 Task: Find connections with filter location Abbotsford with filter topic #humanresourceswith filter profile language Potuguese with filter current company DCB Bank with filter school Jawahar Education Society's Institute of Technology Management and Research, Address: Servey No-48,Gowardhan, Gangapur Road, Nashik, Taluka: Nashik District: Nashik with filter industry HVAC and Refrigeration Equipment Manufacturing with filter service category Video Production with filter keywords title Proprietor
Action: Mouse moved to (217, 306)
Screenshot: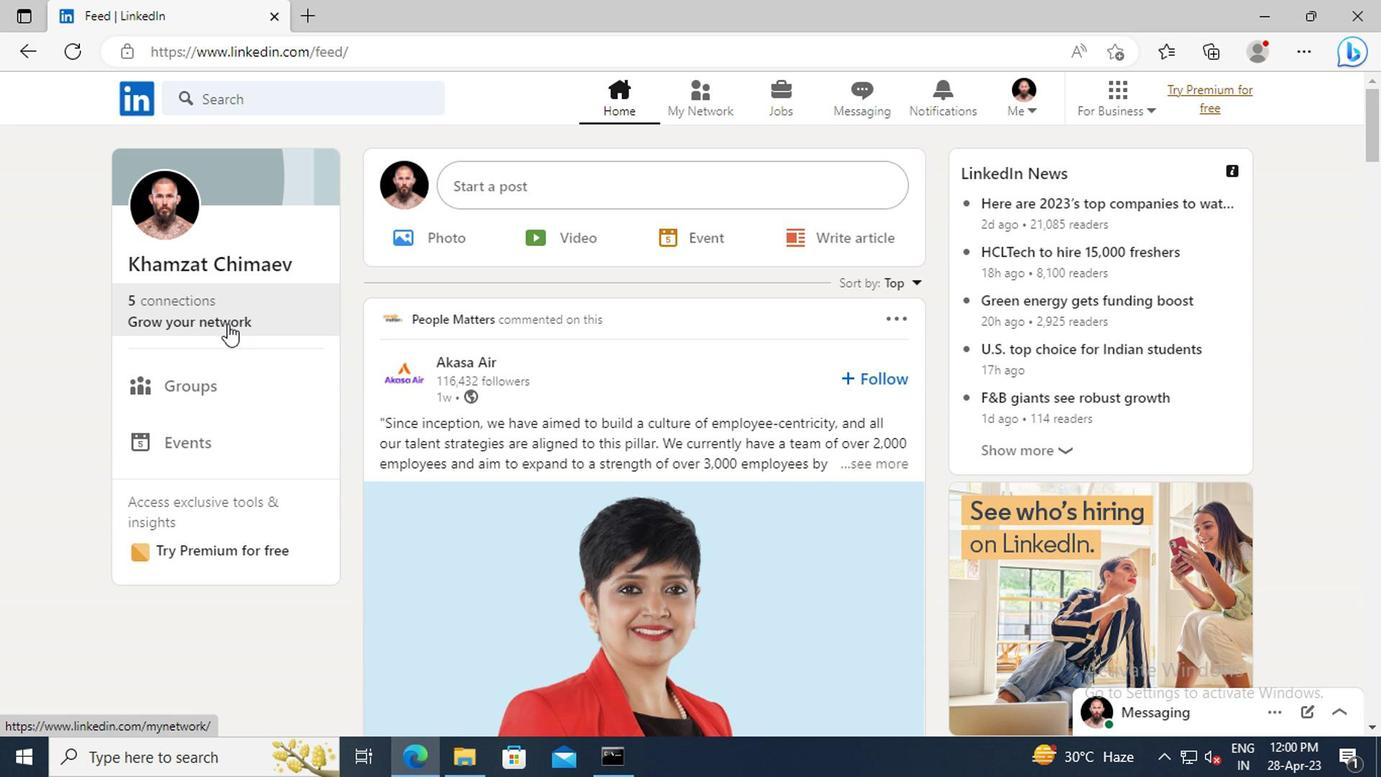 
Action: Mouse pressed left at (217, 306)
Screenshot: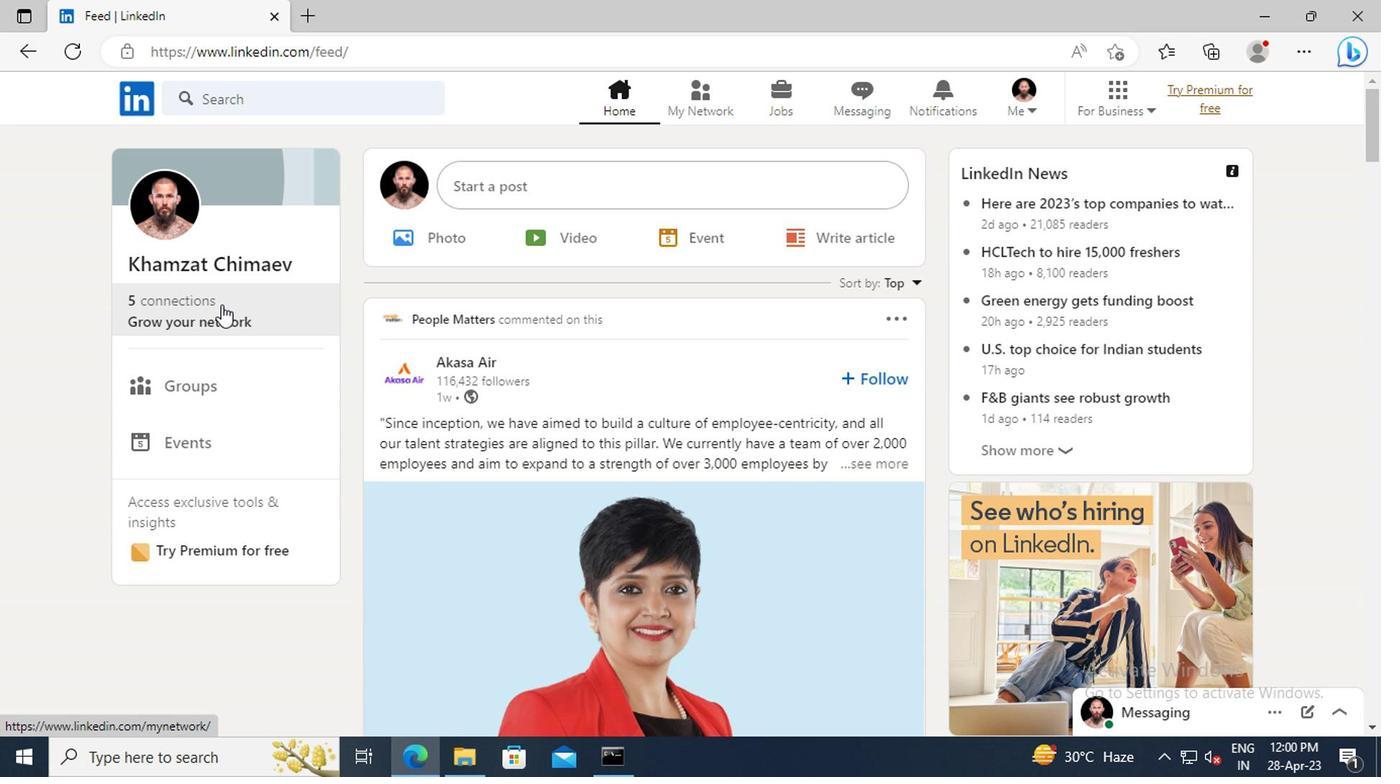 
Action: Mouse moved to (227, 218)
Screenshot: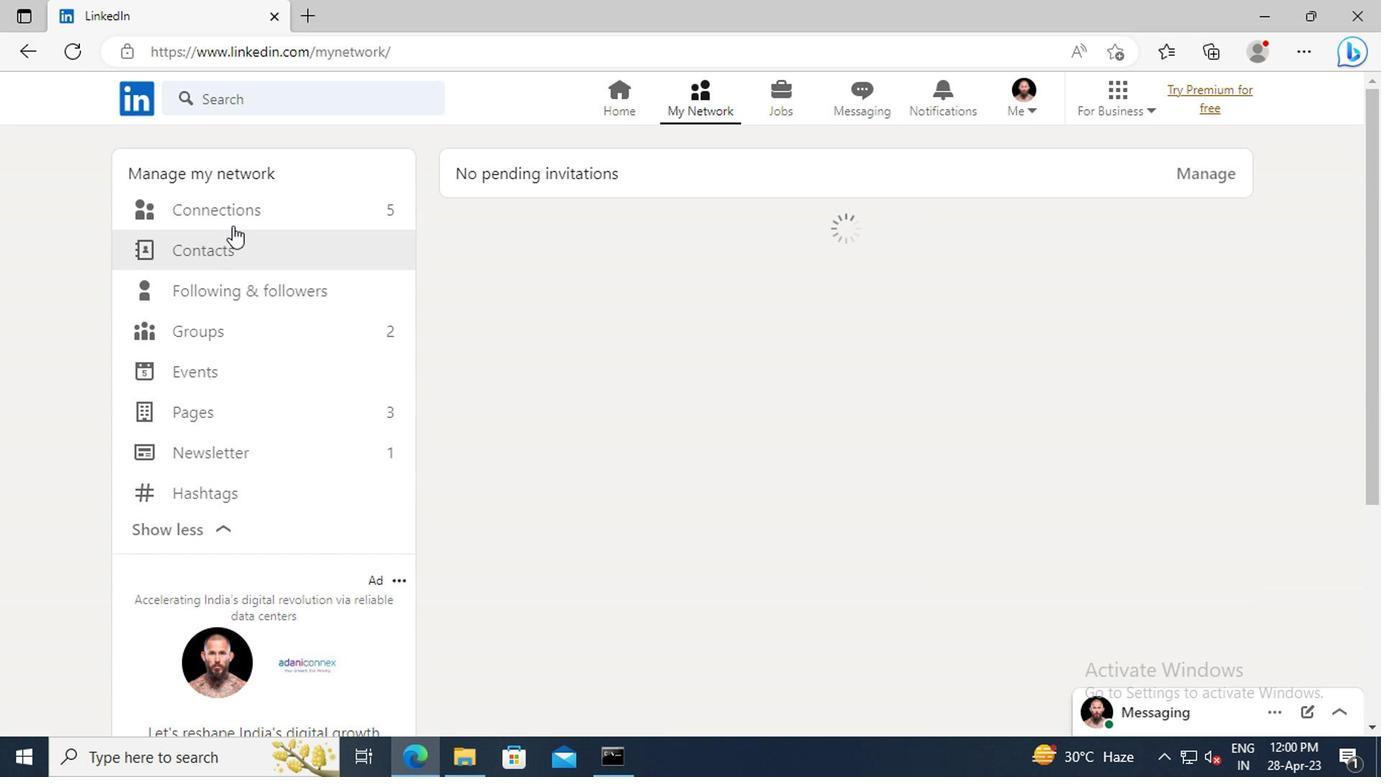 
Action: Mouse pressed left at (227, 218)
Screenshot: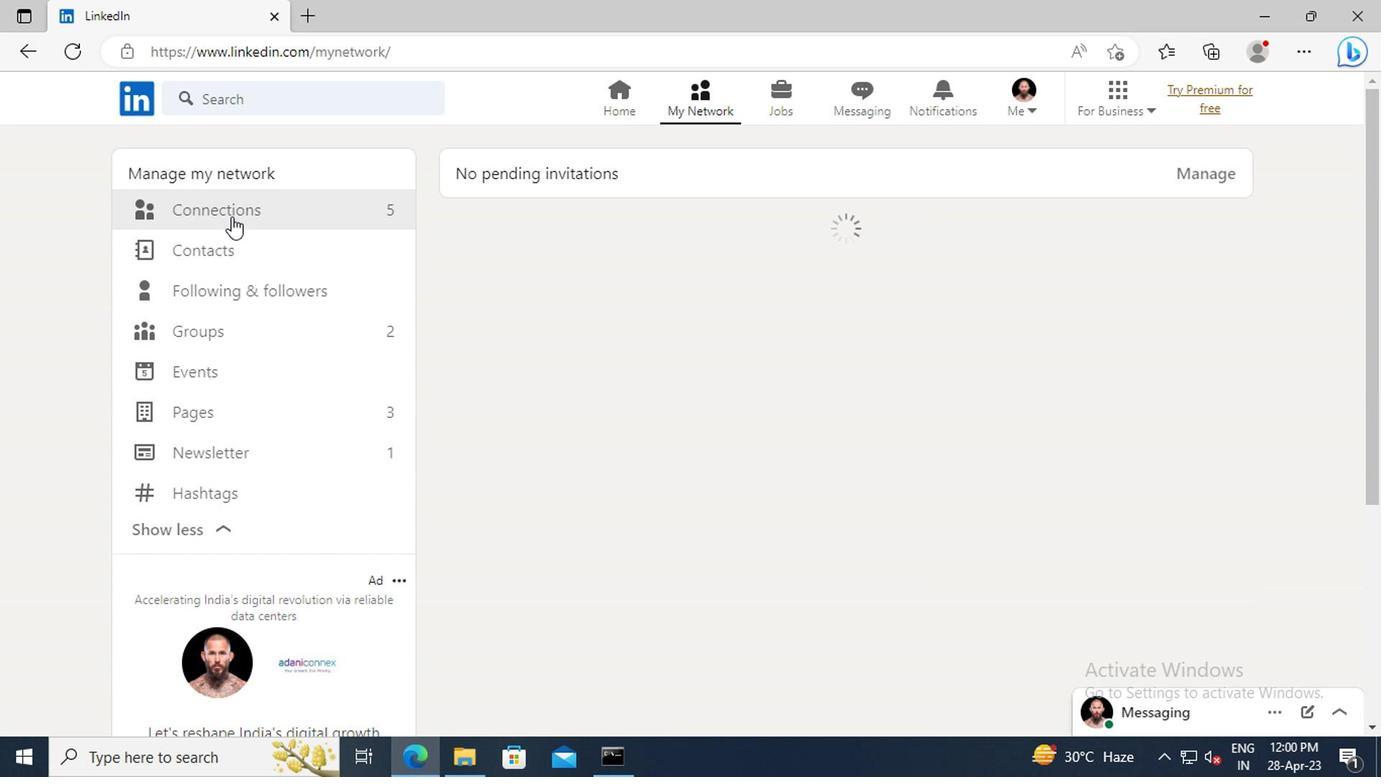 
Action: Mouse moved to (849, 217)
Screenshot: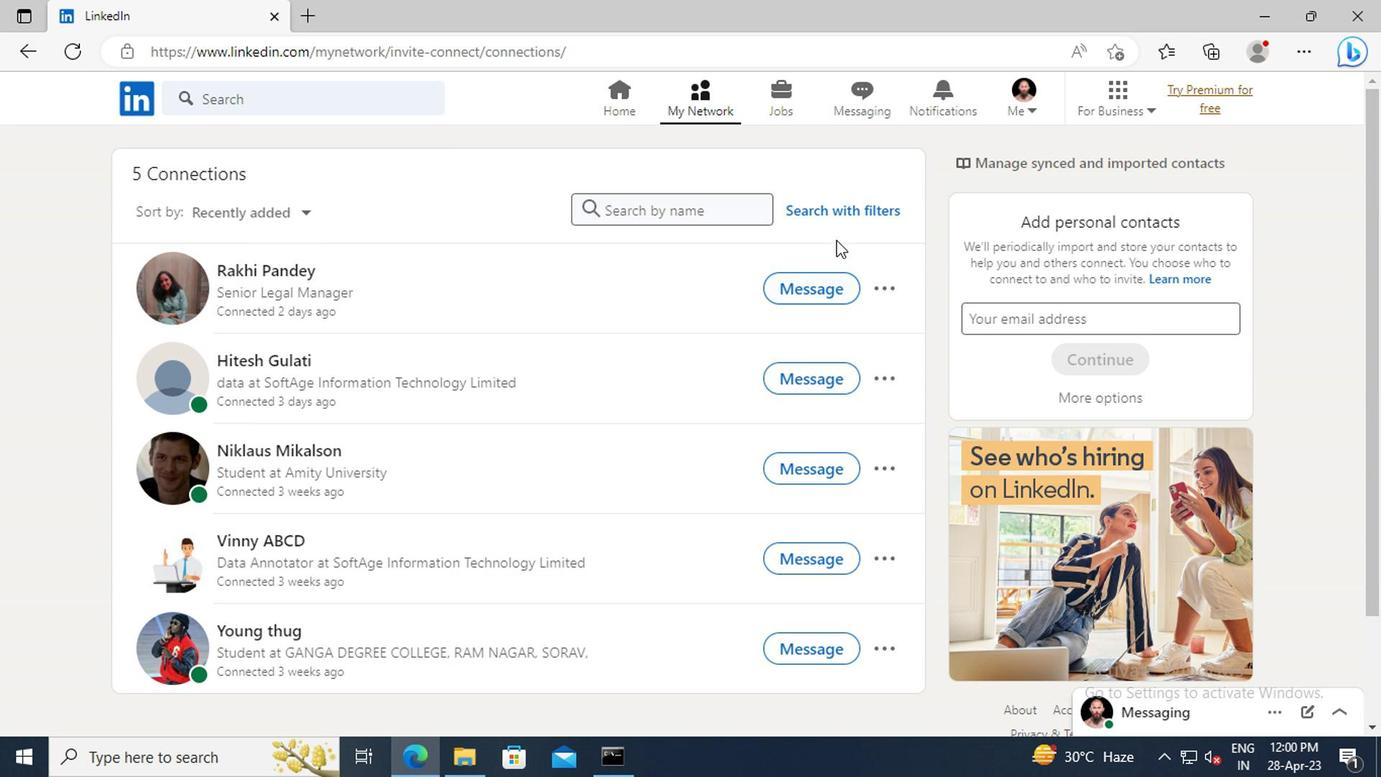 
Action: Mouse pressed left at (849, 217)
Screenshot: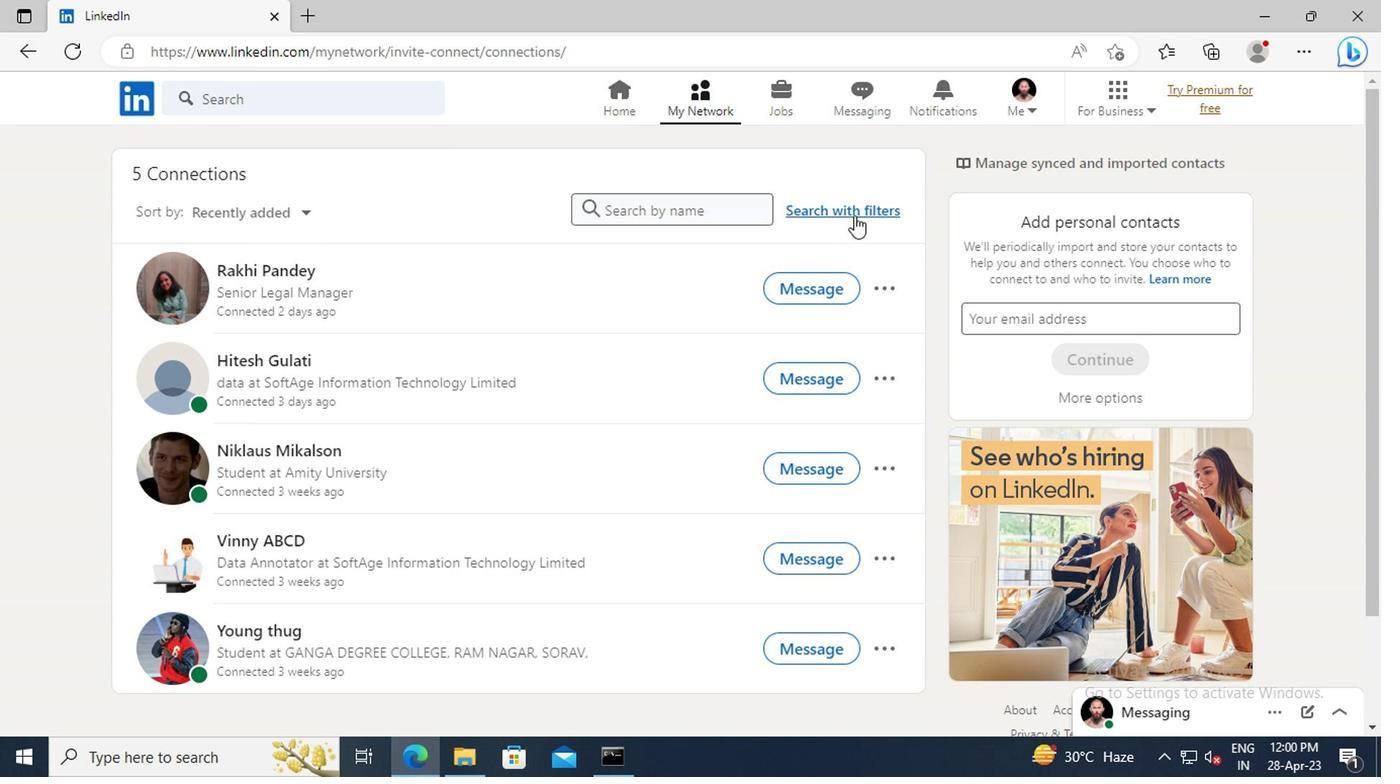 
Action: Mouse moved to (763, 160)
Screenshot: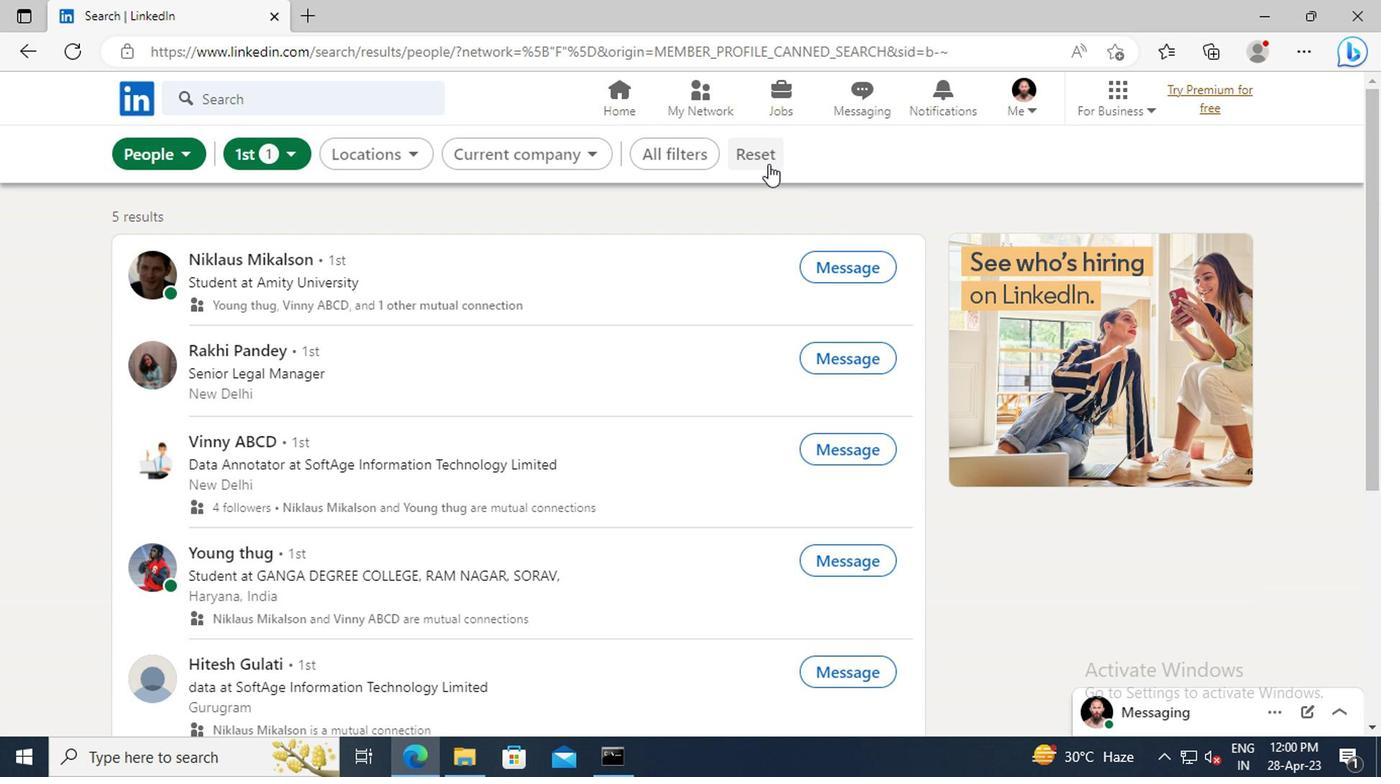
Action: Mouse pressed left at (763, 160)
Screenshot: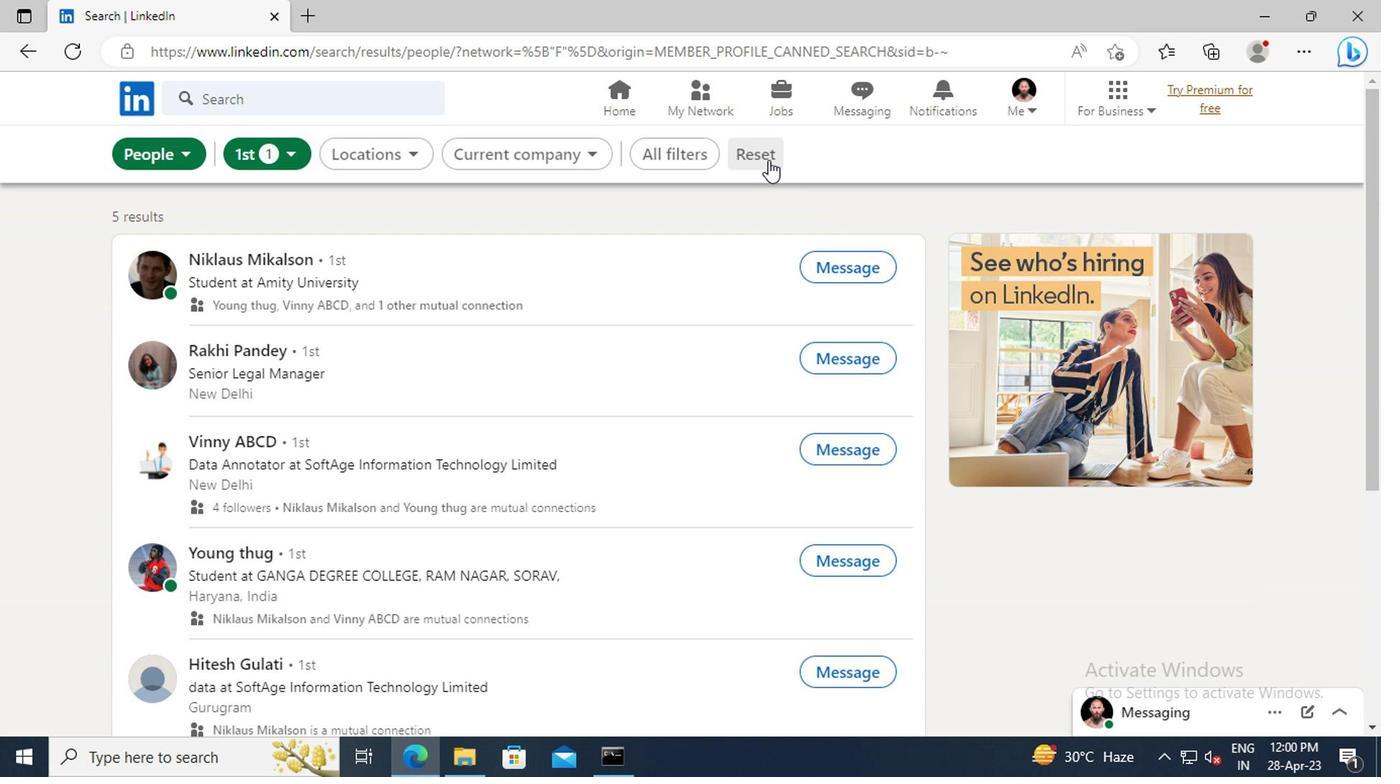 
Action: Mouse moved to (740, 157)
Screenshot: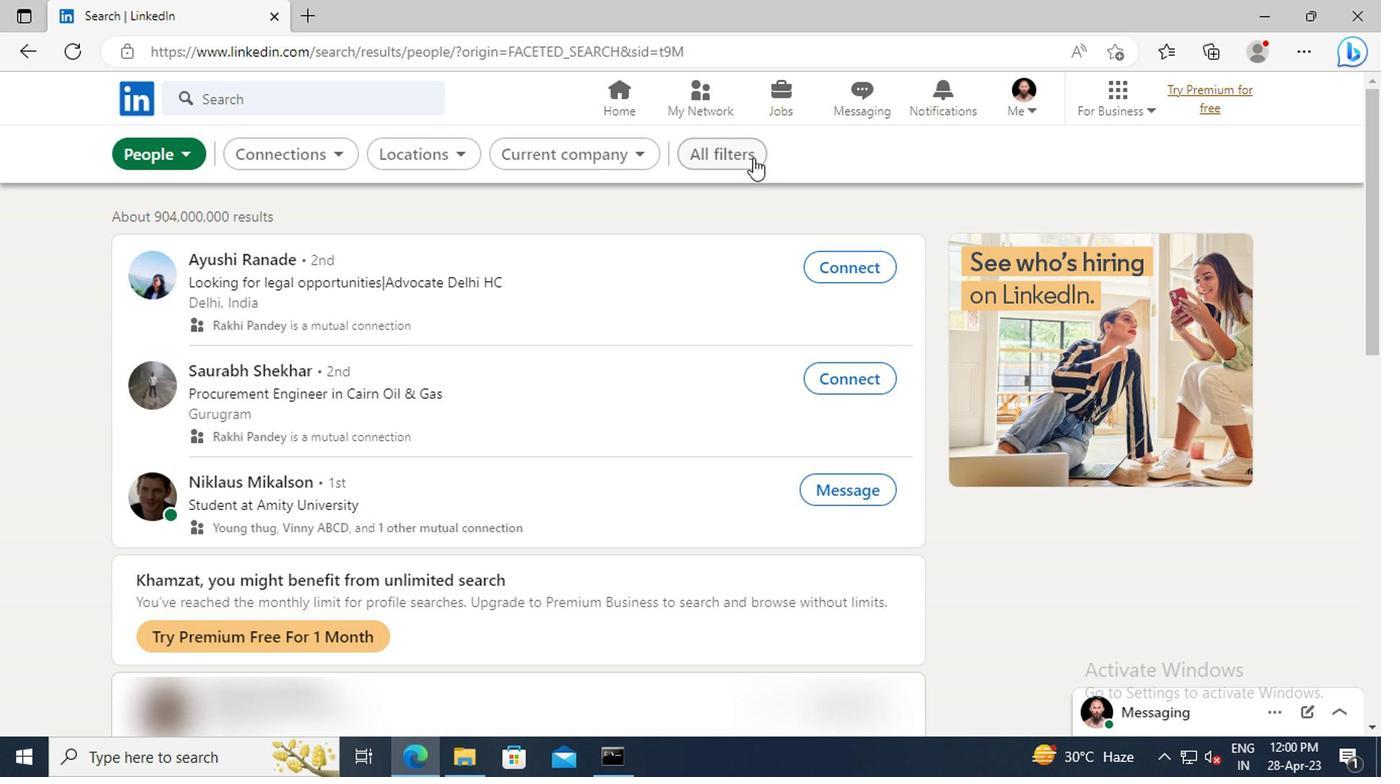 
Action: Mouse pressed left at (740, 157)
Screenshot: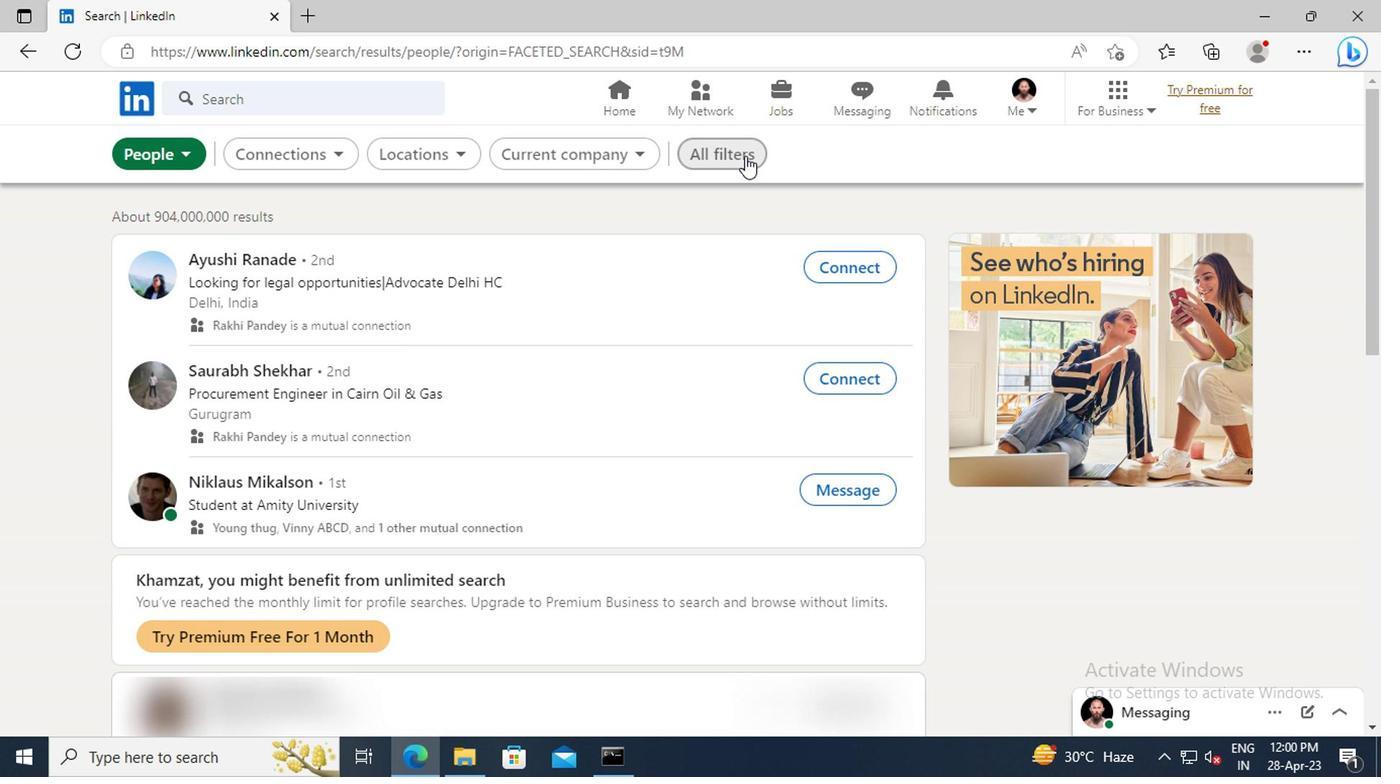 
Action: Mouse moved to (1121, 349)
Screenshot: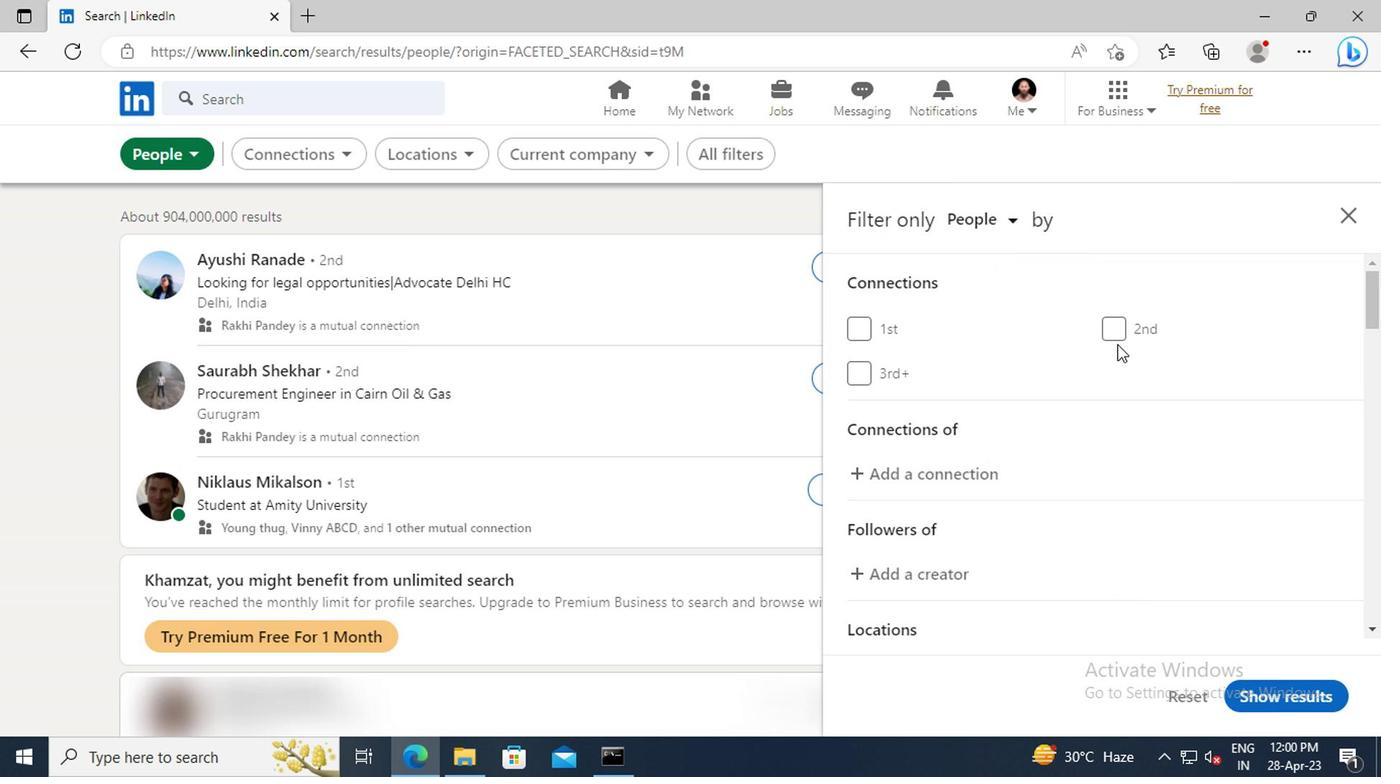
Action: Mouse scrolled (1121, 347) with delta (0, -1)
Screenshot: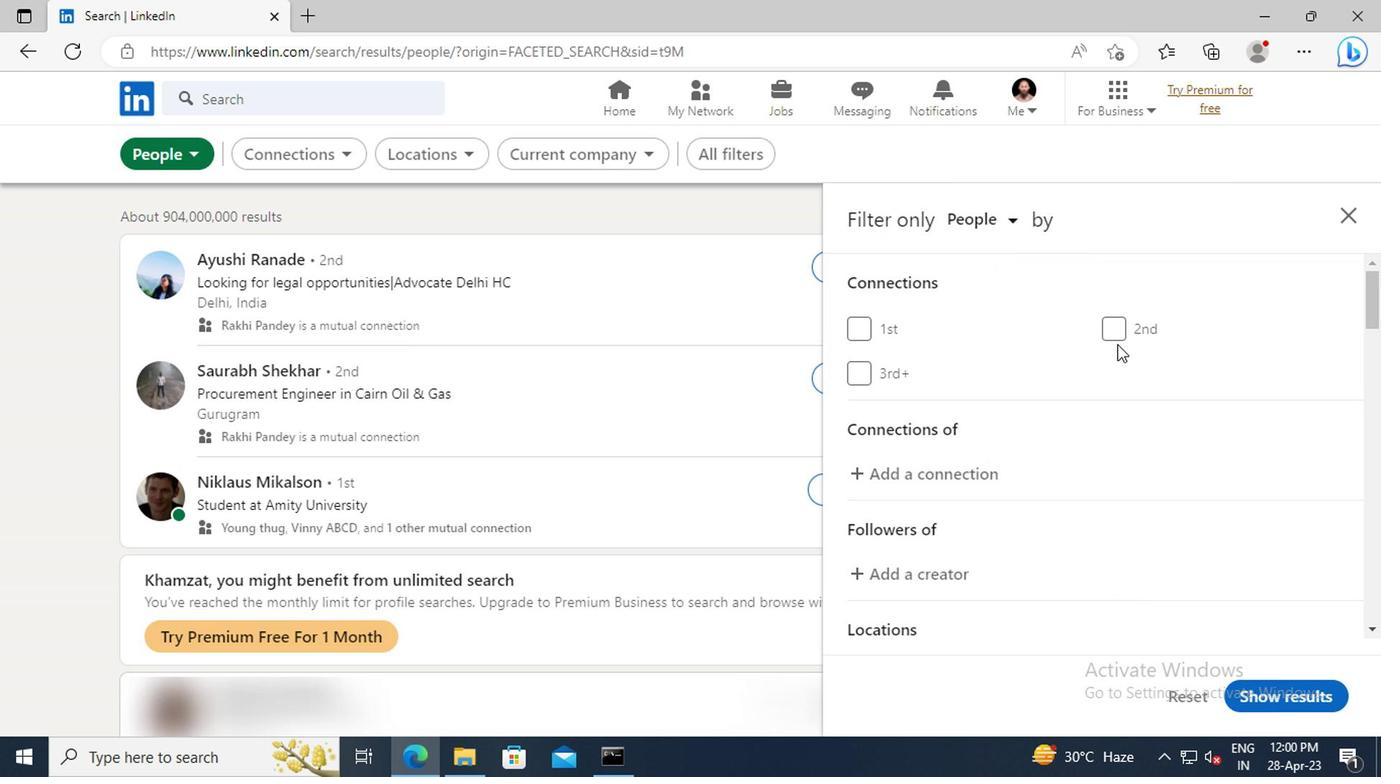
Action: Mouse moved to (1121, 349)
Screenshot: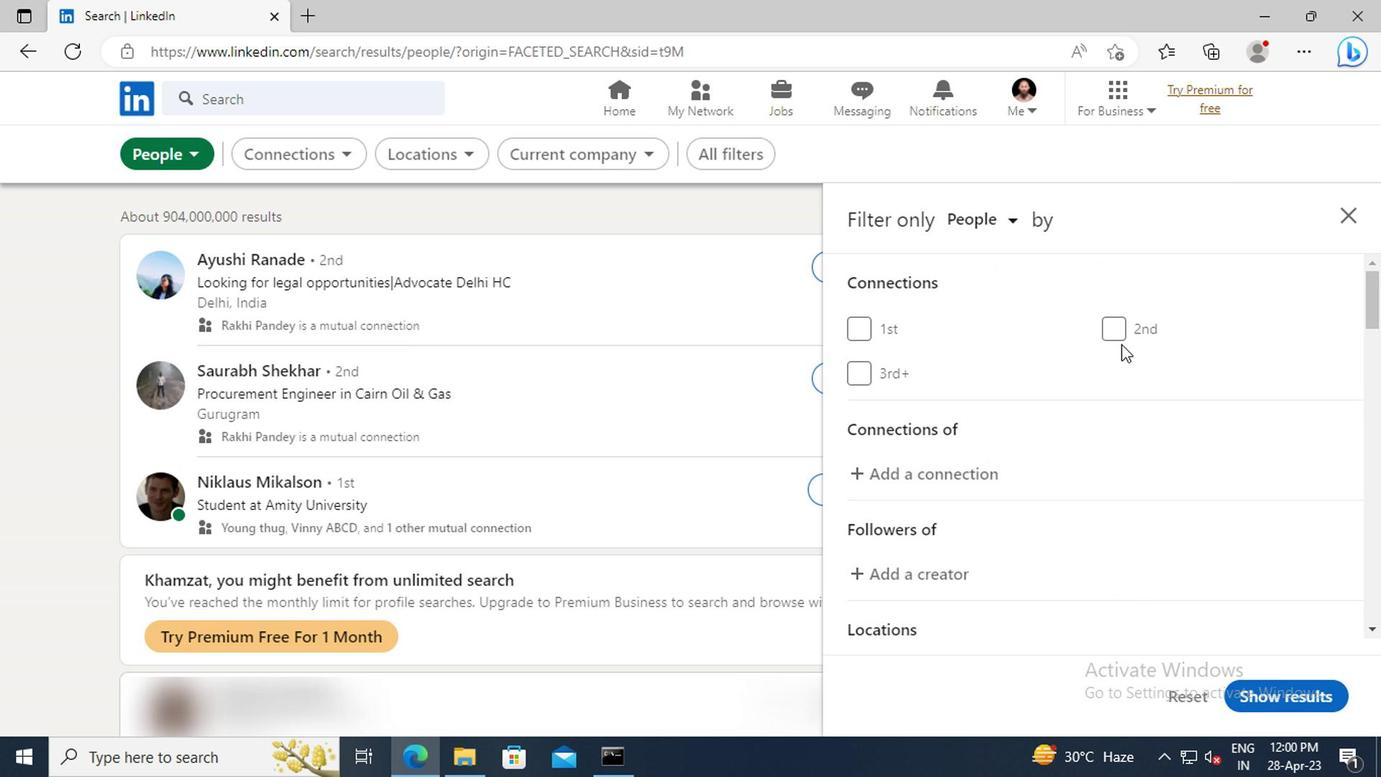 
Action: Mouse scrolled (1121, 347) with delta (0, -1)
Screenshot: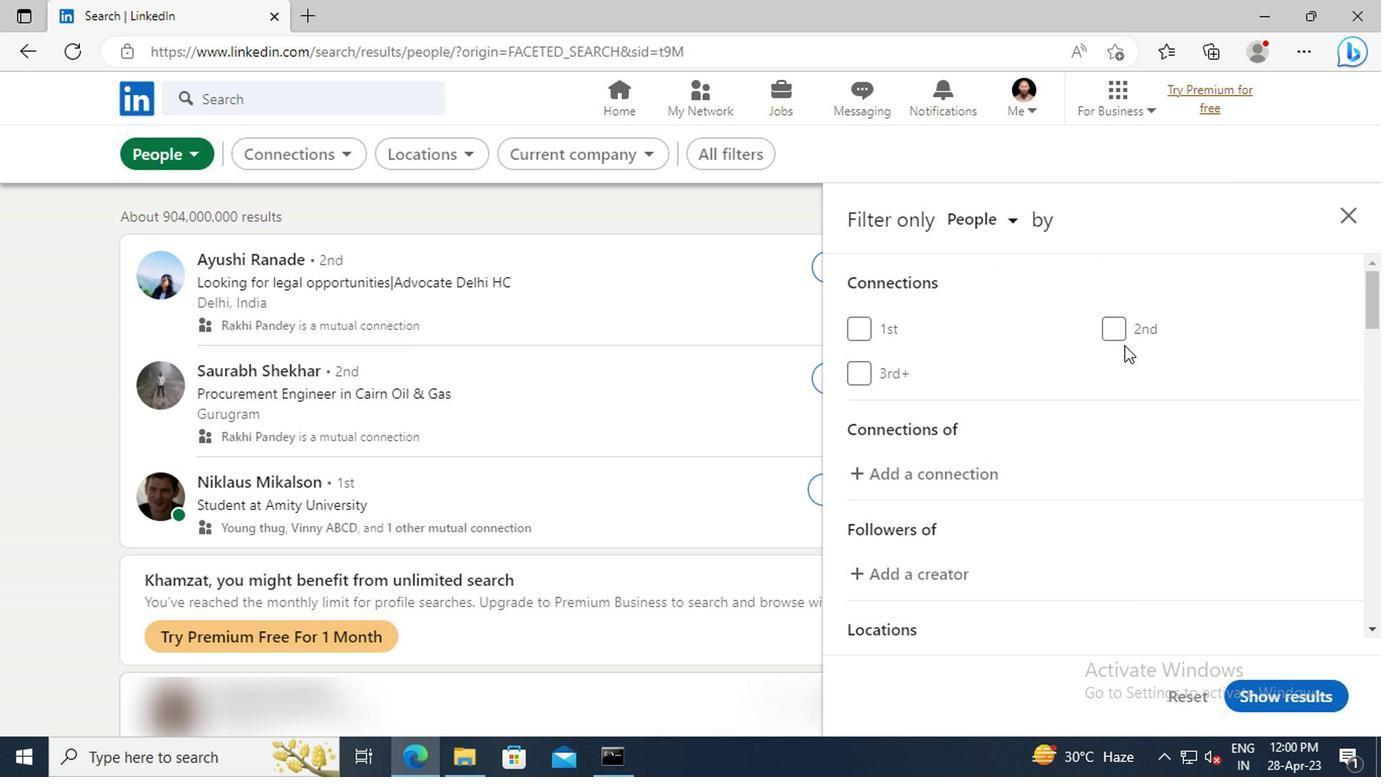 
Action: Mouse scrolled (1121, 347) with delta (0, -1)
Screenshot: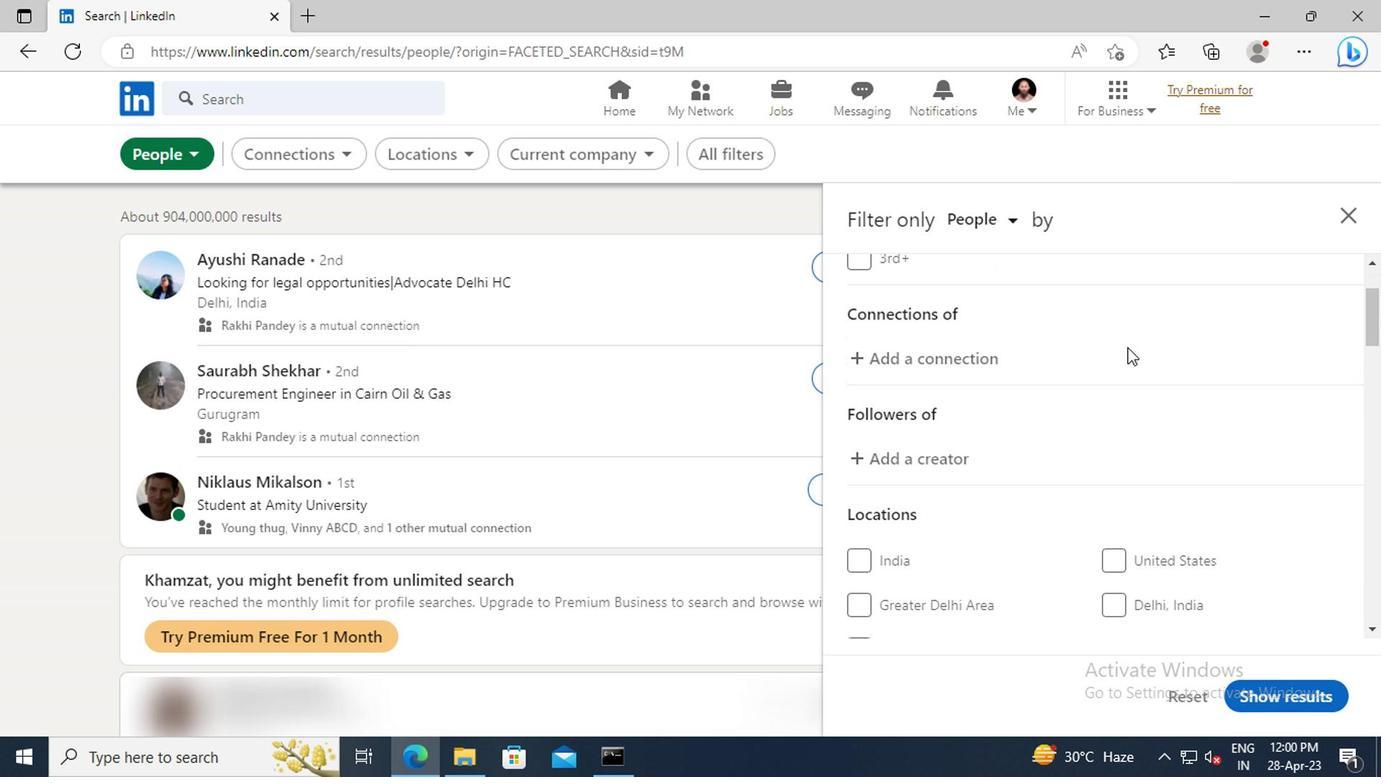 
Action: Mouse scrolled (1121, 347) with delta (0, -1)
Screenshot: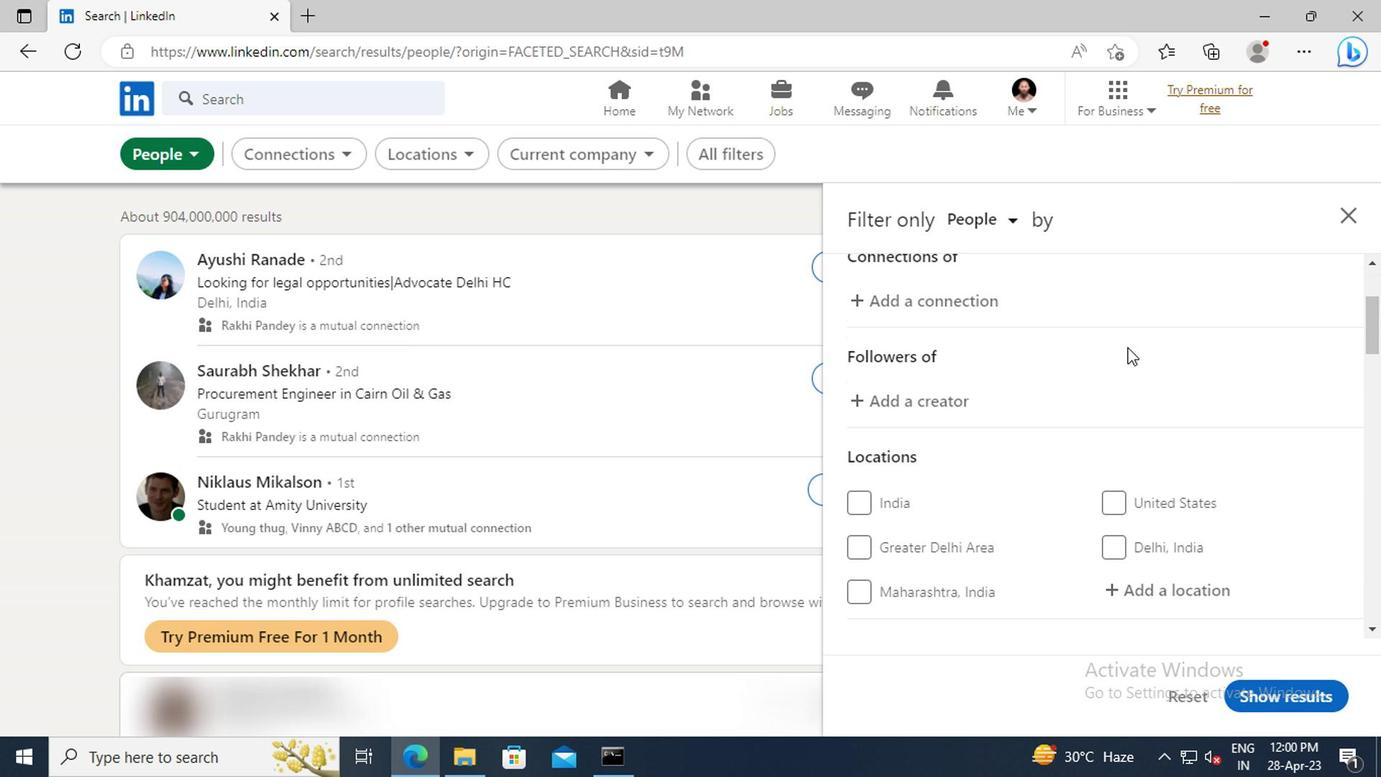 
Action: Mouse scrolled (1121, 347) with delta (0, -1)
Screenshot: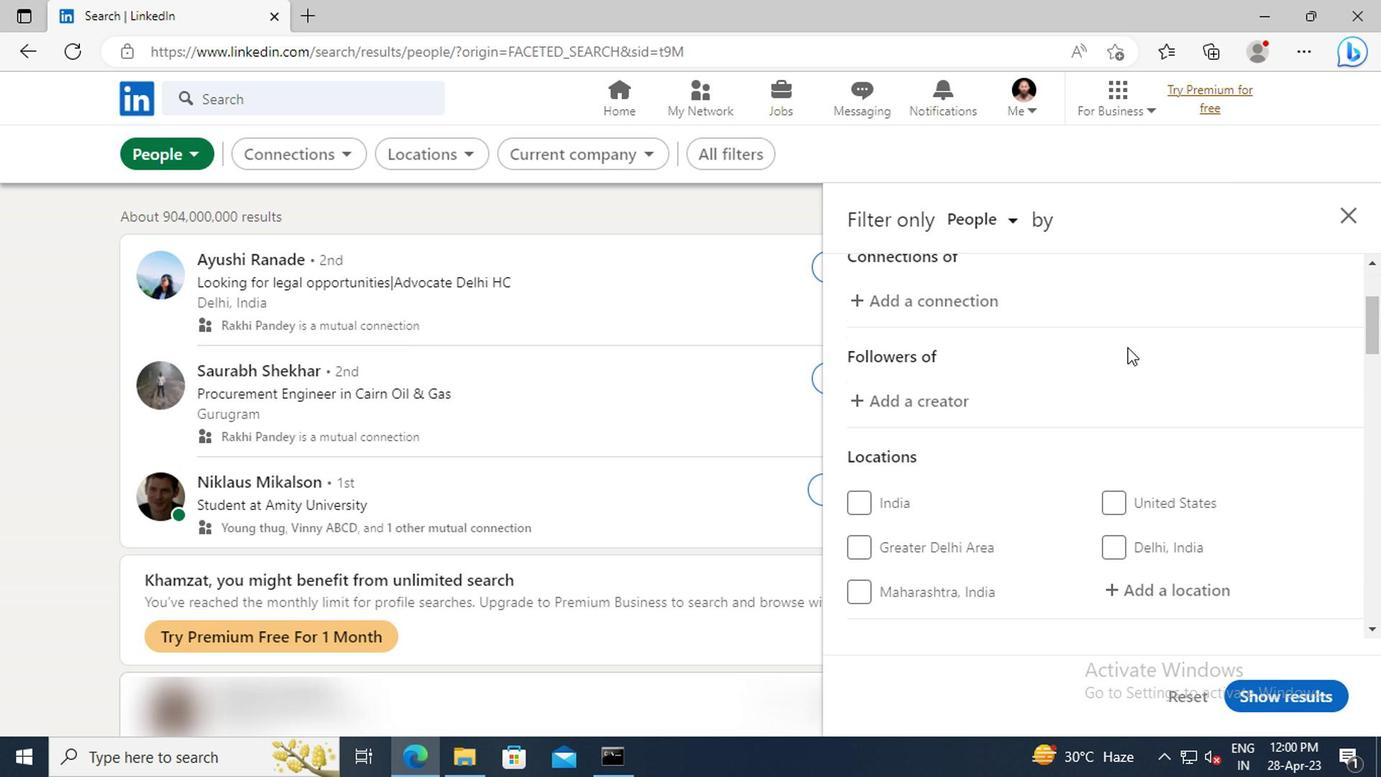 
Action: Mouse moved to (1138, 476)
Screenshot: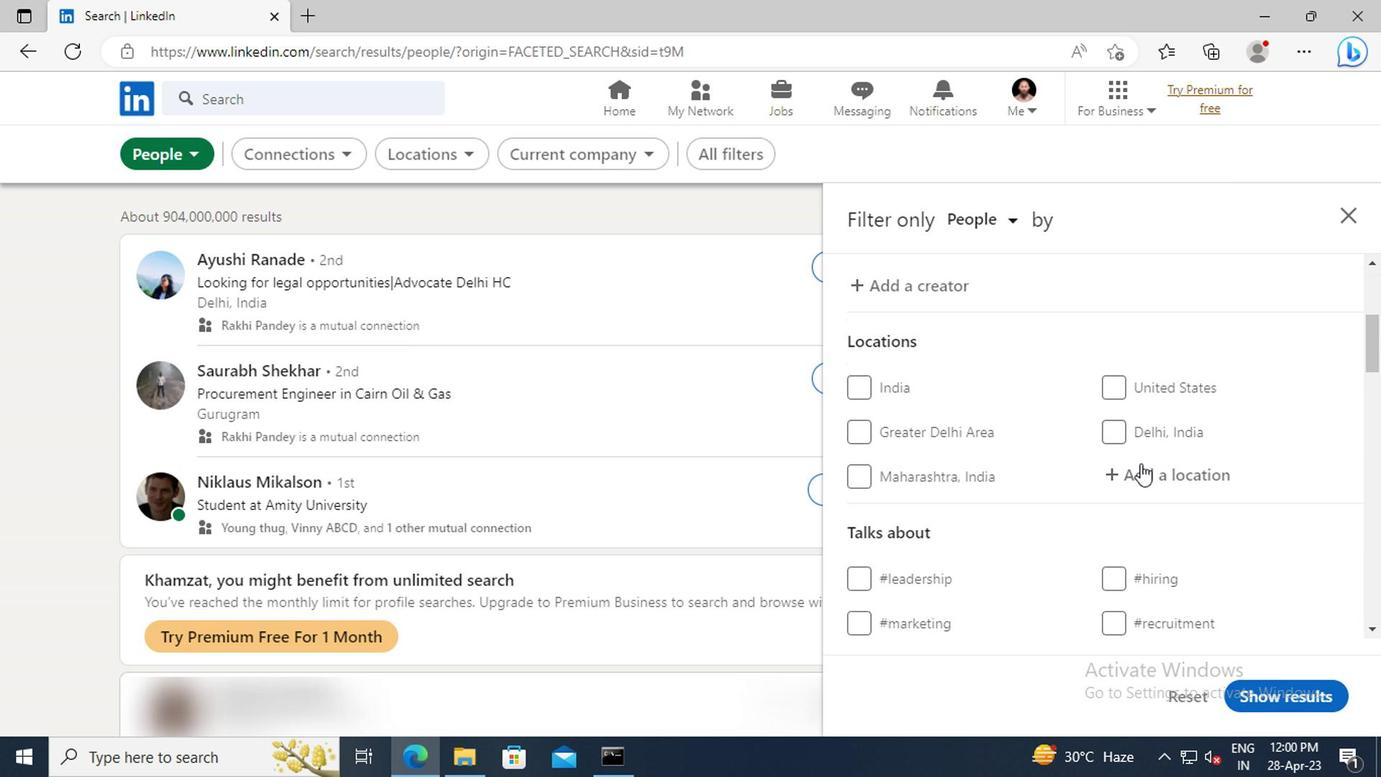 
Action: Mouse pressed left at (1138, 476)
Screenshot: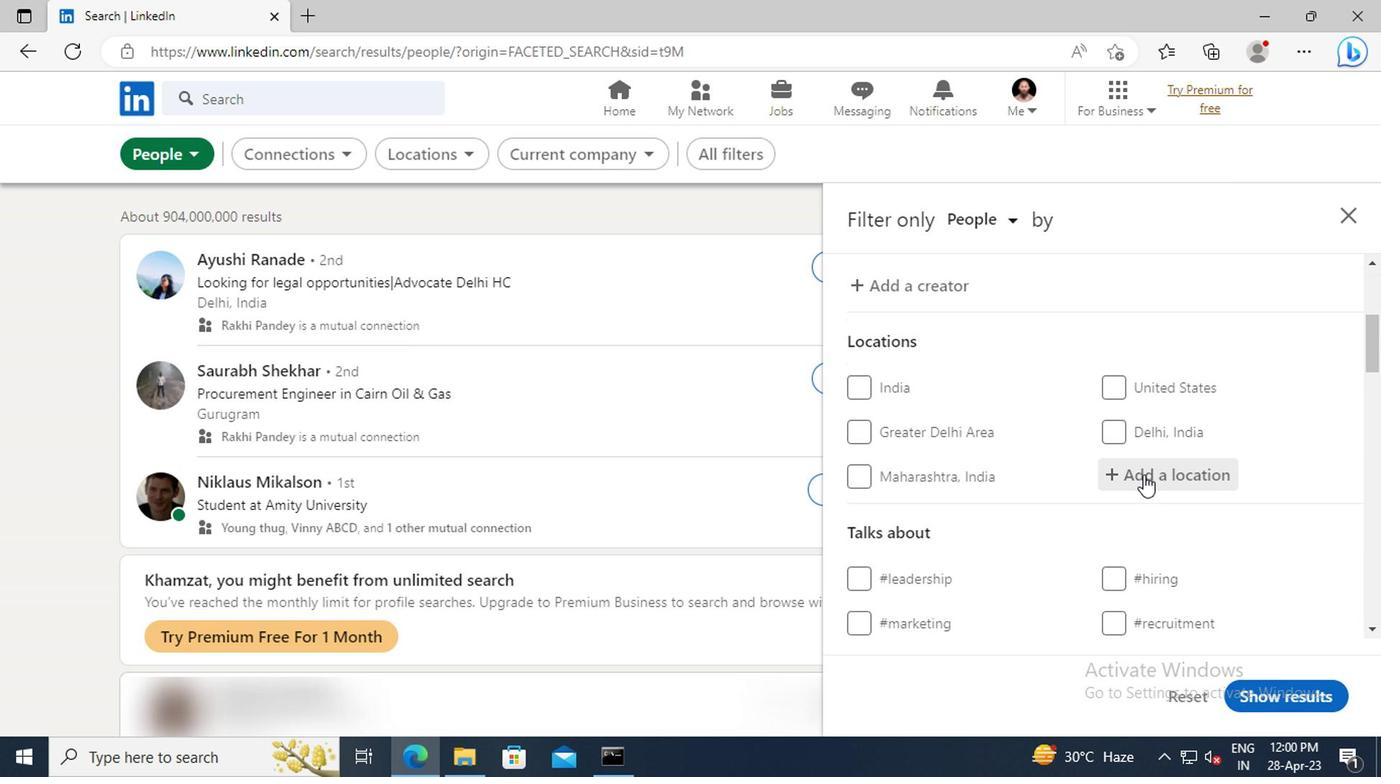 
Action: Key pressed <Key.shift>ABBOTSFORD
Screenshot: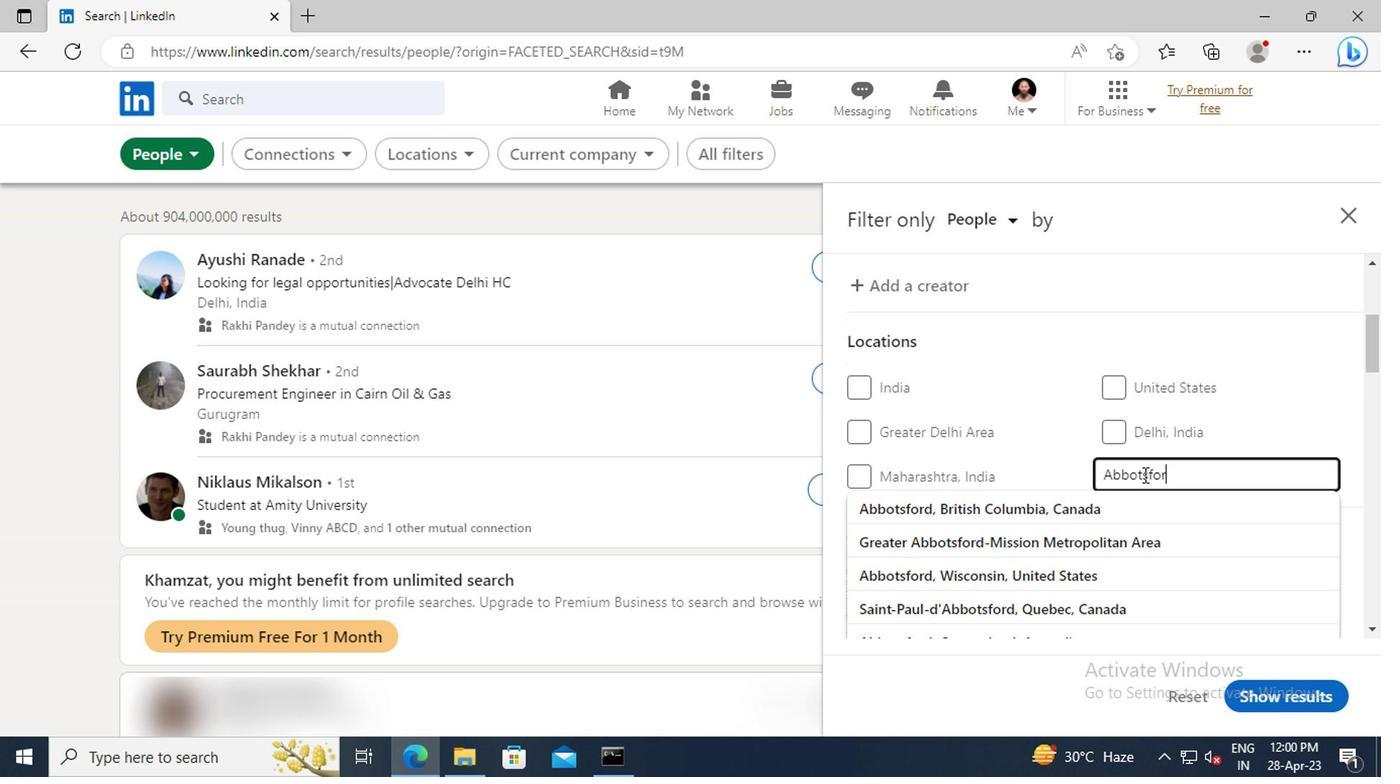 
Action: Mouse moved to (1141, 508)
Screenshot: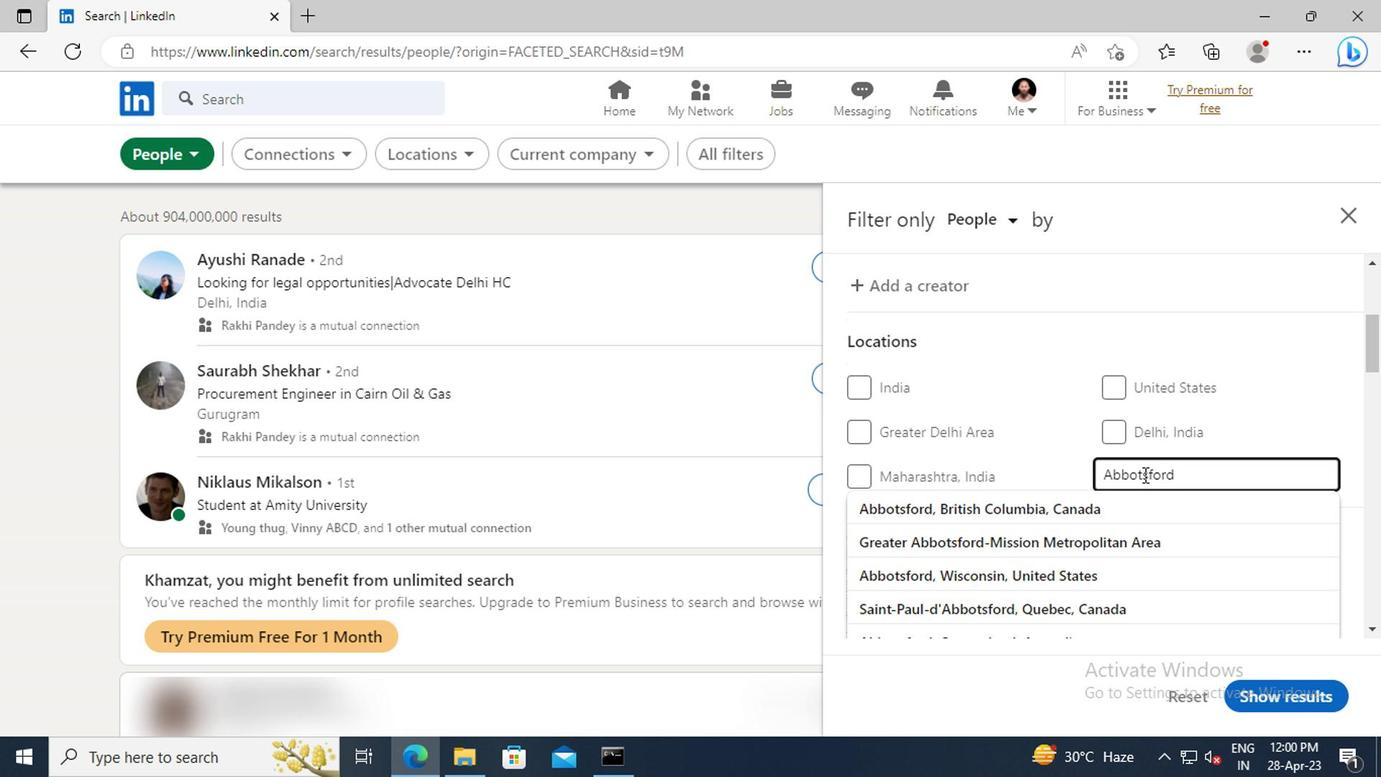 
Action: Mouse pressed left at (1141, 508)
Screenshot: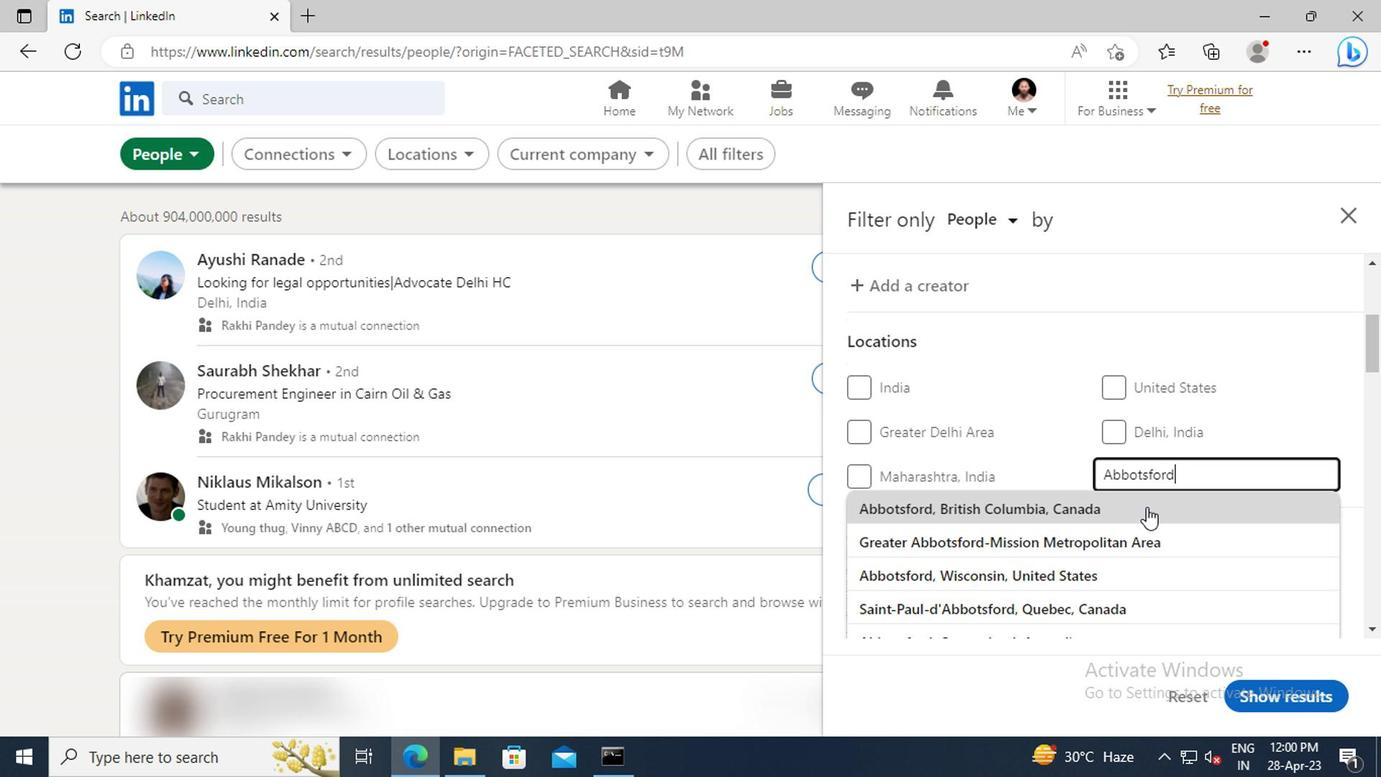 
Action: Mouse moved to (1154, 418)
Screenshot: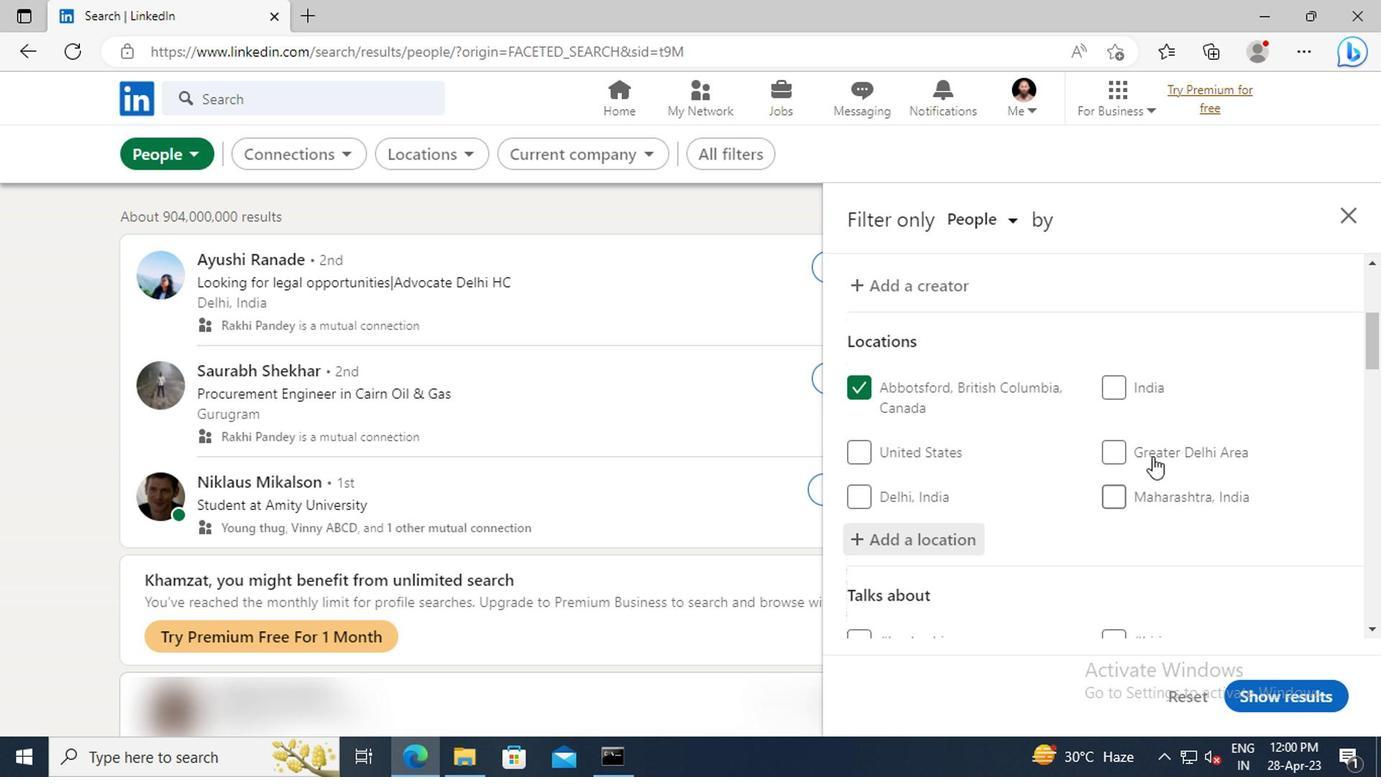 
Action: Mouse scrolled (1154, 417) with delta (0, 0)
Screenshot: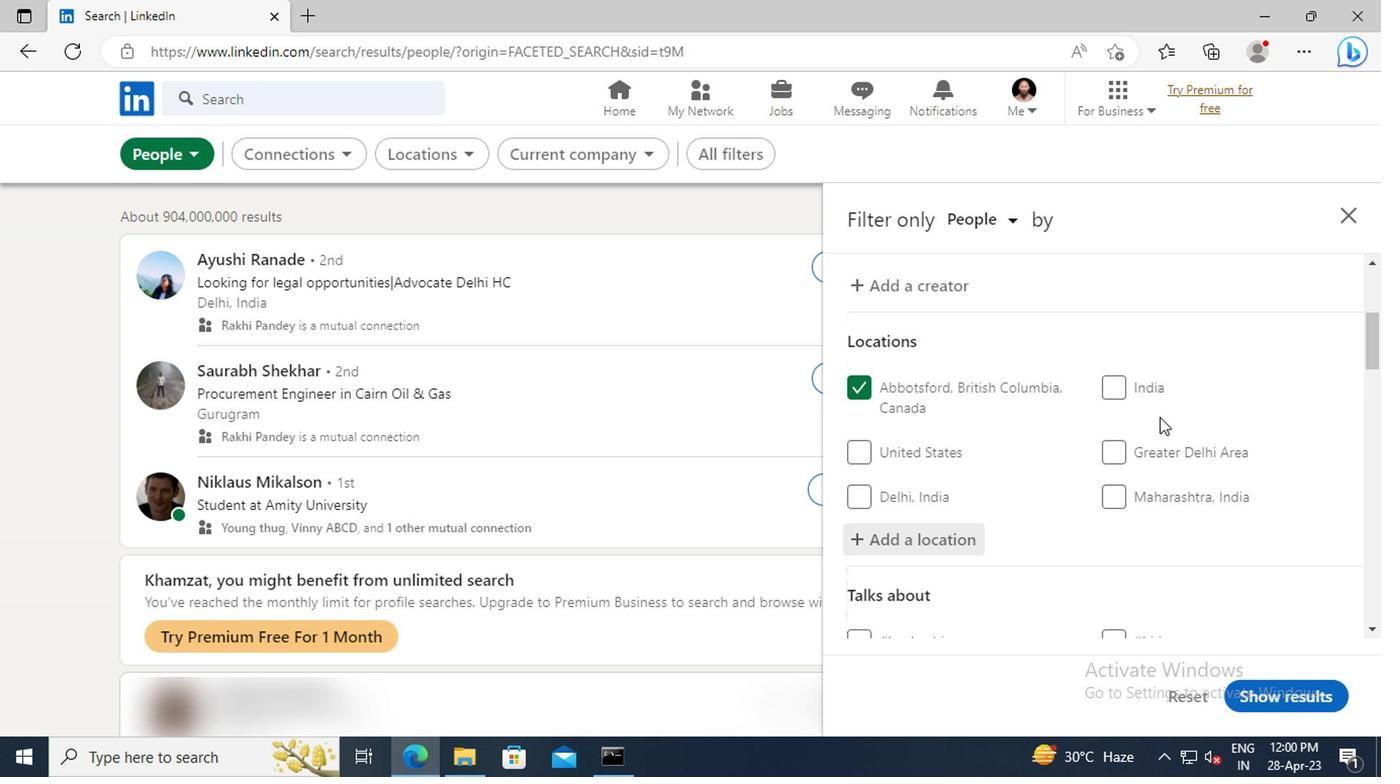 
Action: Mouse scrolled (1154, 417) with delta (0, 0)
Screenshot: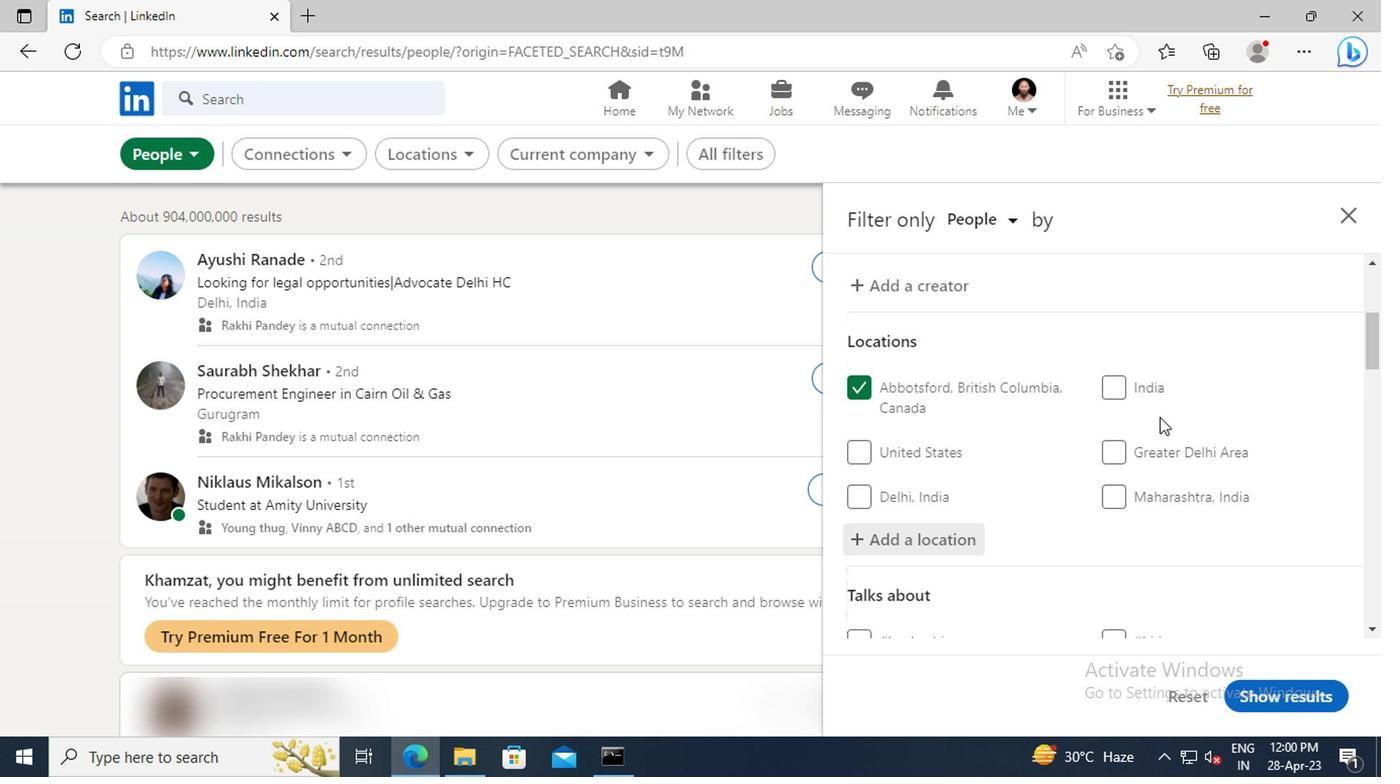 
Action: Mouse scrolled (1154, 417) with delta (0, 0)
Screenshot: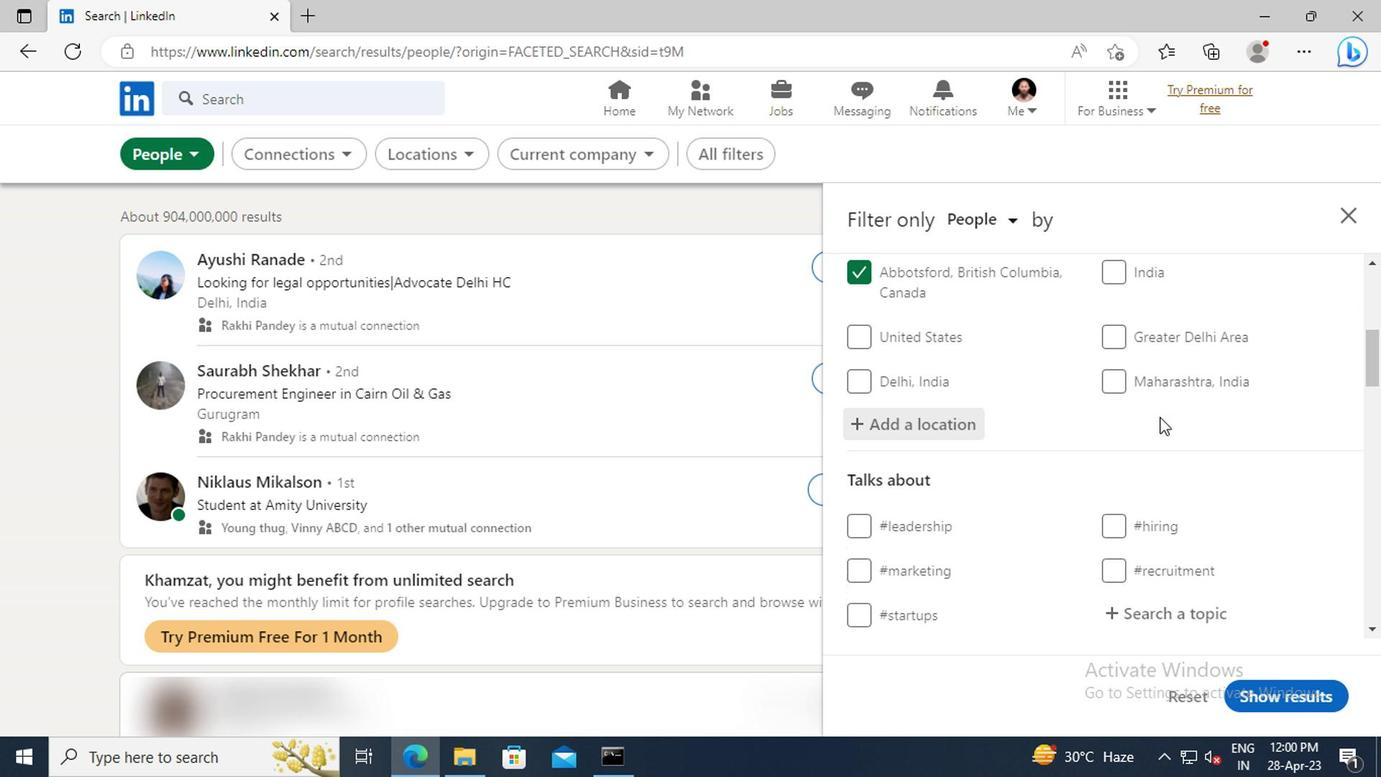
Action: Mouse scrolled (1154, 417) with delta (0, 0)
Screenshot: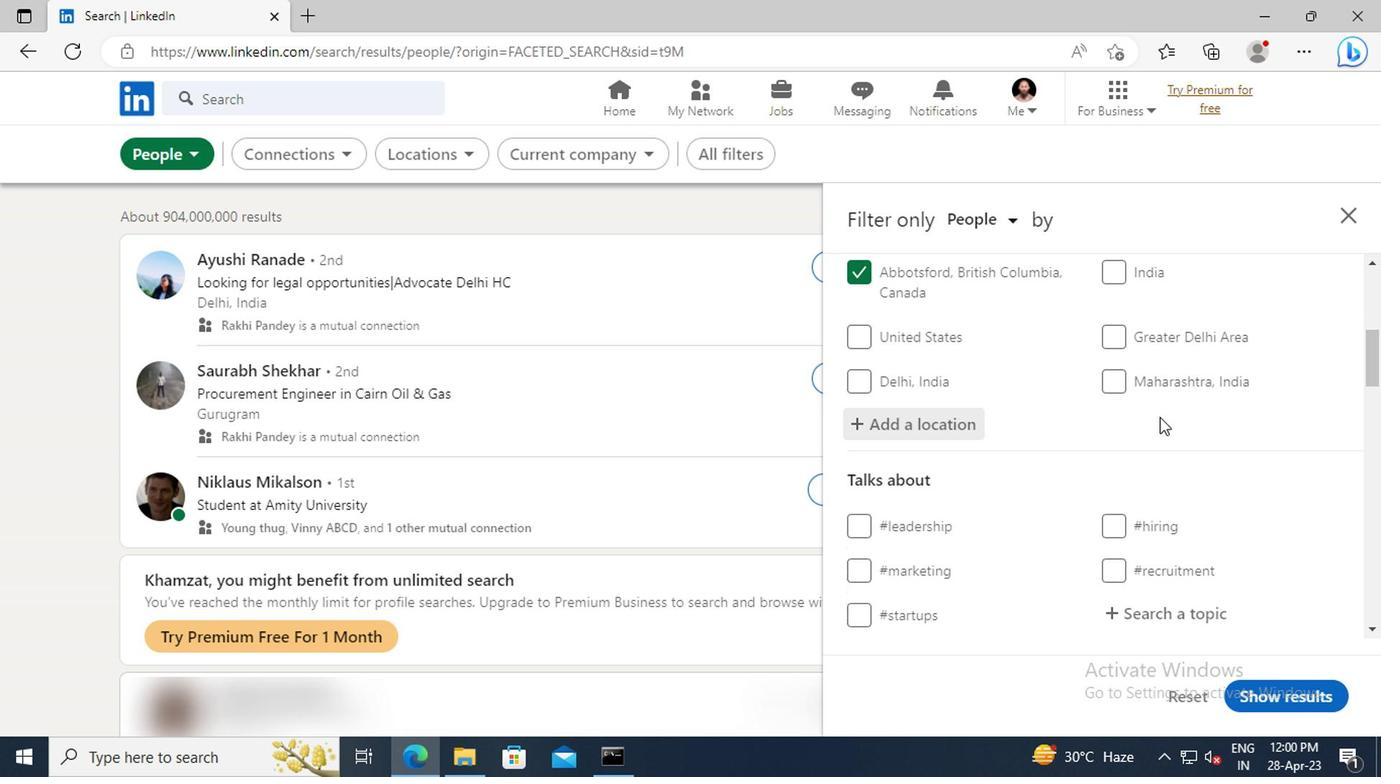 
Action: Mouse scrolled (1154, 417) with delta (0, 0)
Screenshot: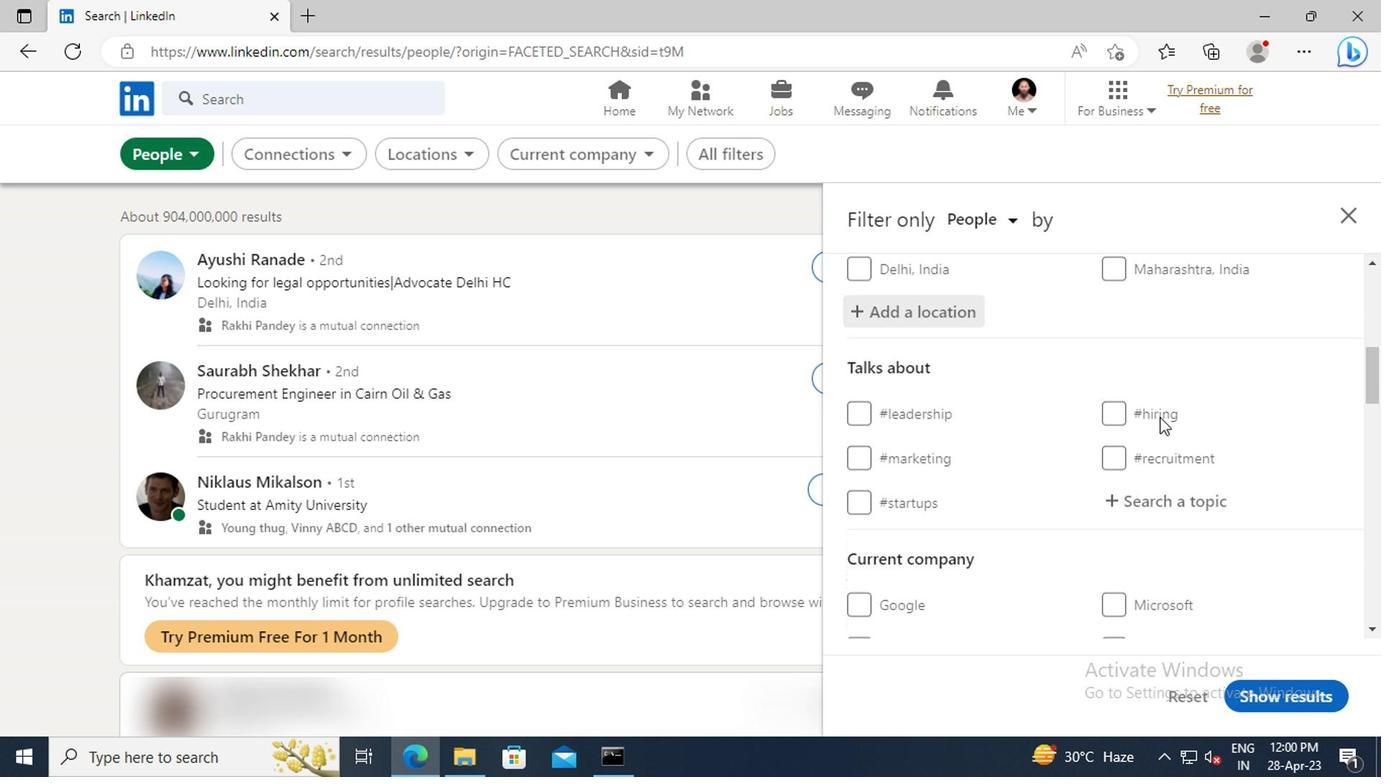 
Action: Mouse scrolled (1154, 417) with delta (0, 0)
Screenshot: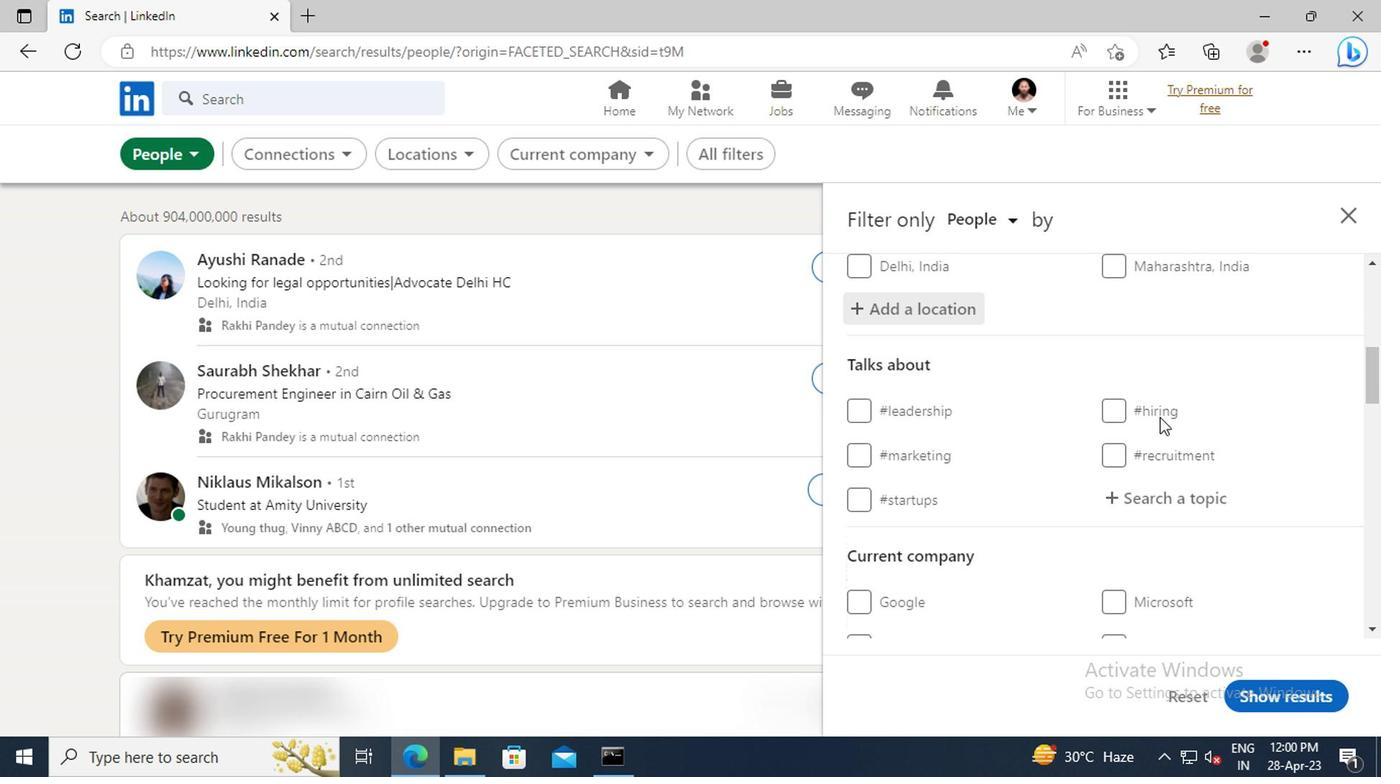 
Action: Mouse moved to (1148, 390)
Screenshot: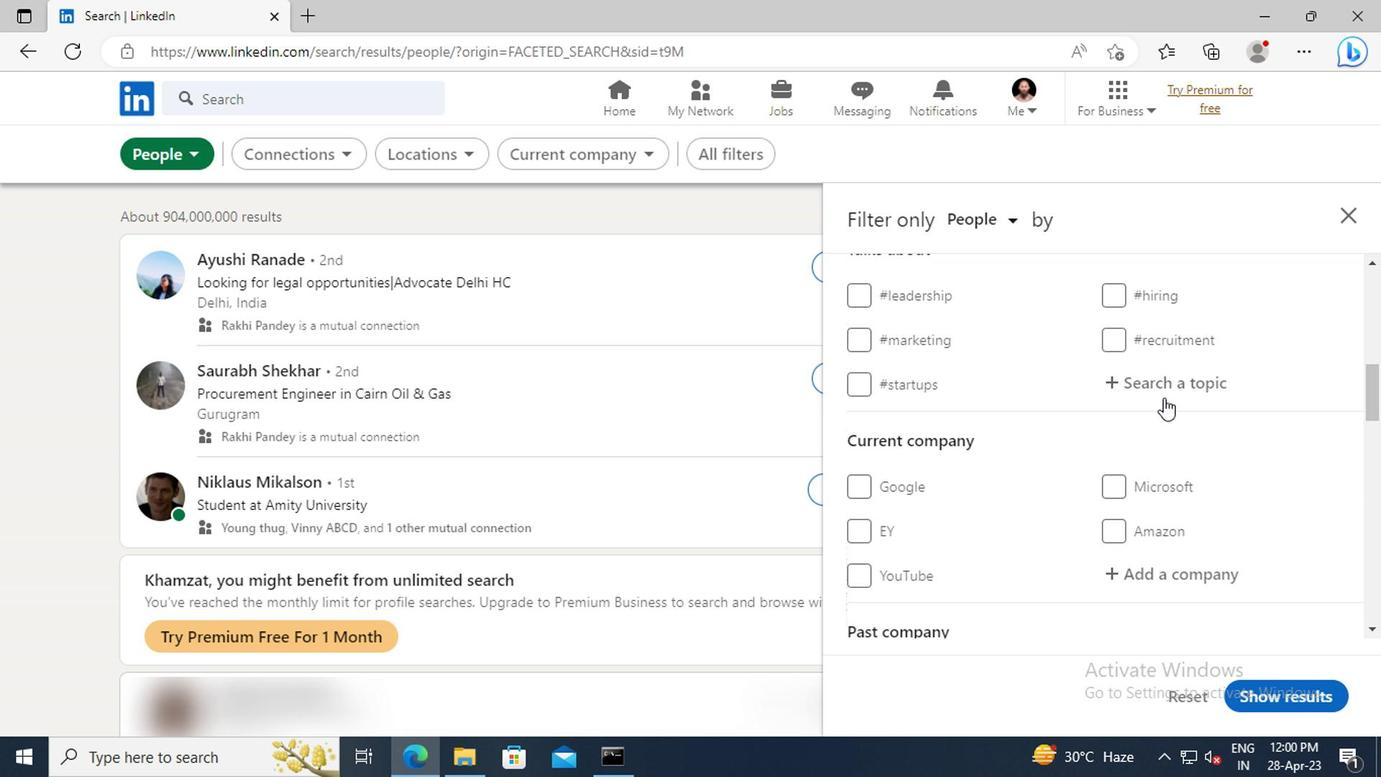 
Action: Mouse pressed left at (1148, 390)
Screenshot: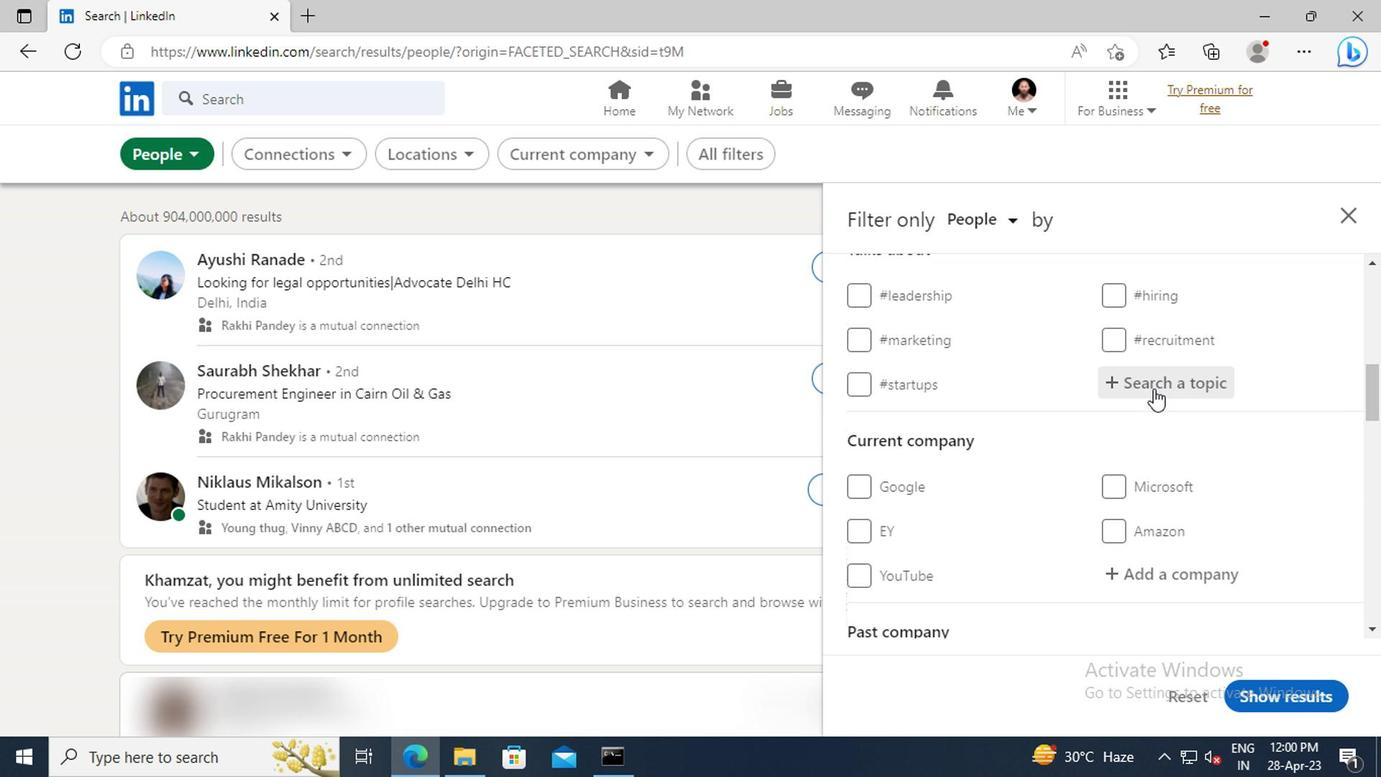 
Action: Mouse moved to (1148, 390)
Screenshot: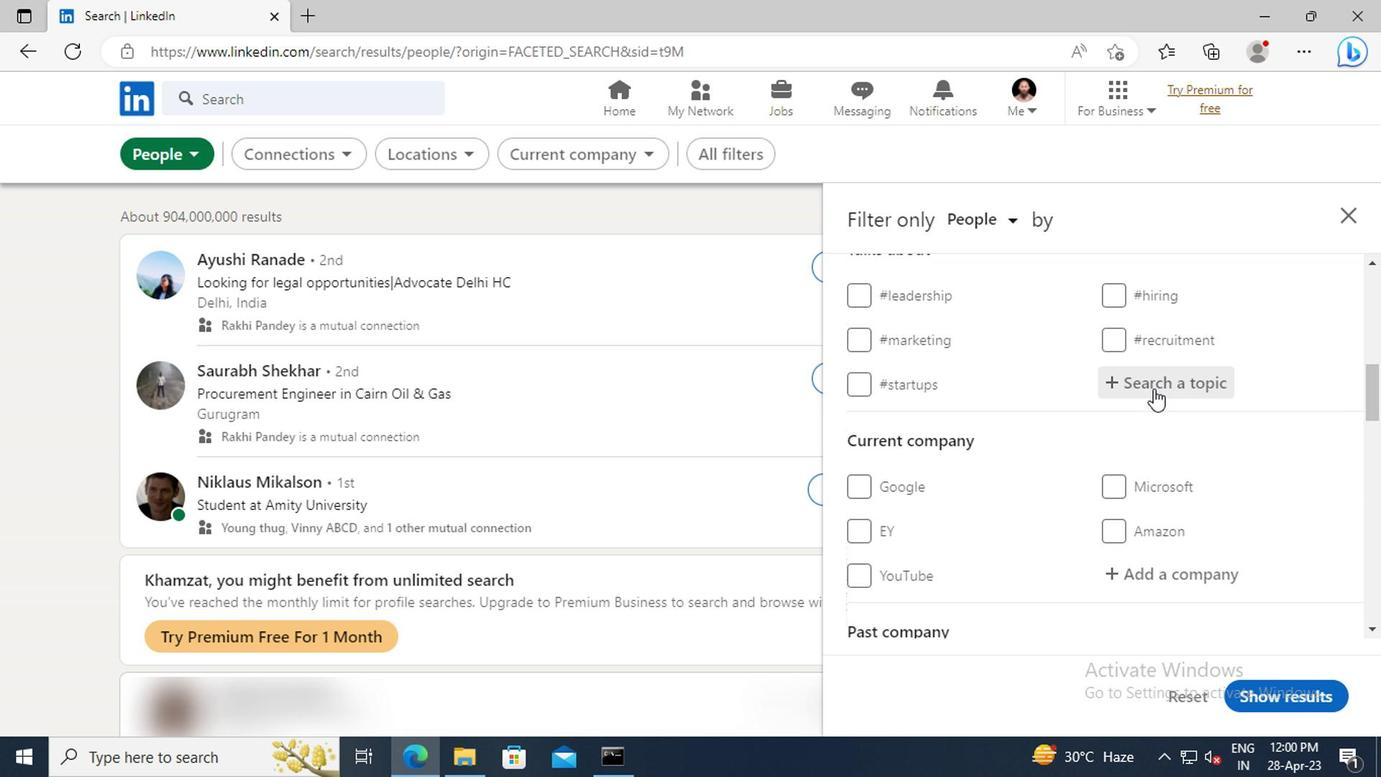 
Action: Key pressed HUMANRESOURCES
Screenshot: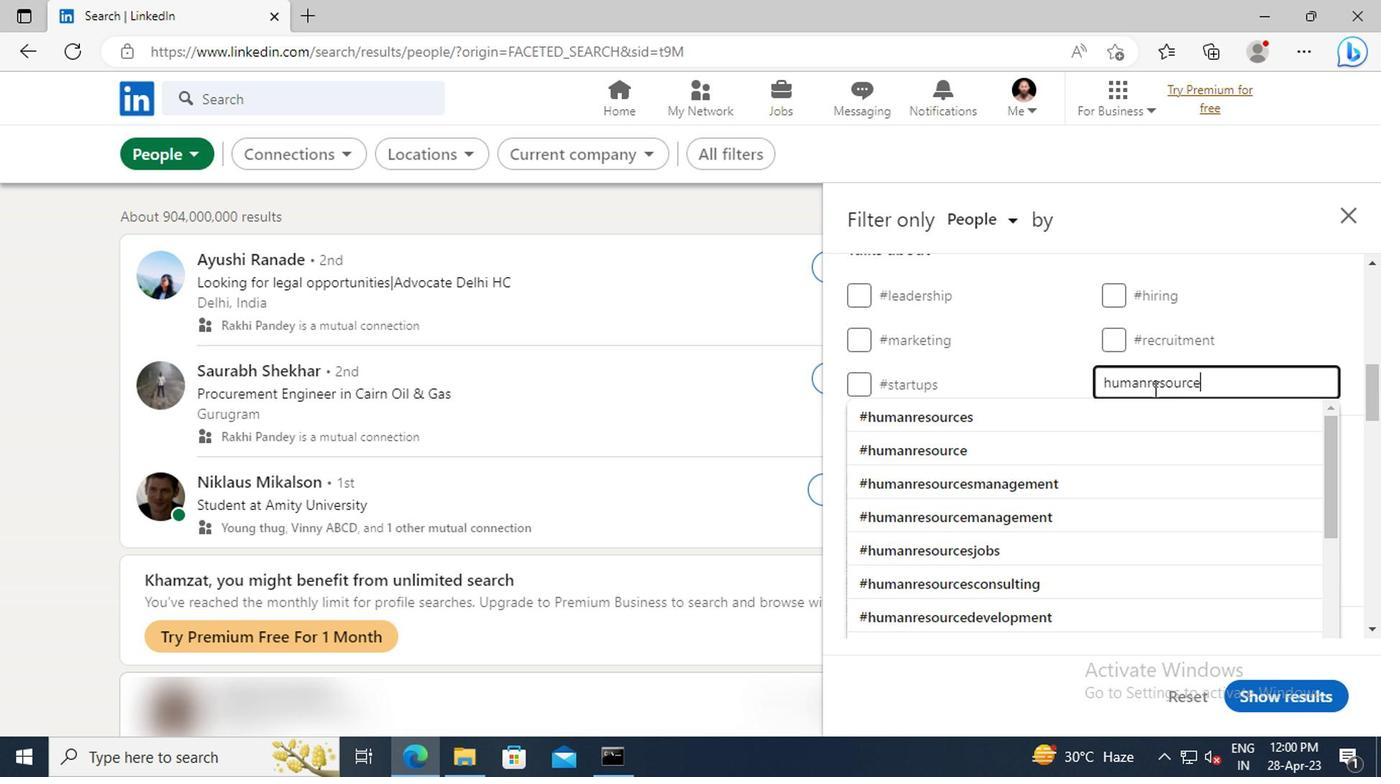 
Action: Mouse moved to (1131, 416)
Screenshot: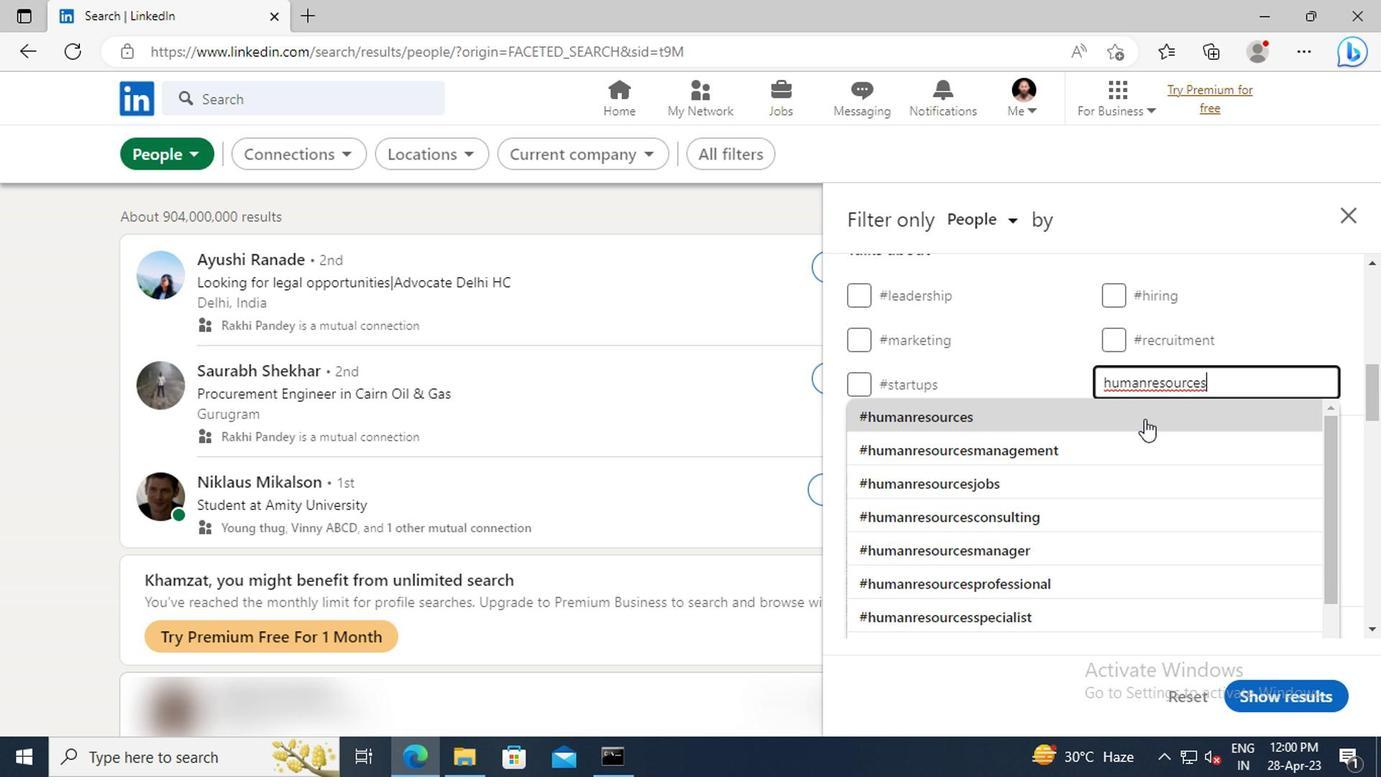
Action: Mouse pressed left at (1131, 416)
Screenshot: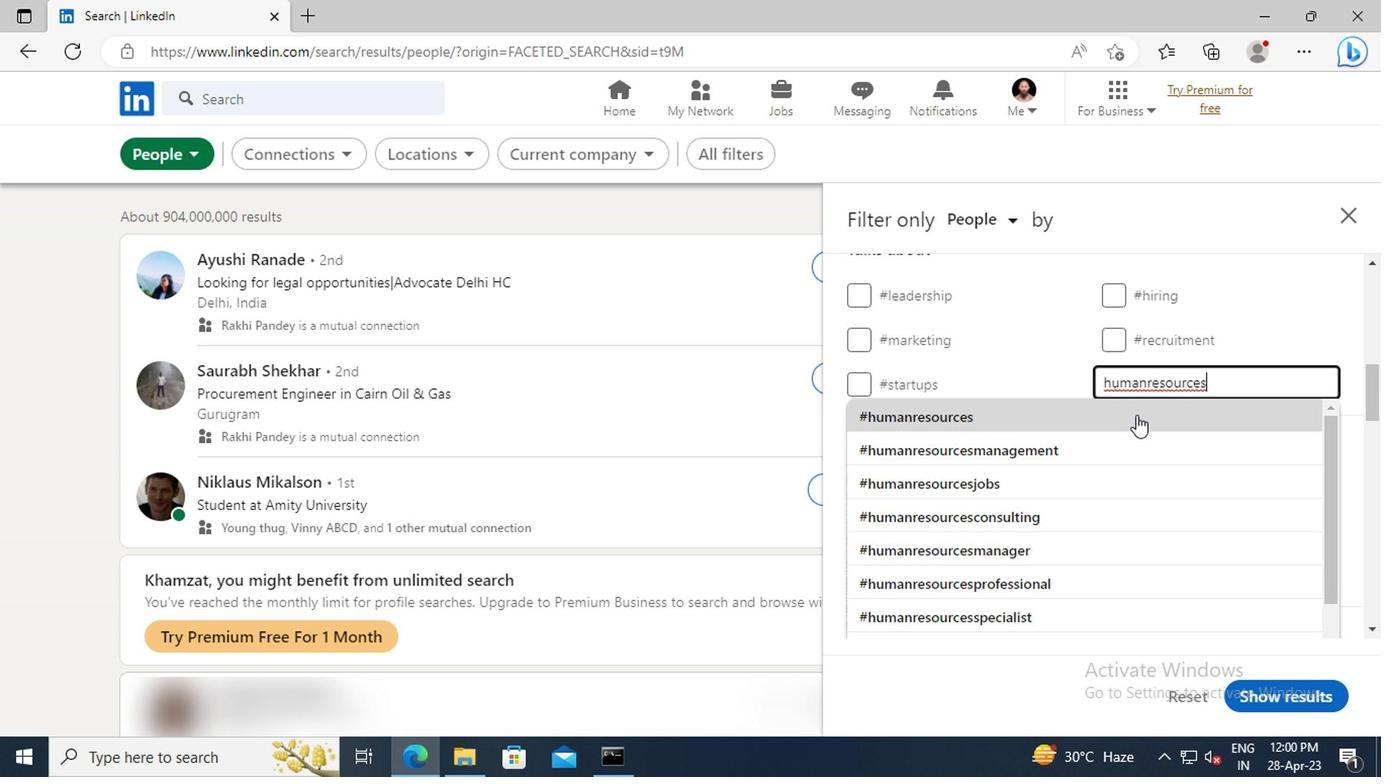 
Action: Mouse moved to (1119, 379)
Screenshot: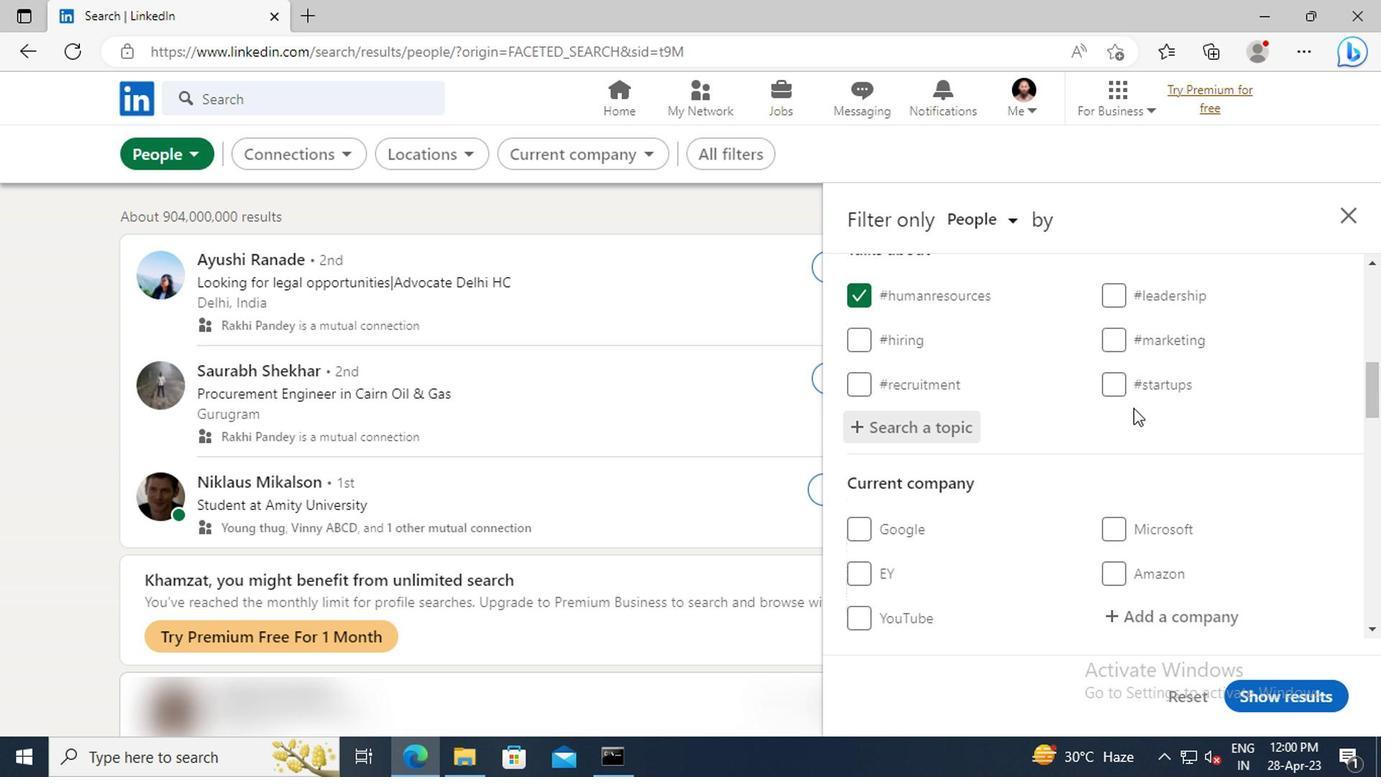 
Action: Mouse scrolled (1119, 379) with delta (0, 0)
Screenshot: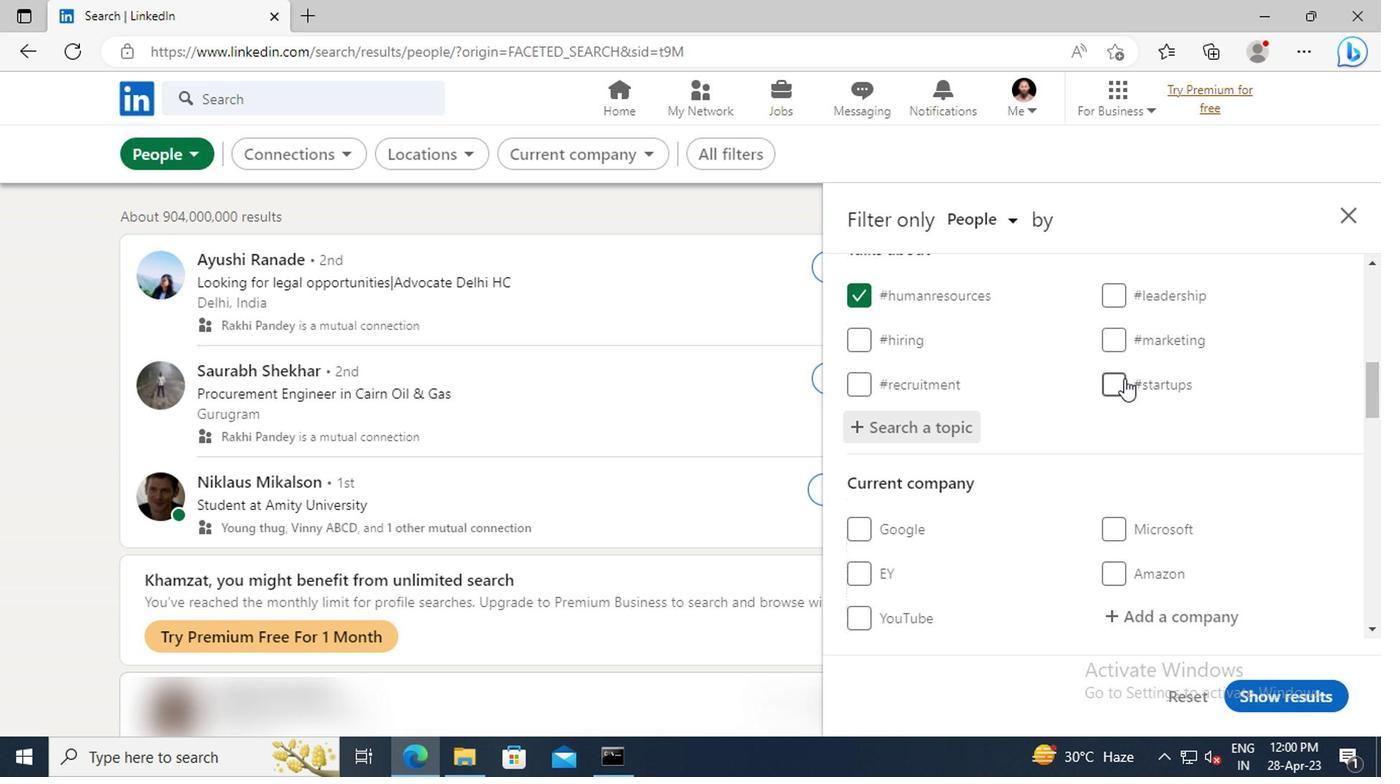 
Action: Mouse scrolled (1119, 379) with delta (0, 0)
Screenshot: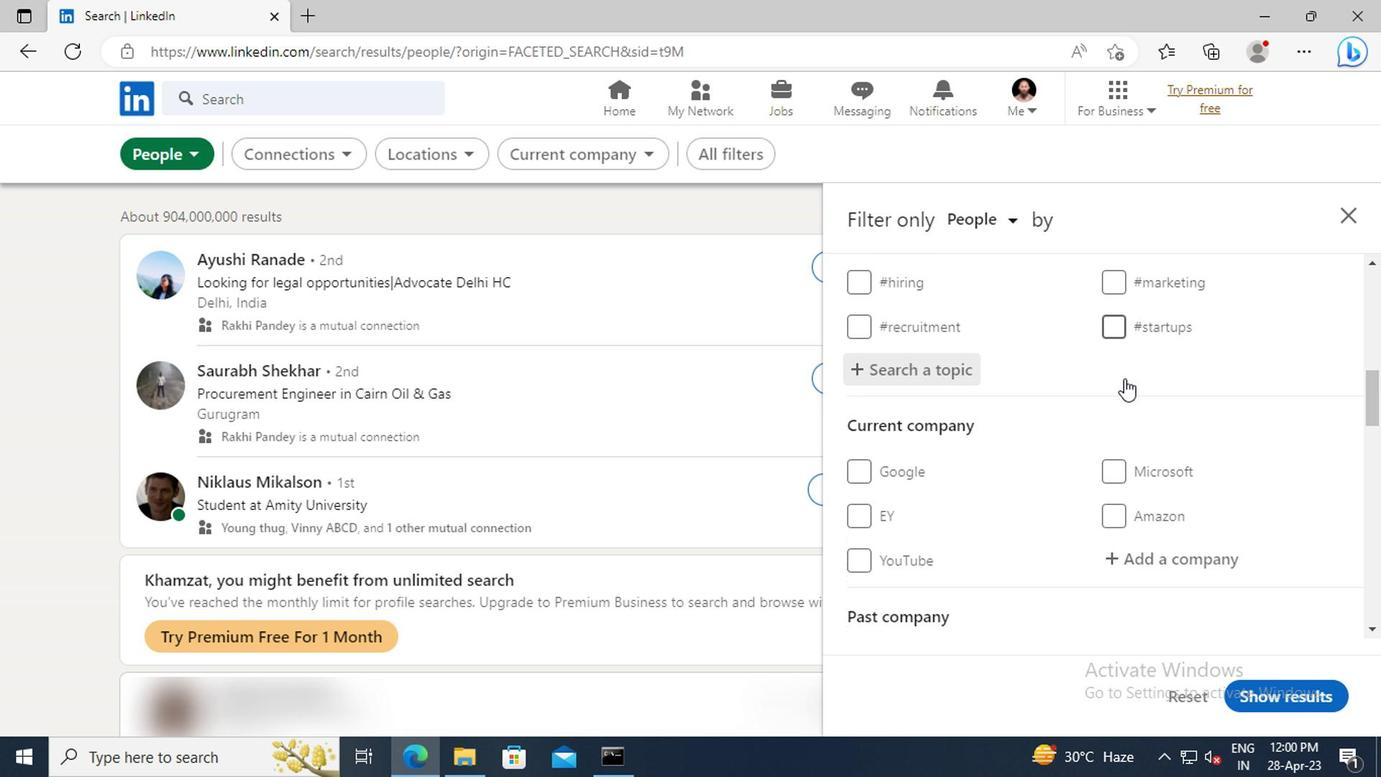 
Action: Mouse scrolled (1119, 379) with delta (0, 0)
Screenshot: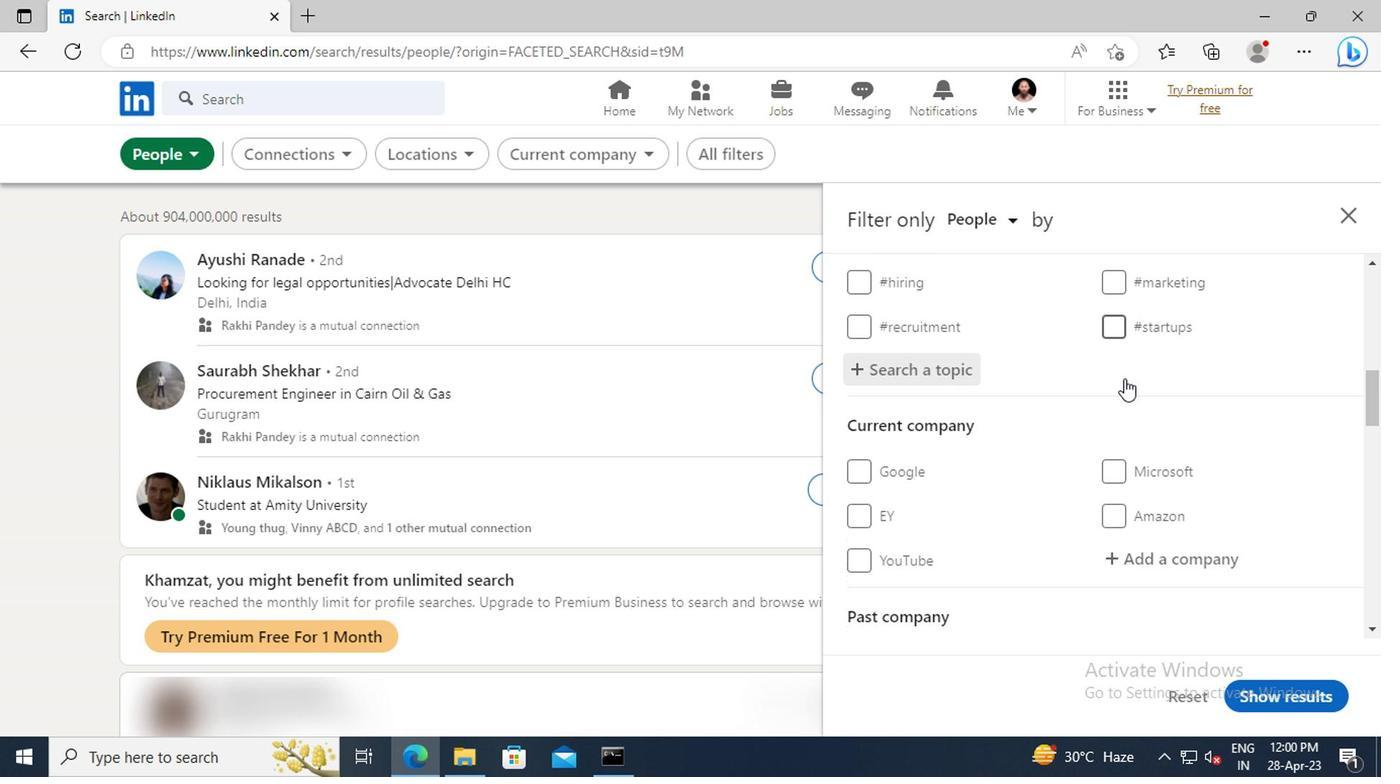 
Action: Mouse scrolled (1119, 379) with delta (0, 0)
Screenshot: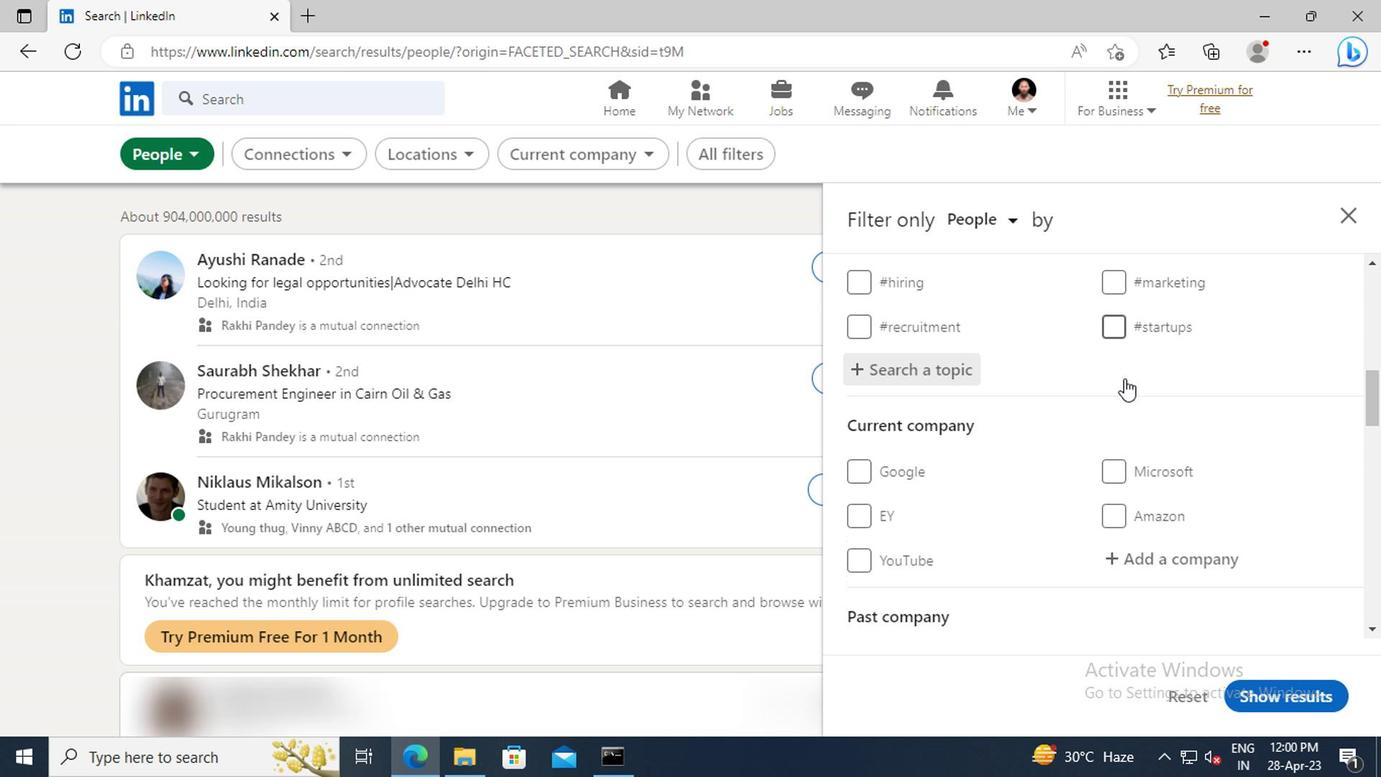 
Action: Mouse scrolled (1119, 379) with delta (0, 0)
Screenshot: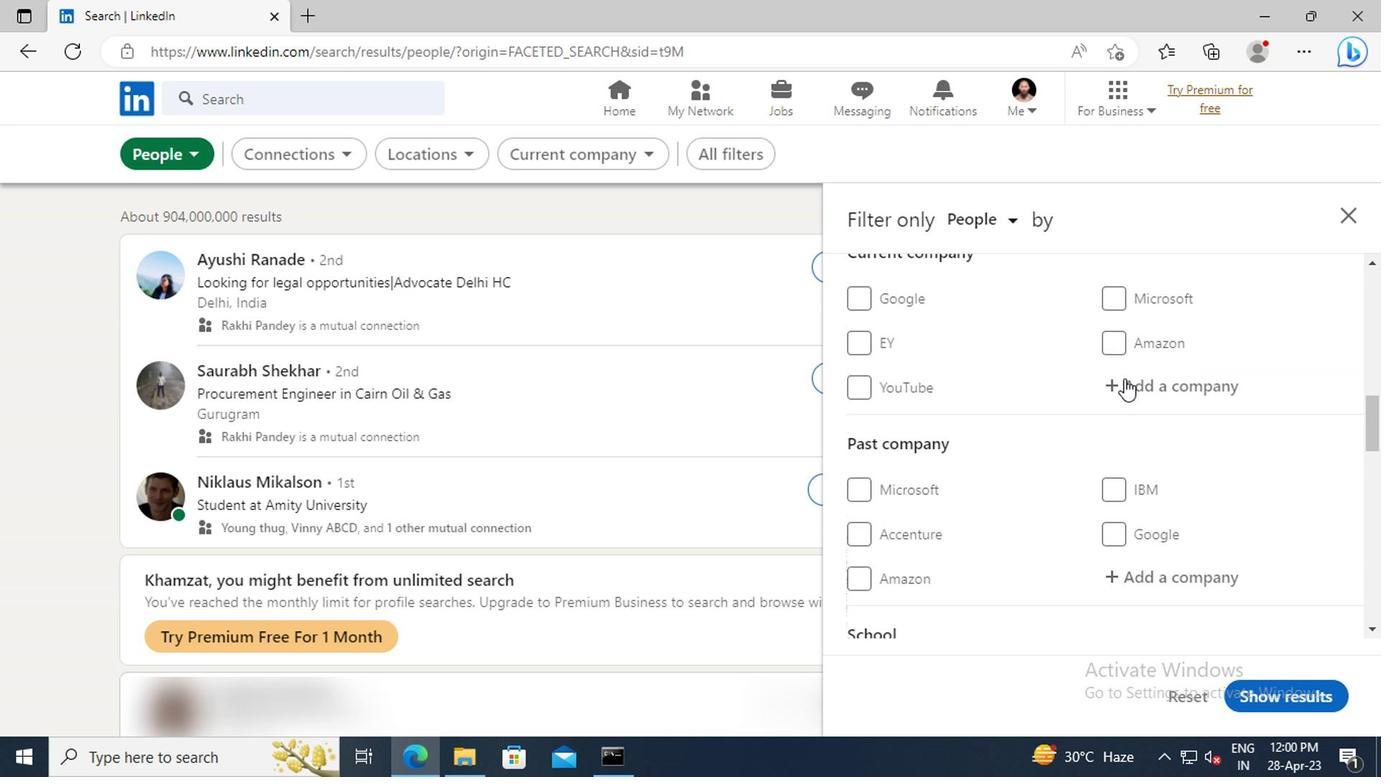 
Action: Mouse scrolled (1119, 379) with delta (0, 0)
Screenshot: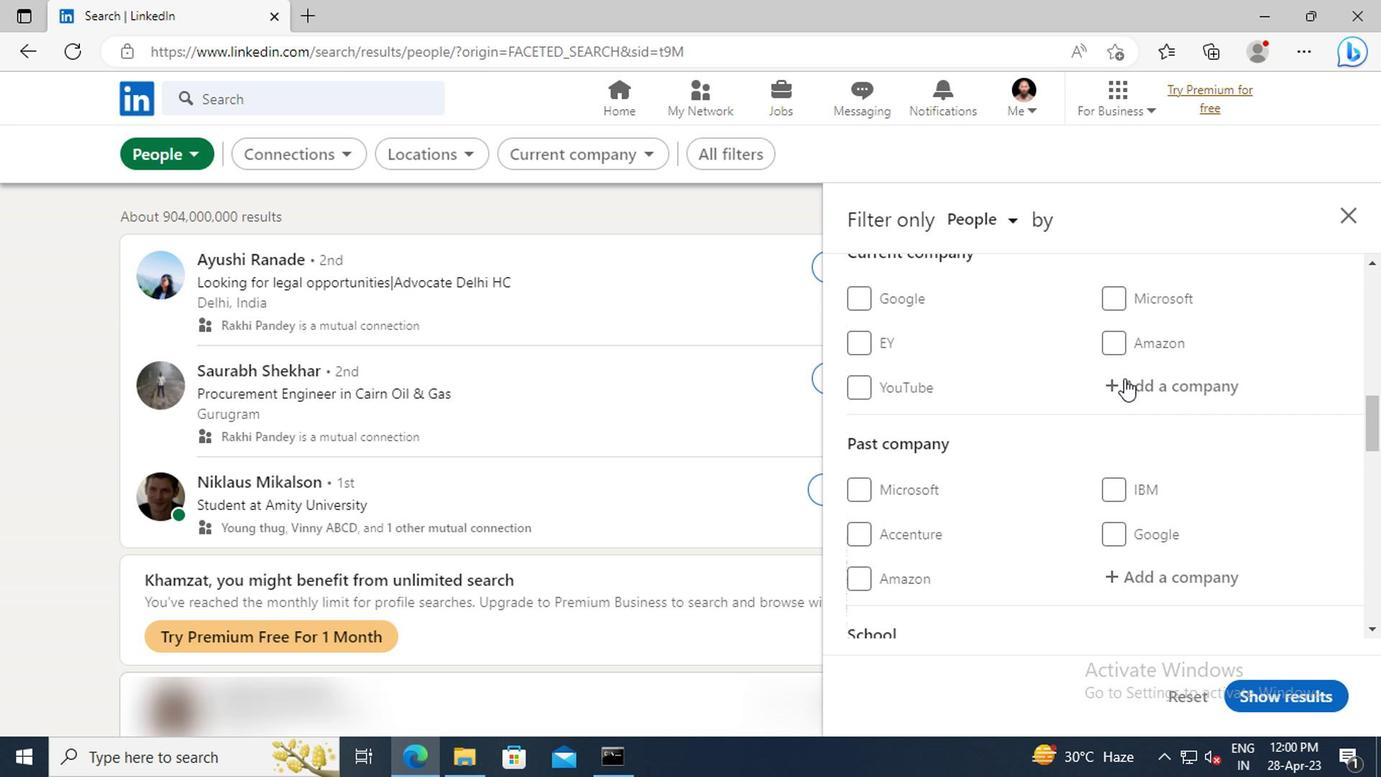 
Action: Mouse scrolled (1119, 379) with delta (0, 0)
Screenshot: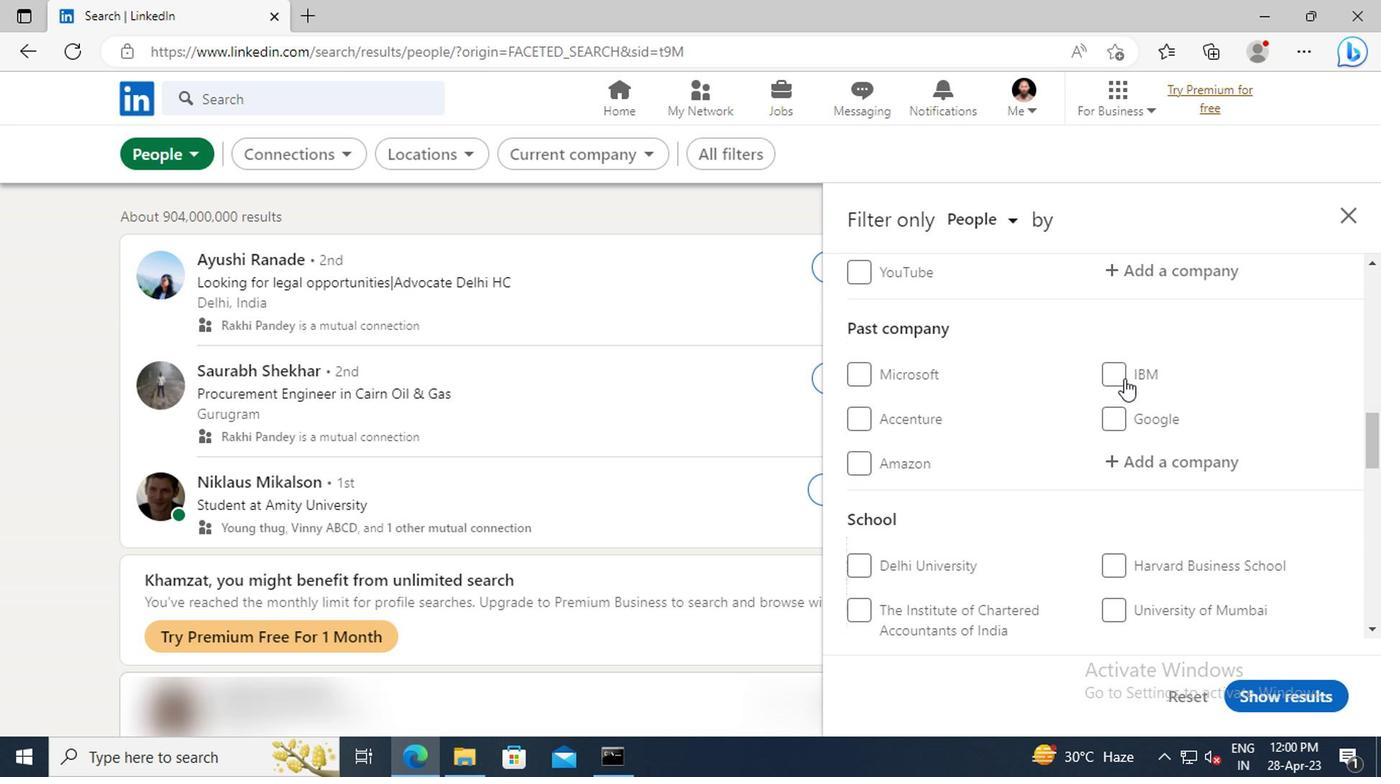
Action: Mouse scrolled (1119, 379) with delta (0, 0)
Screenshot: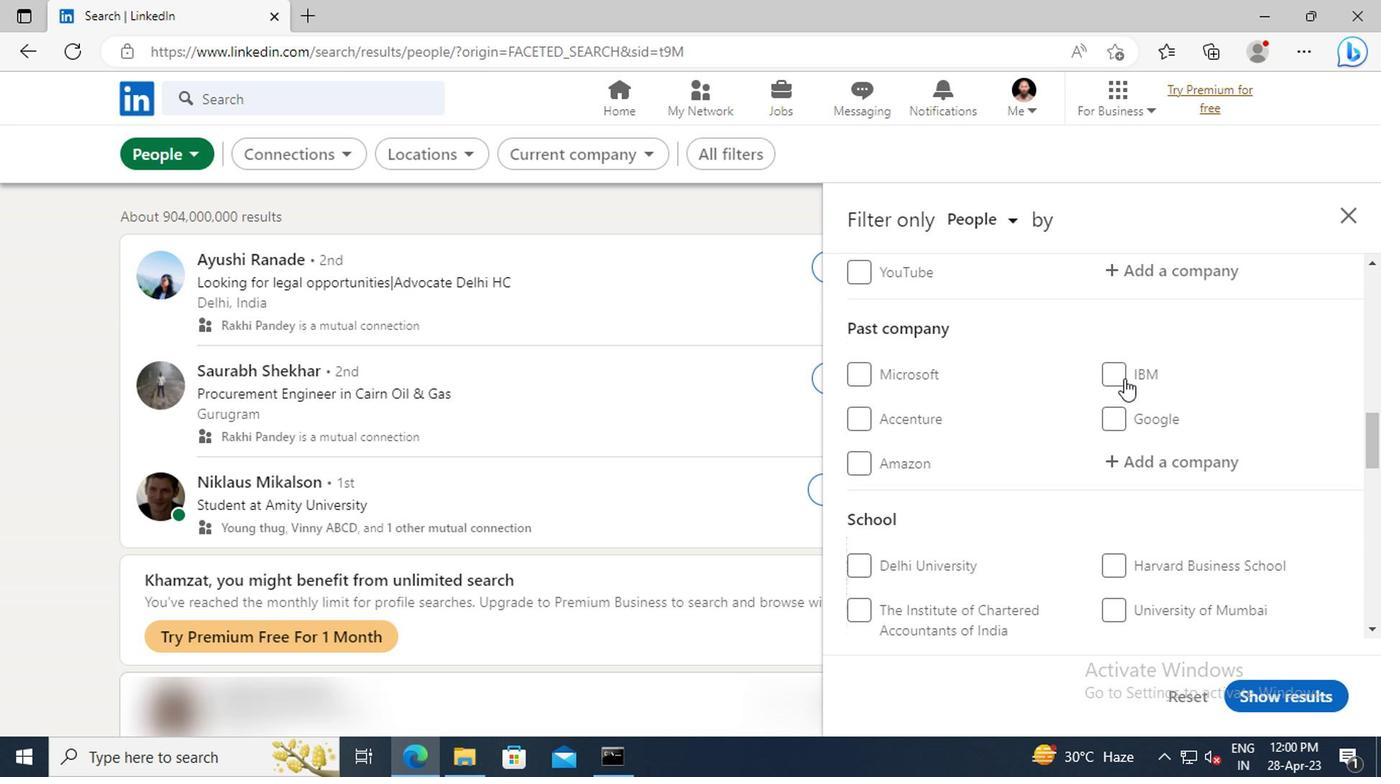 
Action: Mouse scrolled (1119, 379) with delta (0, 0)
Screenshot: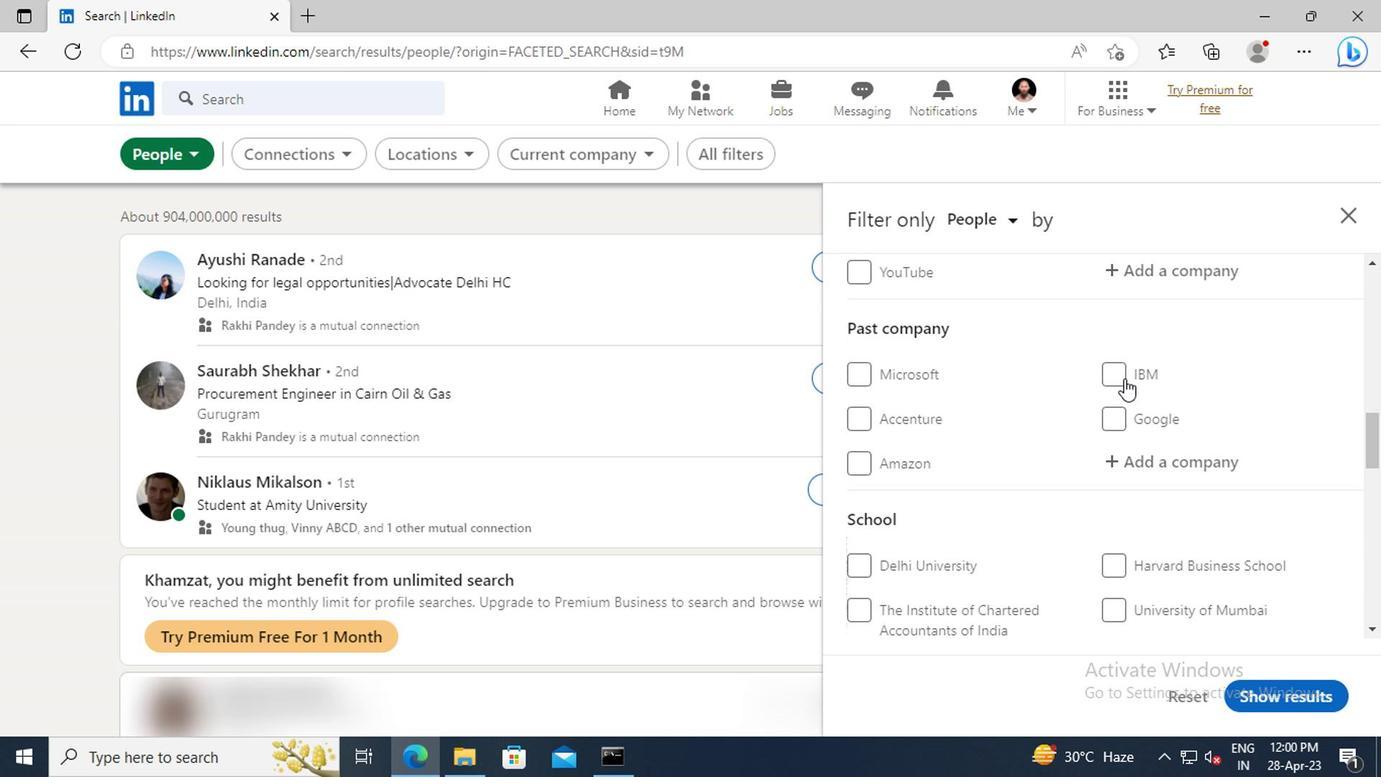 
Action: Mouse scrolled (1119, 379) with delta (0, 0)
Screenshot: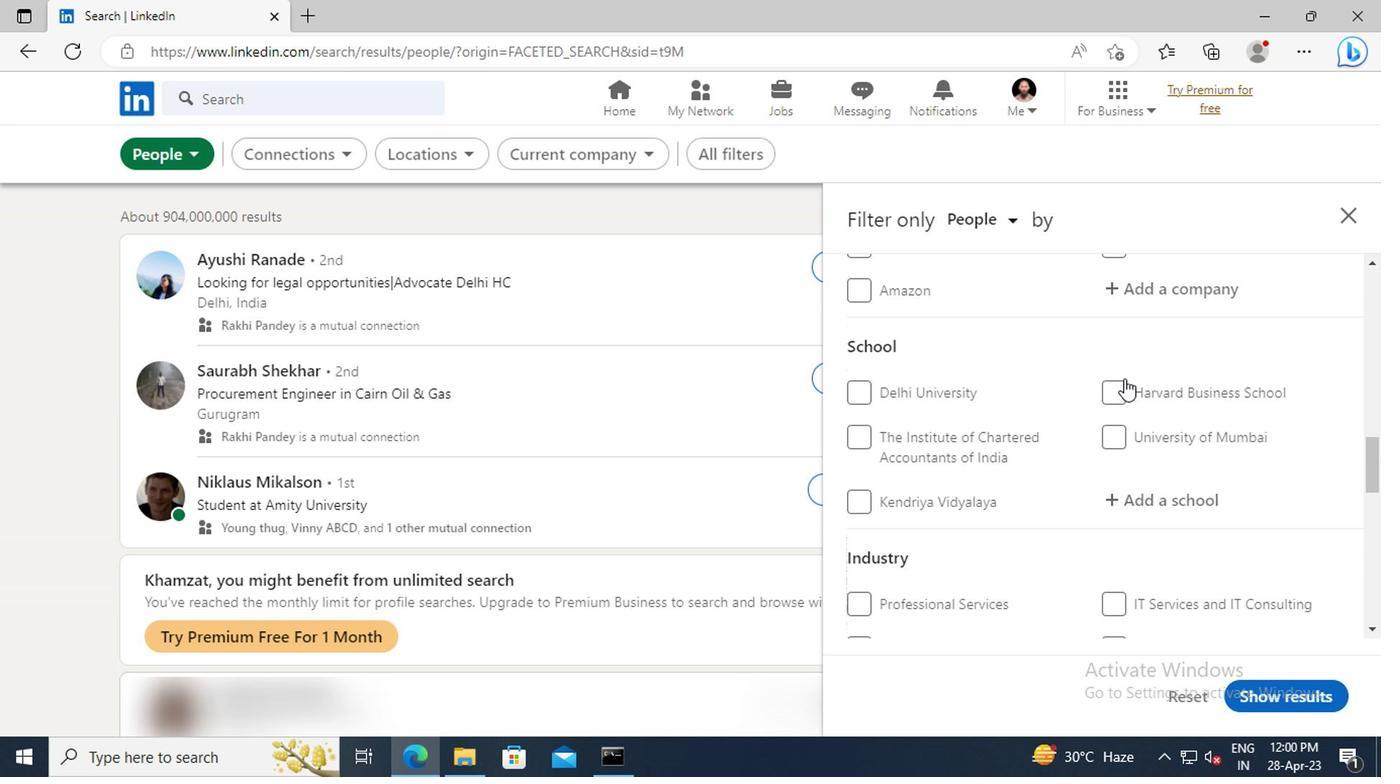 
Action: Mouse scrolled (1119, 379) with delta (0, 0)
Screenshot: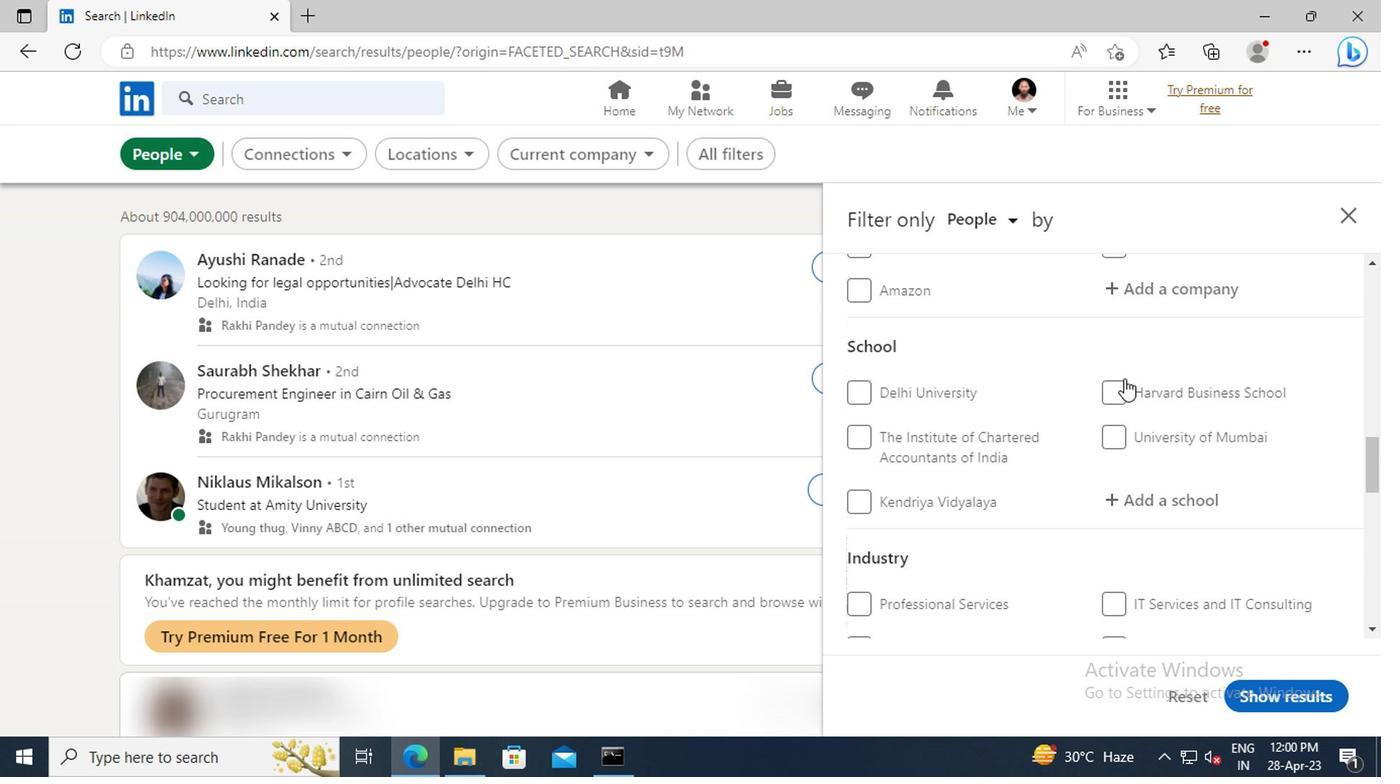 
Action: Mouse scrolled (1119, 379) with delta (0, 0)
Screenshot: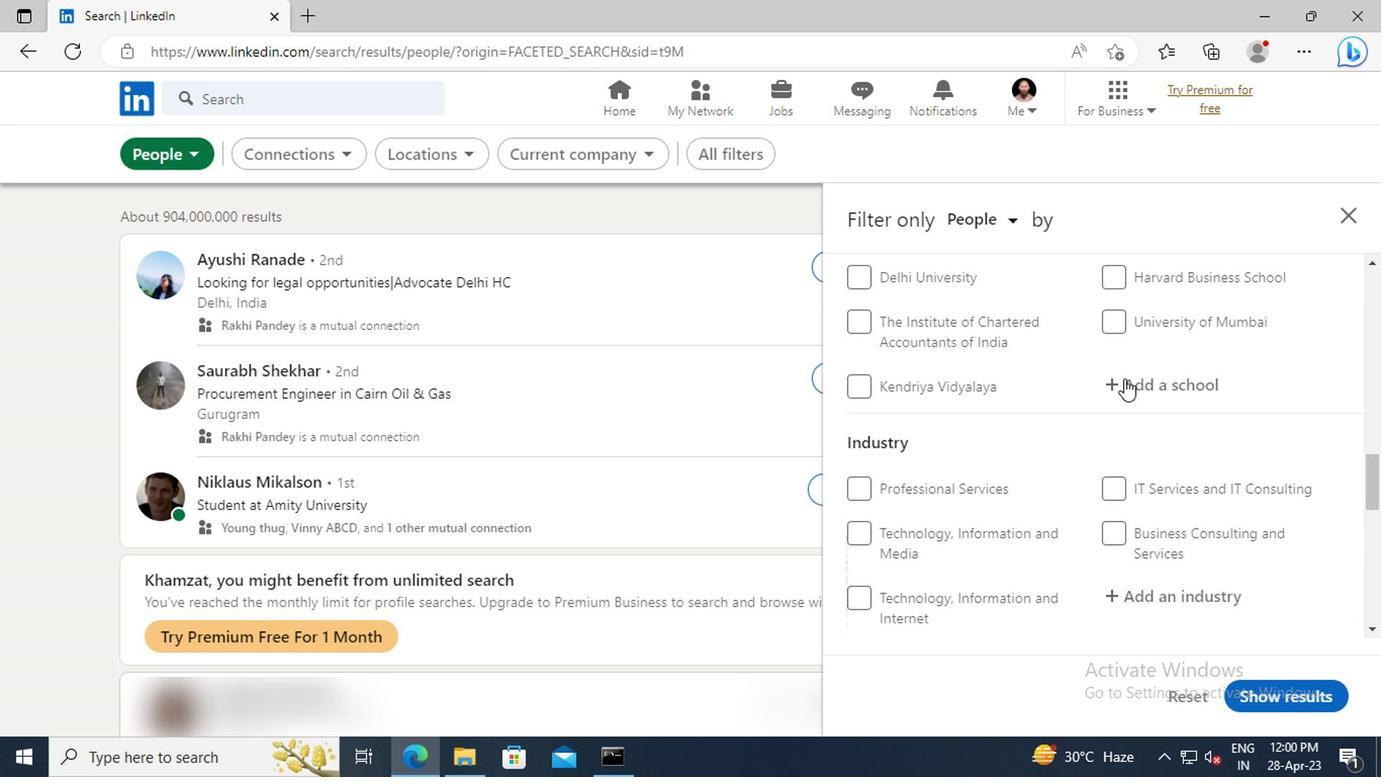 
Action: Mouse scrolled (1119, 379) with delta (0, 0)
Screenshot: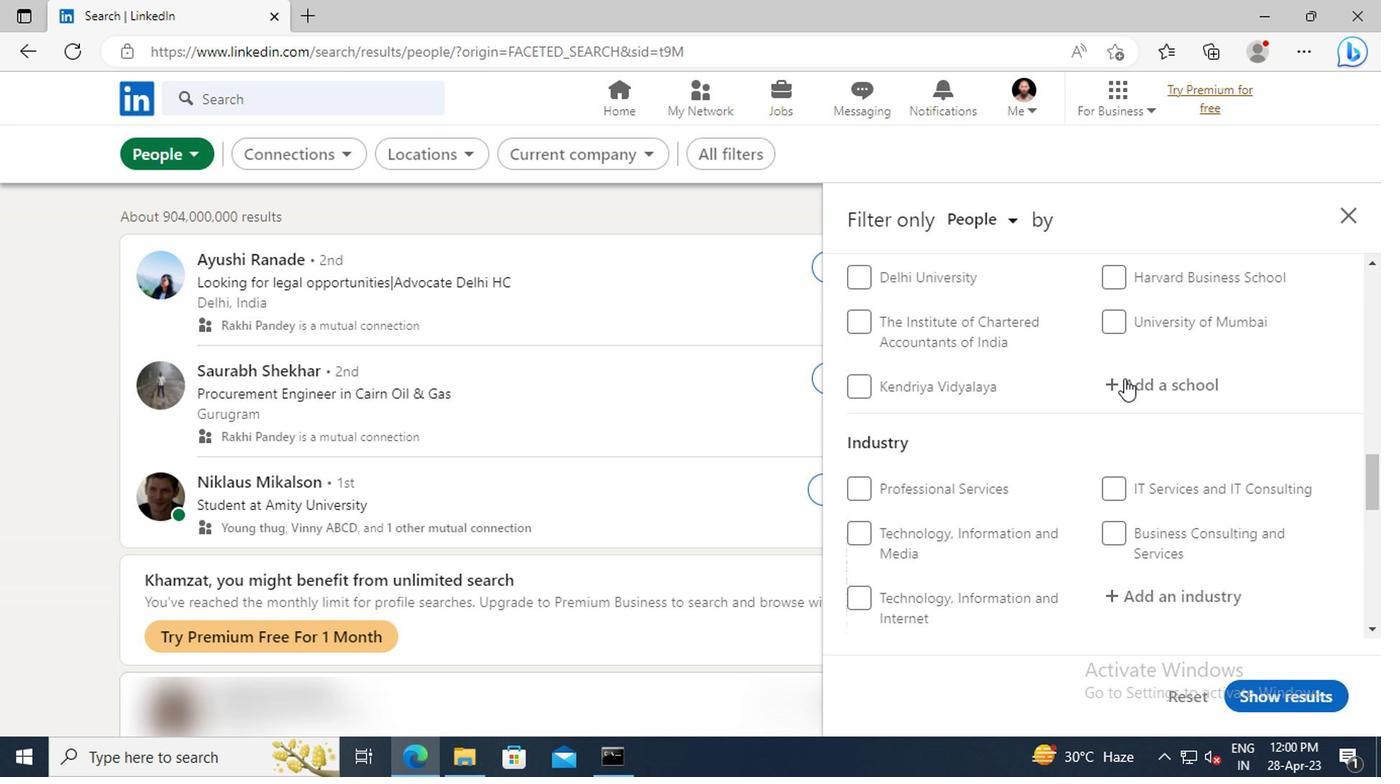 
Action: Mouse scrolled (1119, 379) with delta (0, 0)
Screenshot: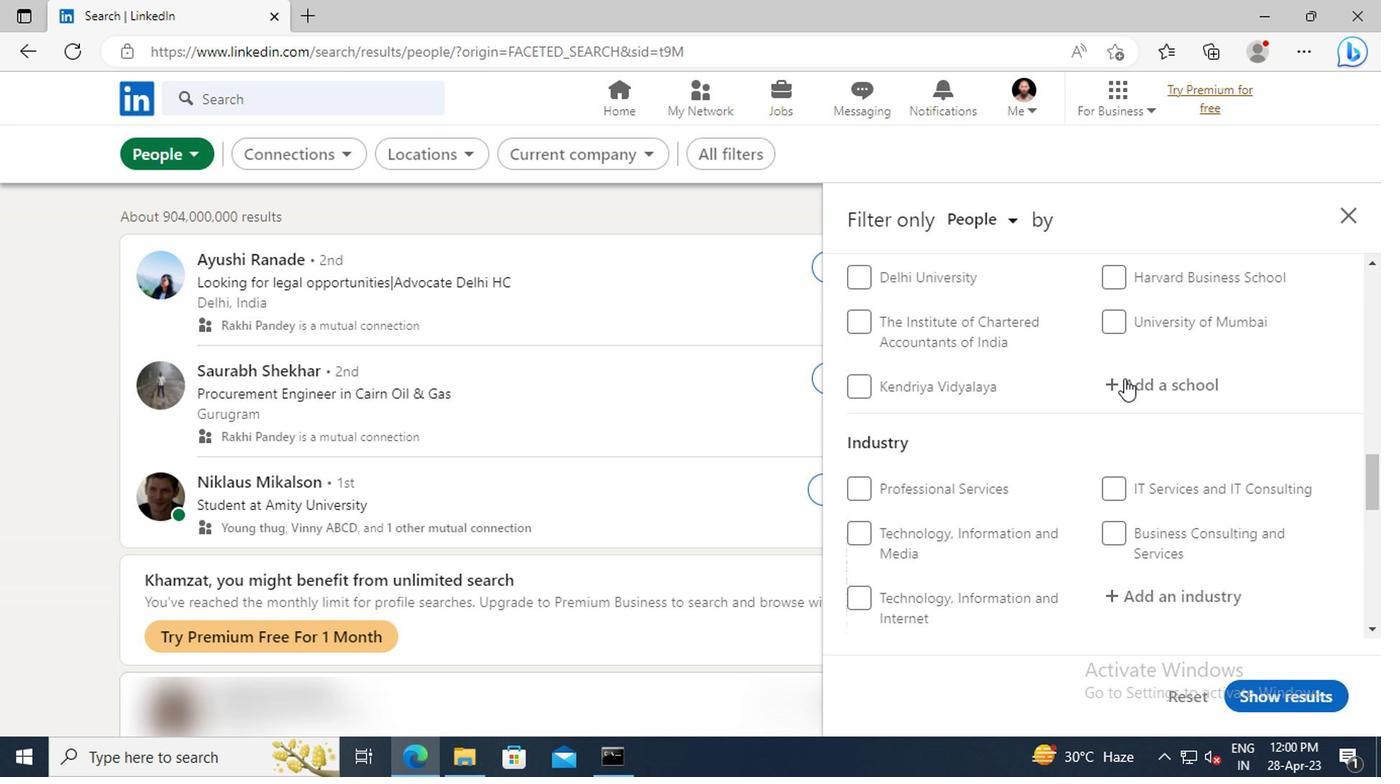 
Action: Mouse scrolled (1119, 379) with delta (0, 0)
Screenshot: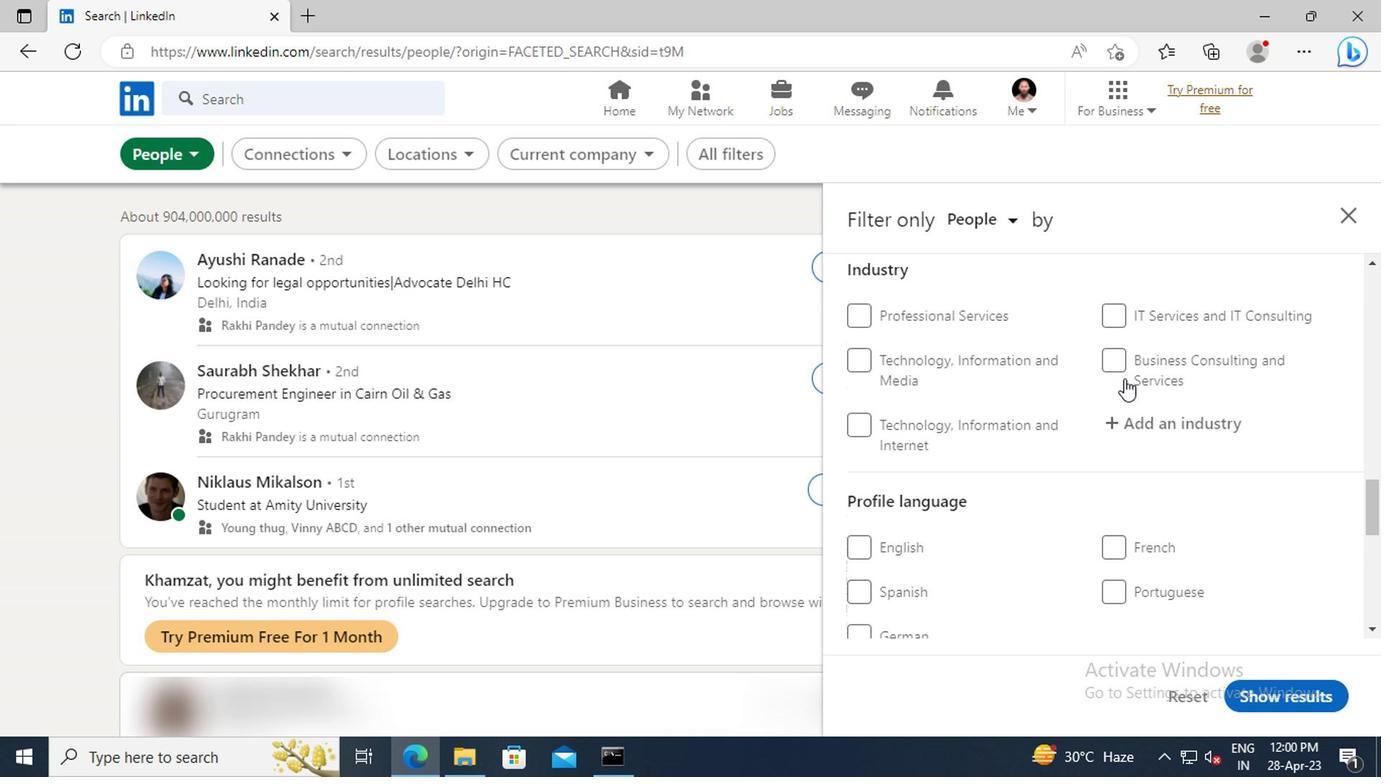 
Action: Mouse scrolled (1119, 379) with delta (0, 0)
Screenshot: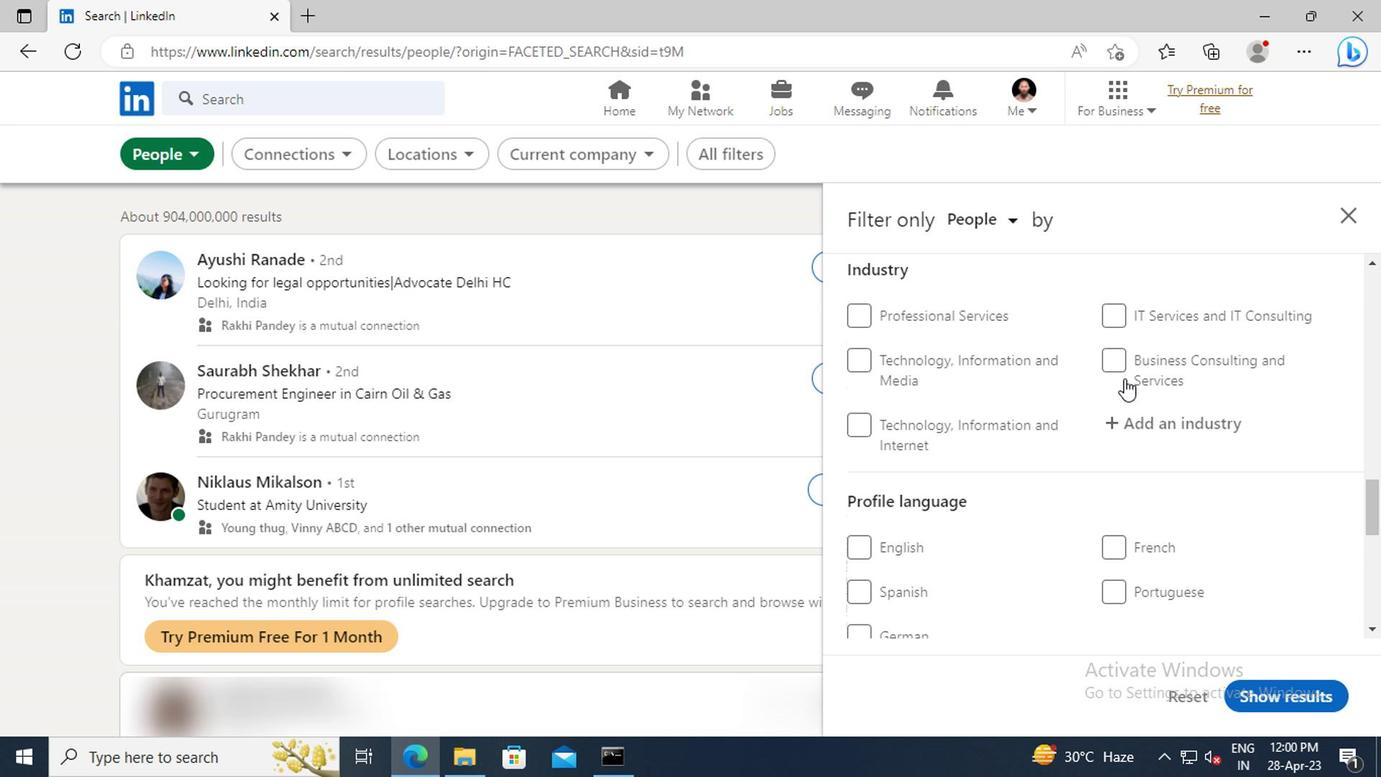 
Action: Mouse moved to (1116, 480)
Screenshot: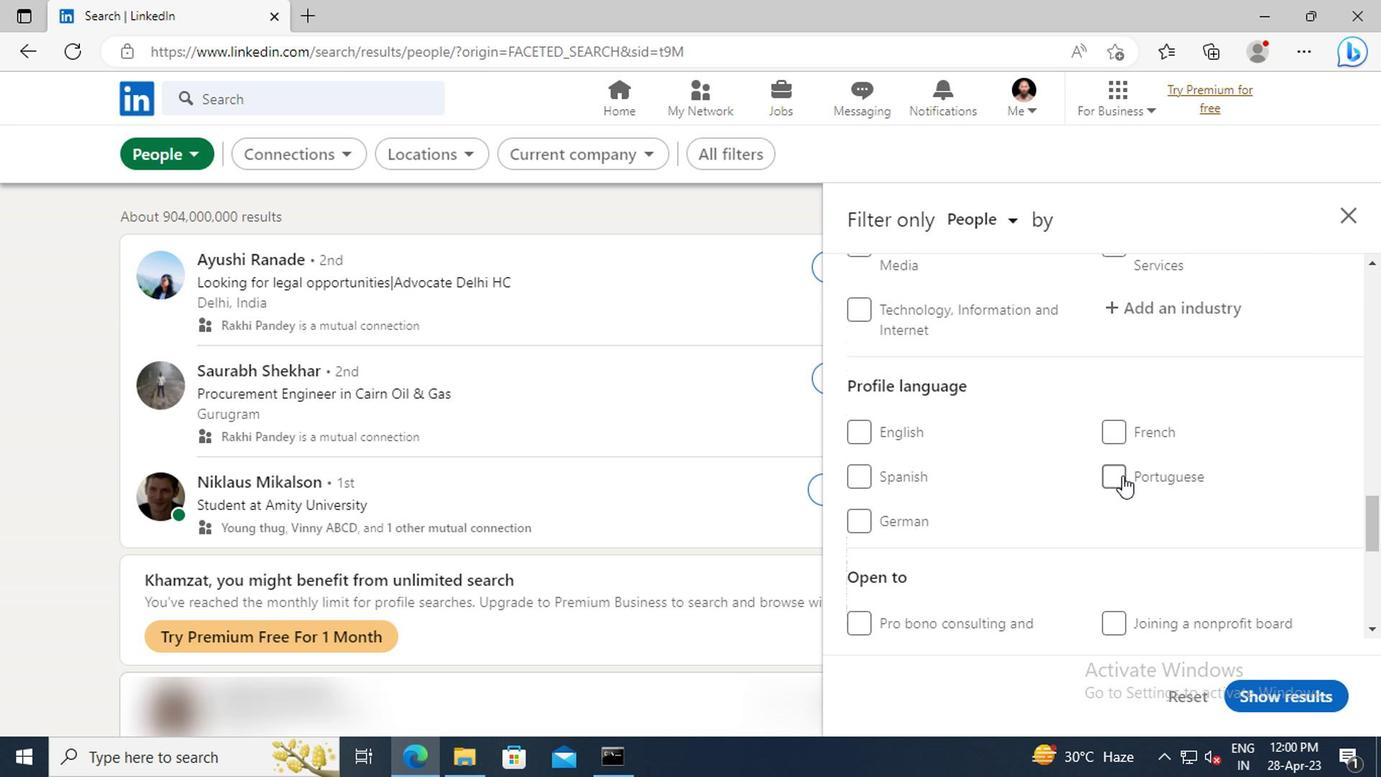 
Action: Mouse pressed left at (1116, 480)
Screenshot: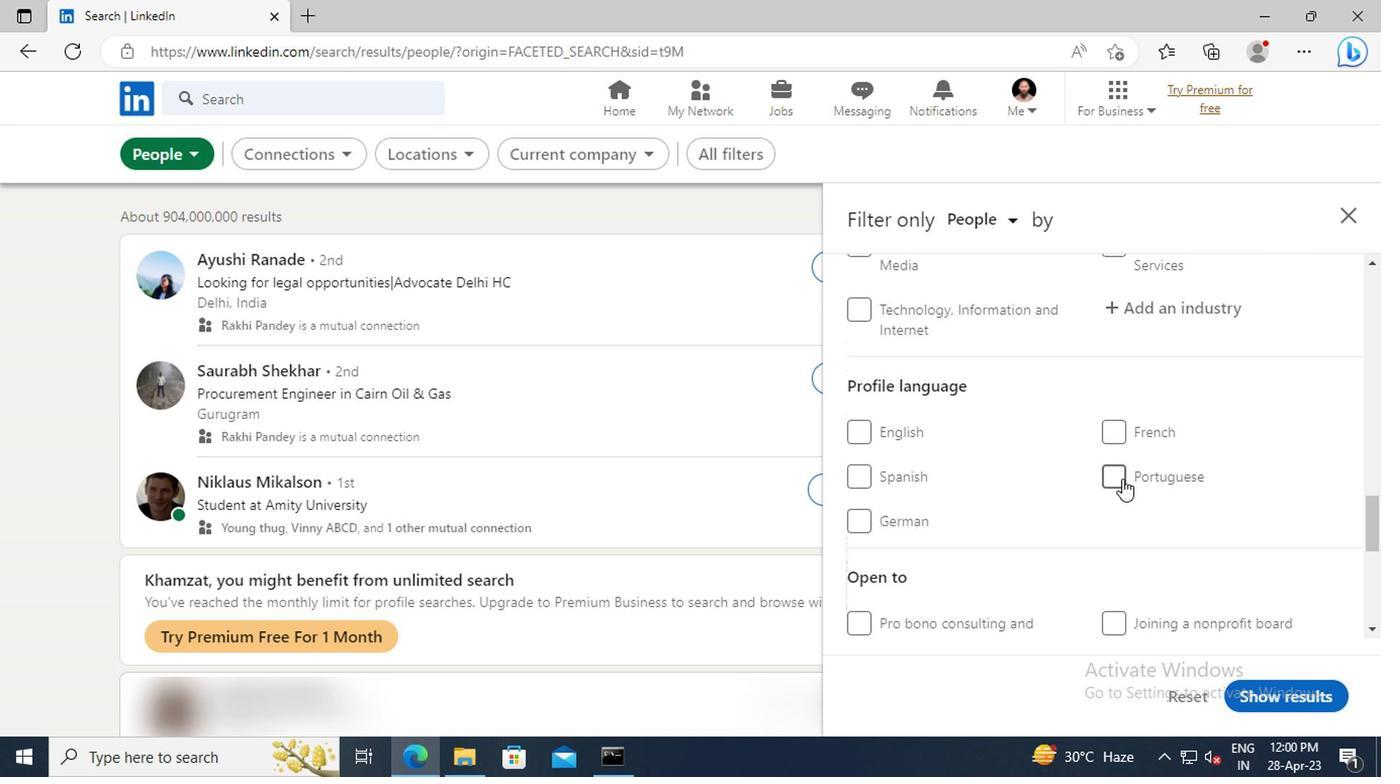 
Action: Mouse moved to (1126, 449)
Screenshot: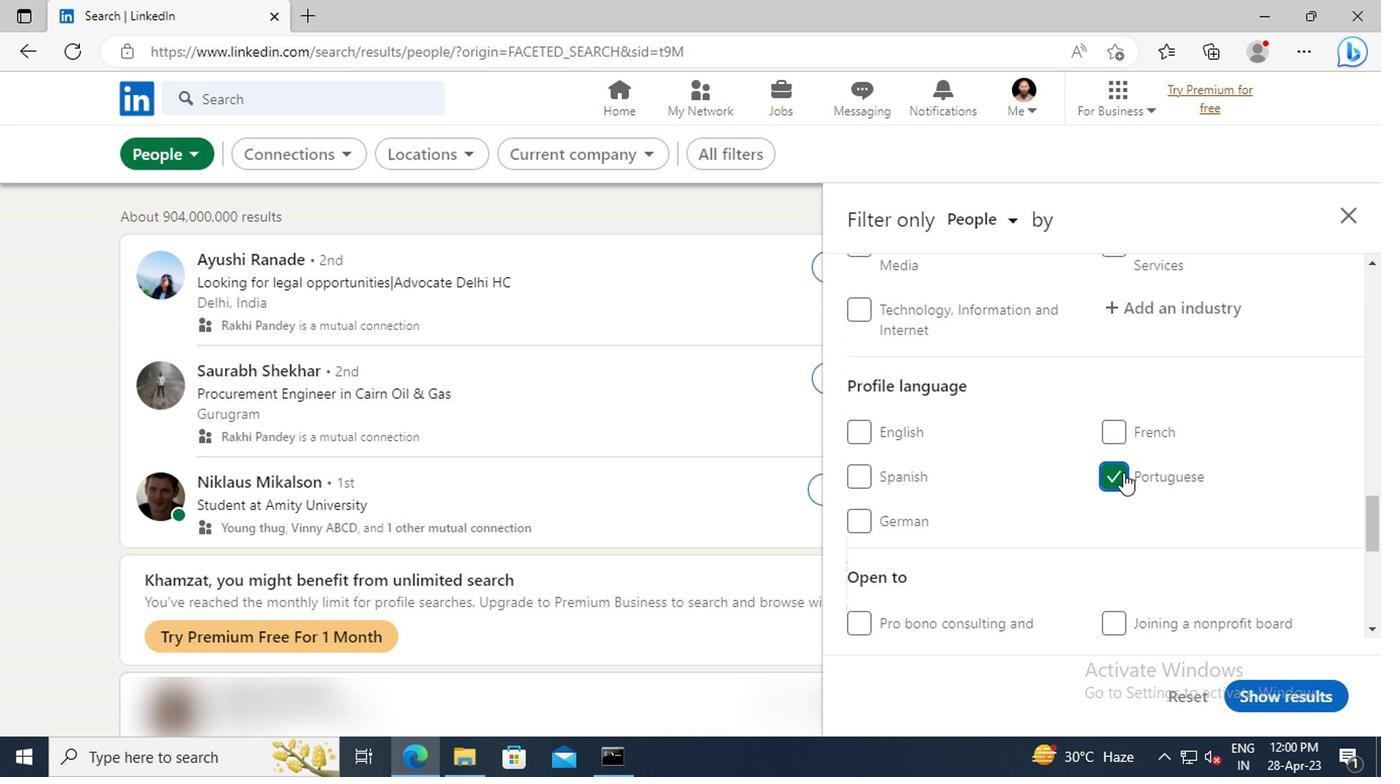 
Action: Mouse scrolled (1126, 450) with delta (0, 0)
Screenshot: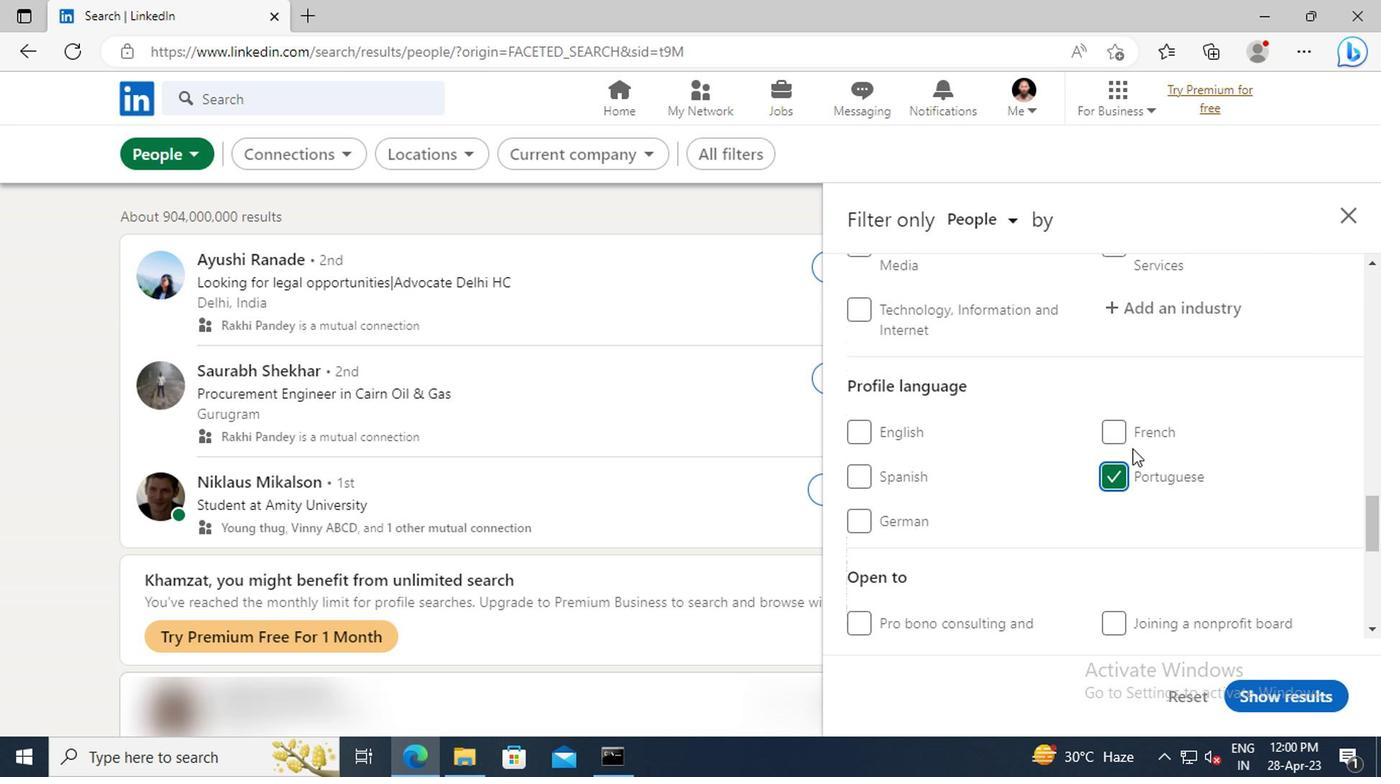 
Action: Mouse scrolled (1126, 450) with delta (0, 0)
Screenshot: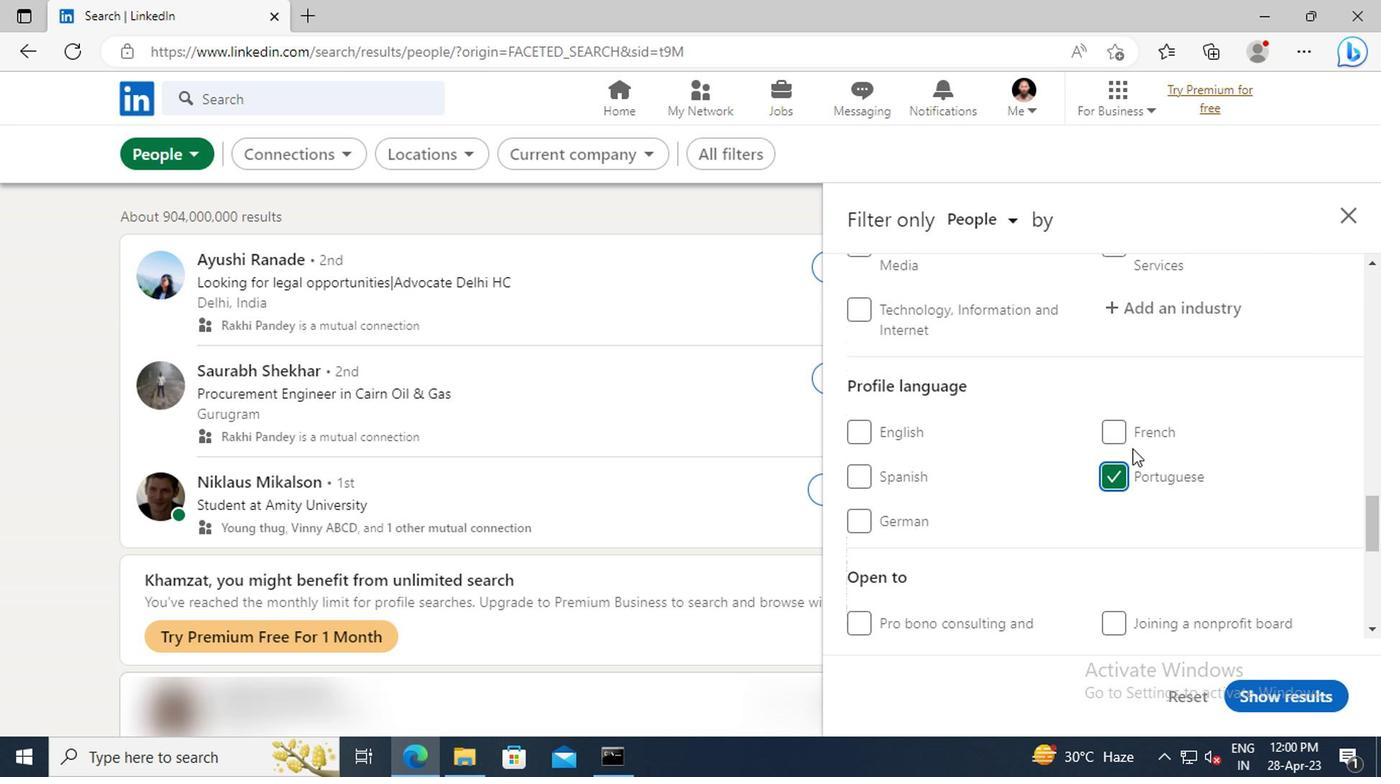 
Action: Mouse scrolled (1126, 450) with delta (0, 0)
Screenshot: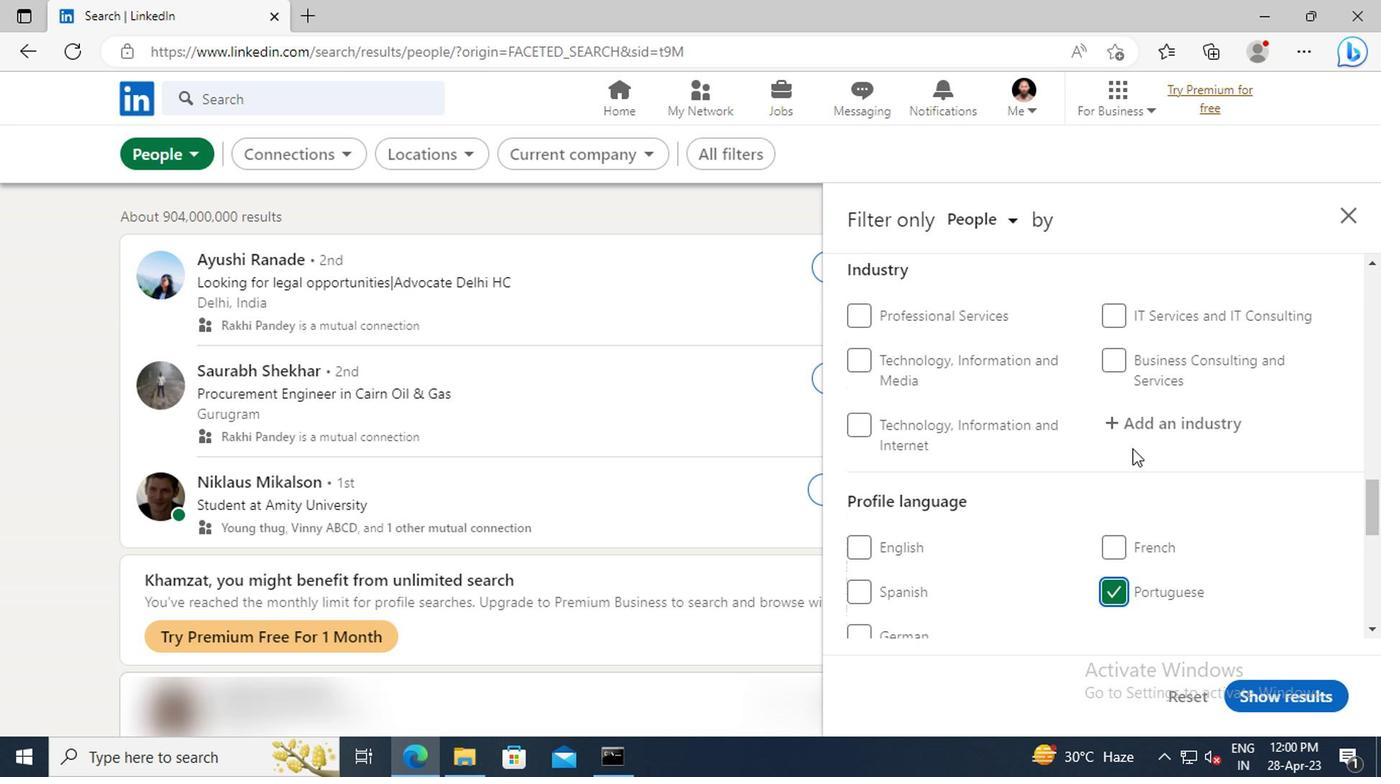 
Action: Mouse moved to (1126, 449)
Screenshot: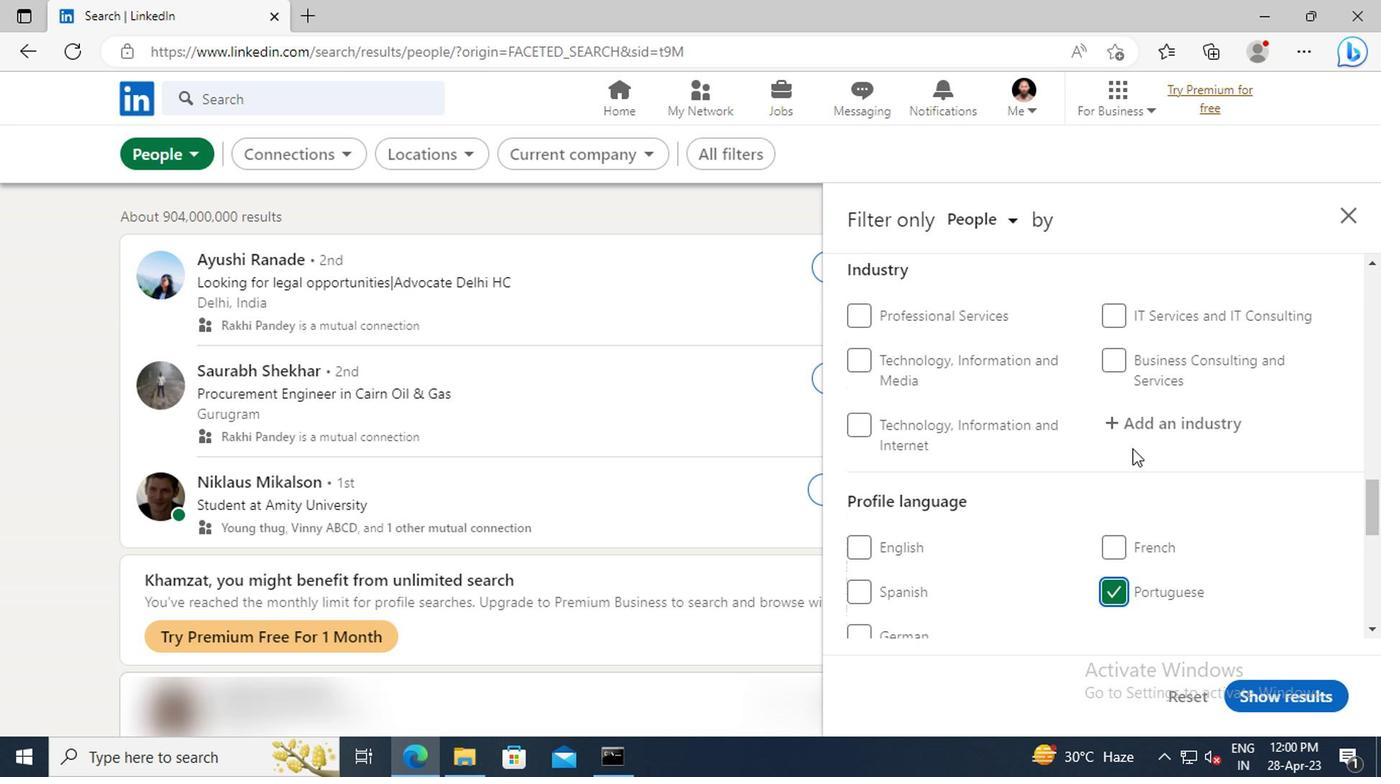 
Action: Mouse scrolled (1126, 449) with delta (0, 0)
Screenshot: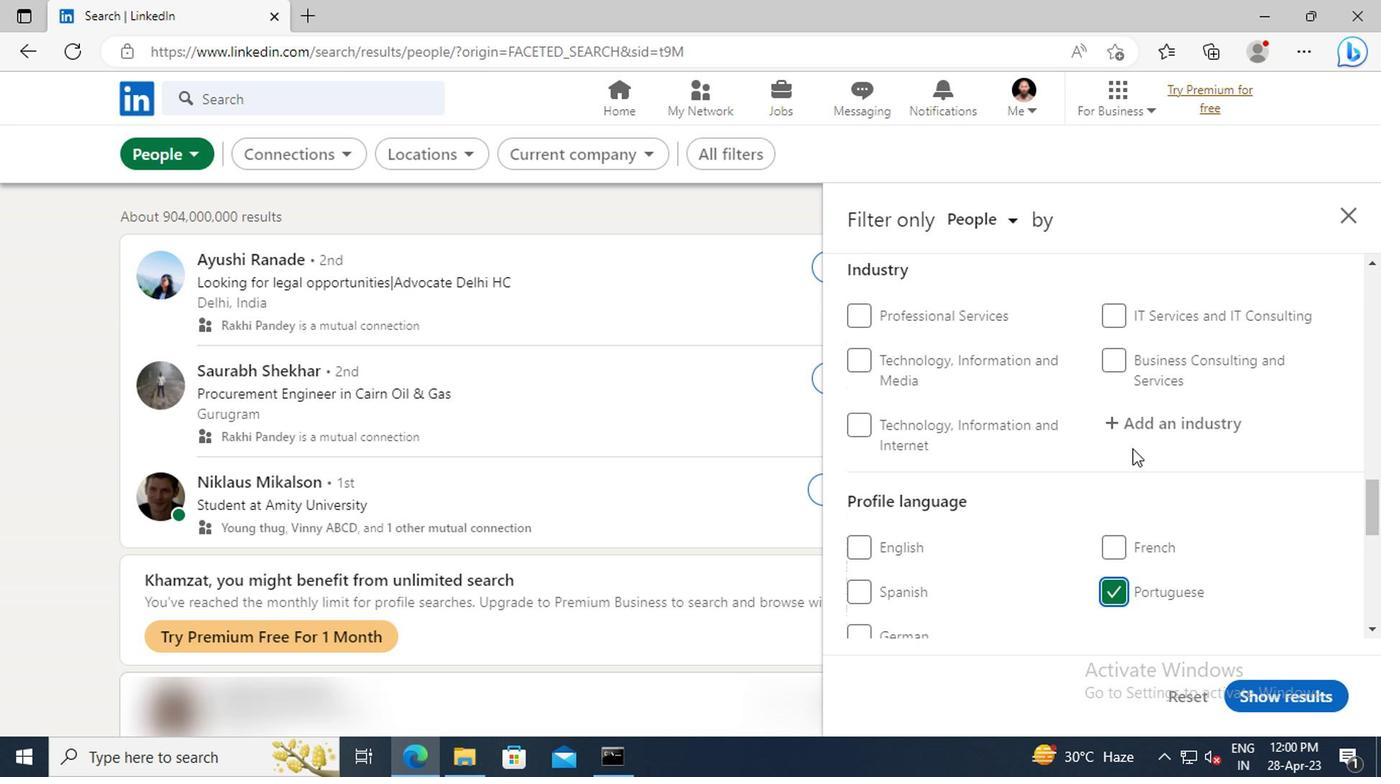 
Action: Mouse scrolled (1126, 449) with delta (0, 0)
Screenshot: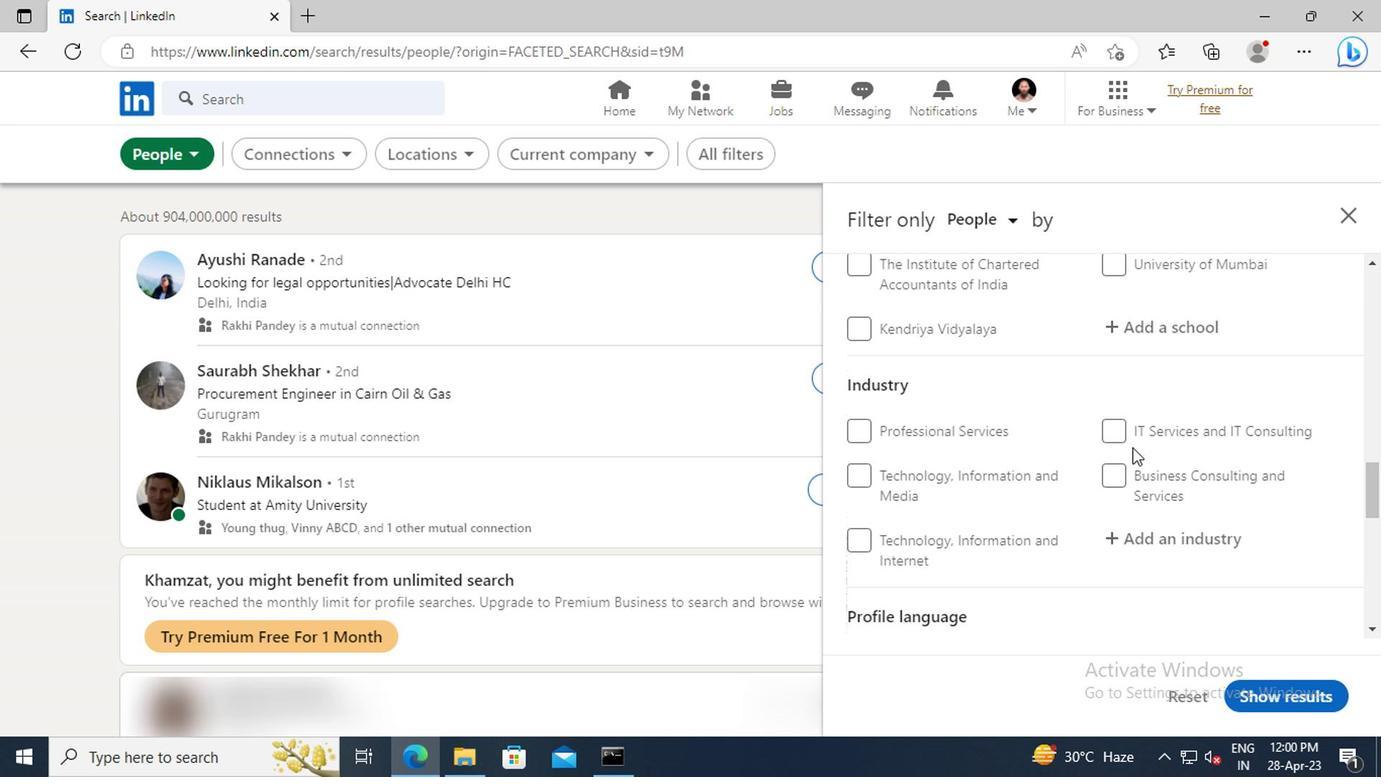 
Action: Mouse scrolled (1126, 449) with delta (0, 0)
Screenshot: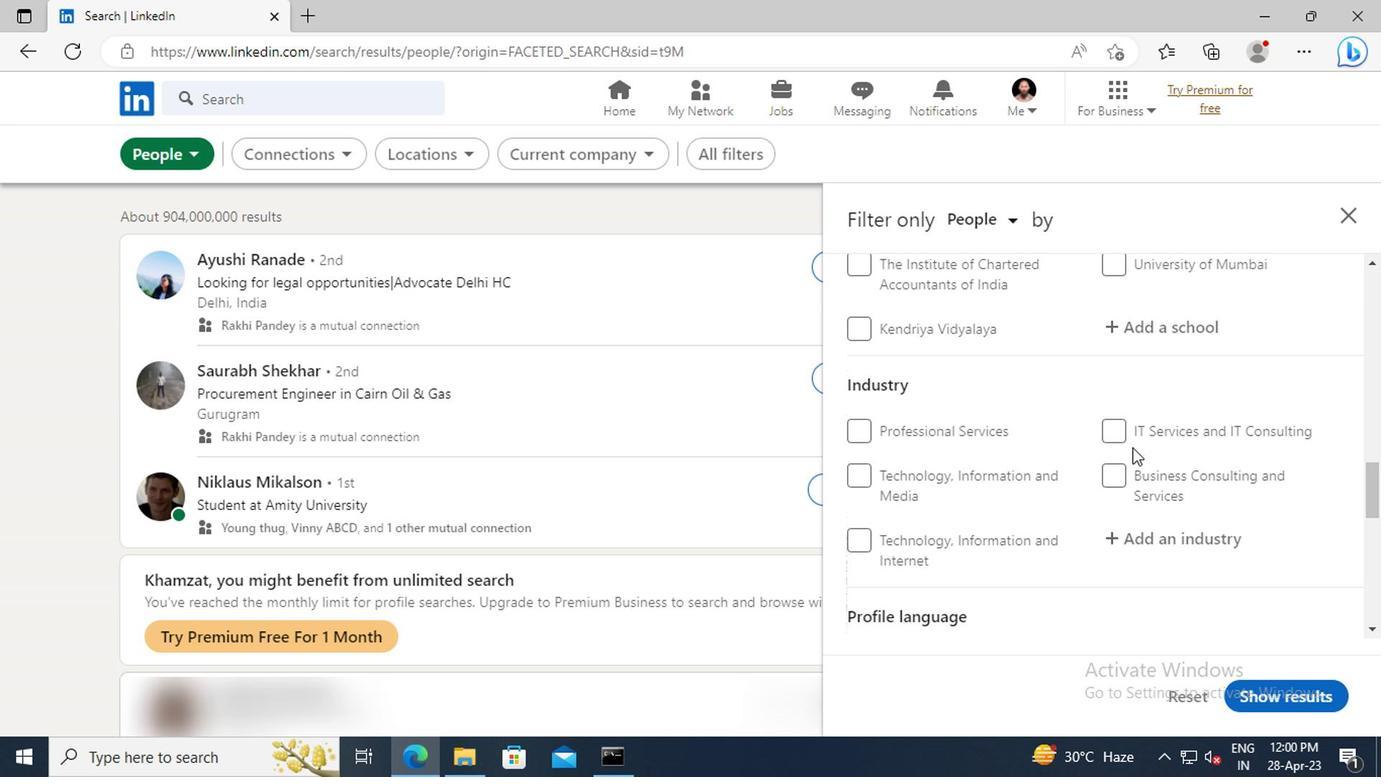 
Action: Mouse scrolled (1126, 449) with delta (0, 0)
Screenshot: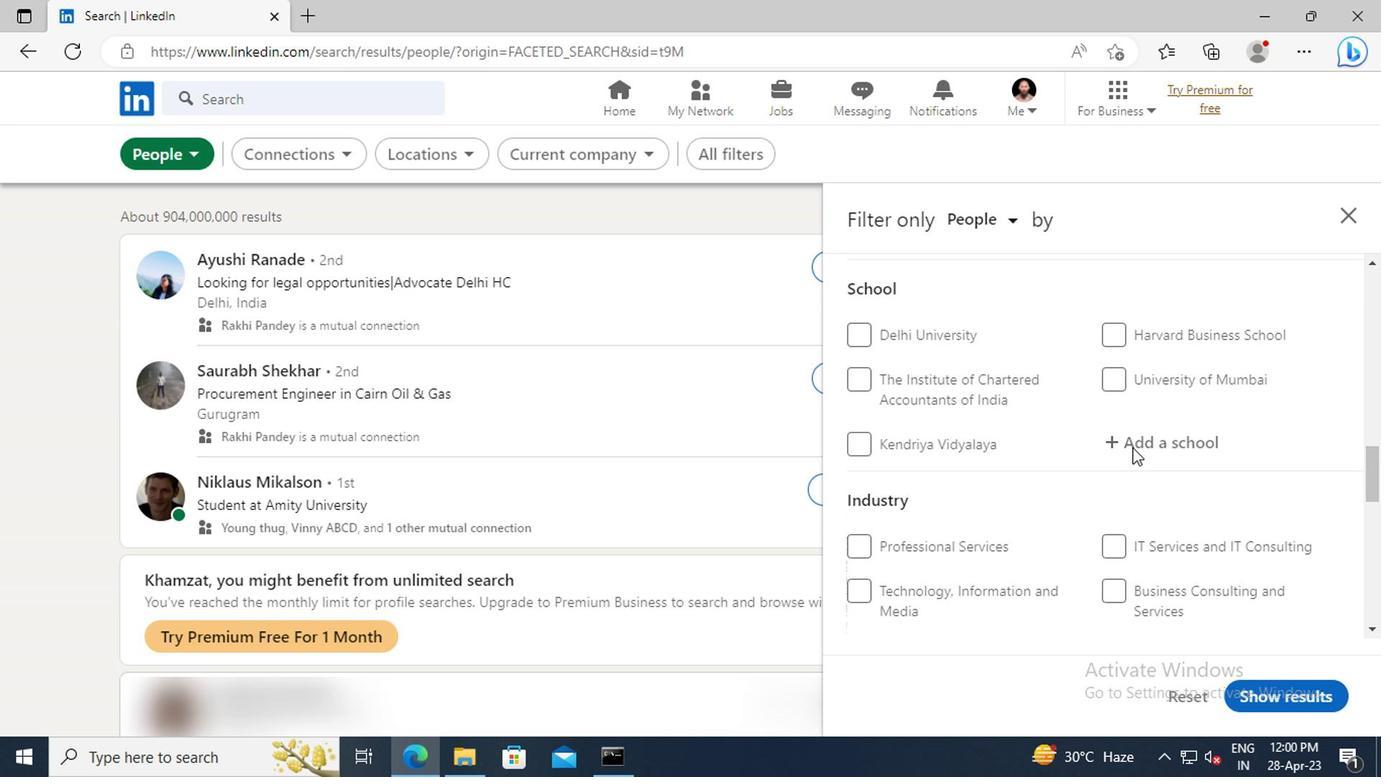 
Action: Mouse scrolled (1126, 449) with delta (0, 0)
Screenshot: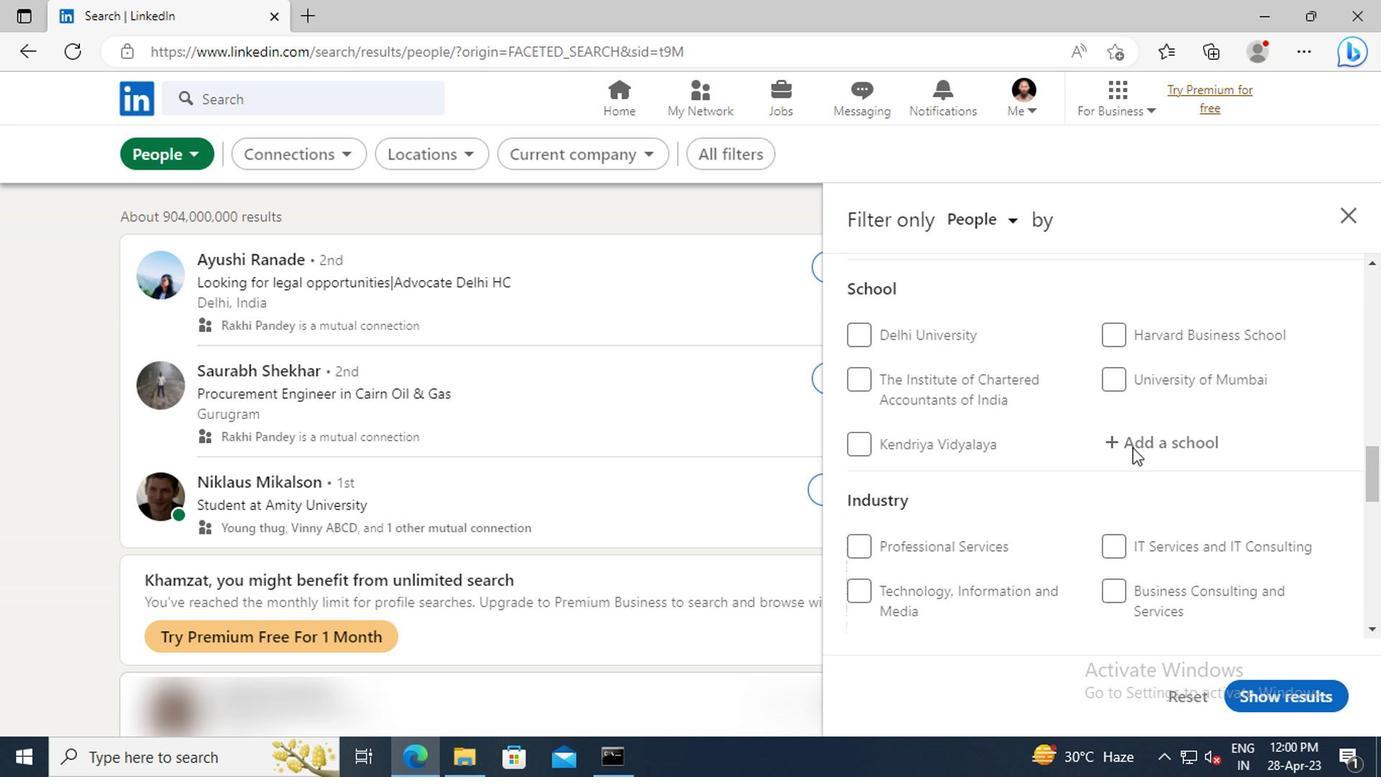 
Action: Mouse scrolled (1126, 449) with delta (0, 0)
Screenshot: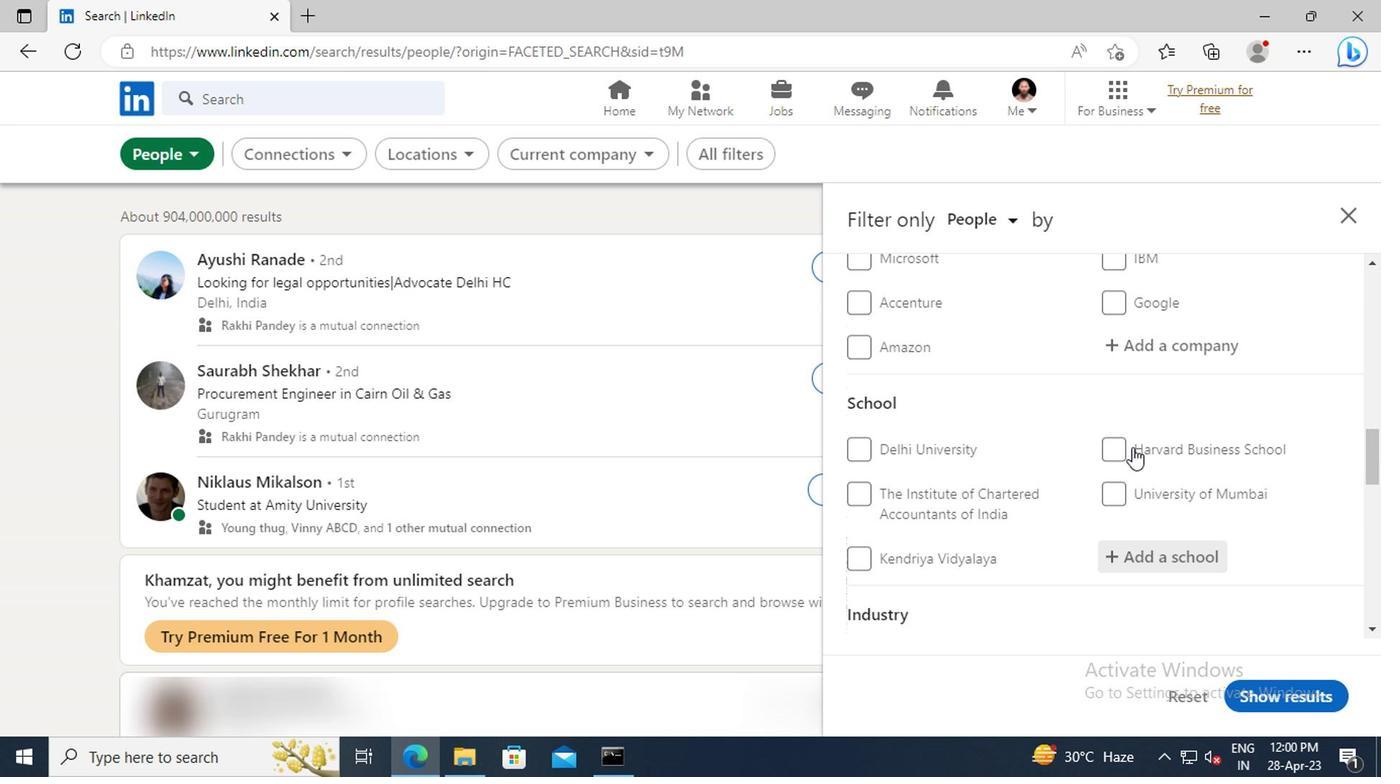 
Action: Mouse scrolled (1126, 449) with delta (0, 0)
Screenshot: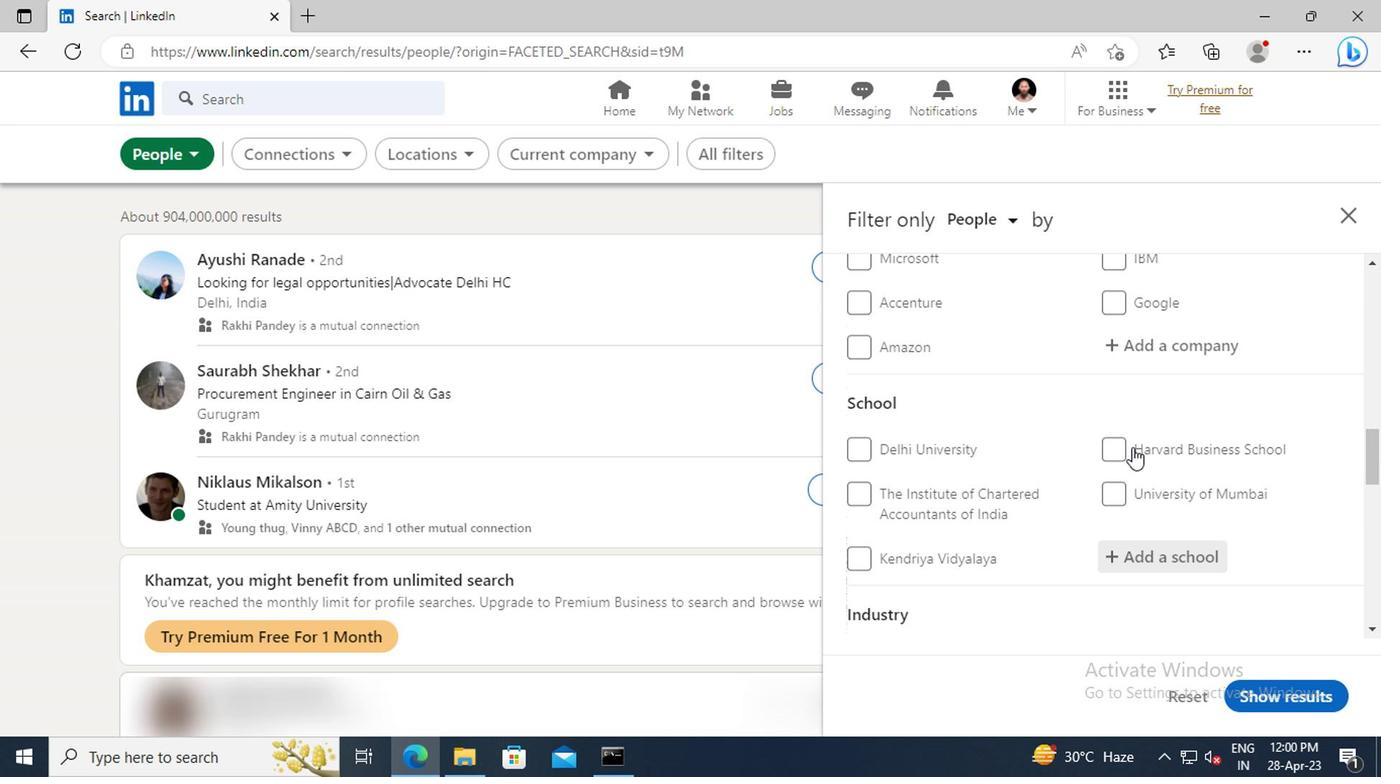 
Action: Mouse scrolled (1126, 449) with delta (0, 0)
Screenshot: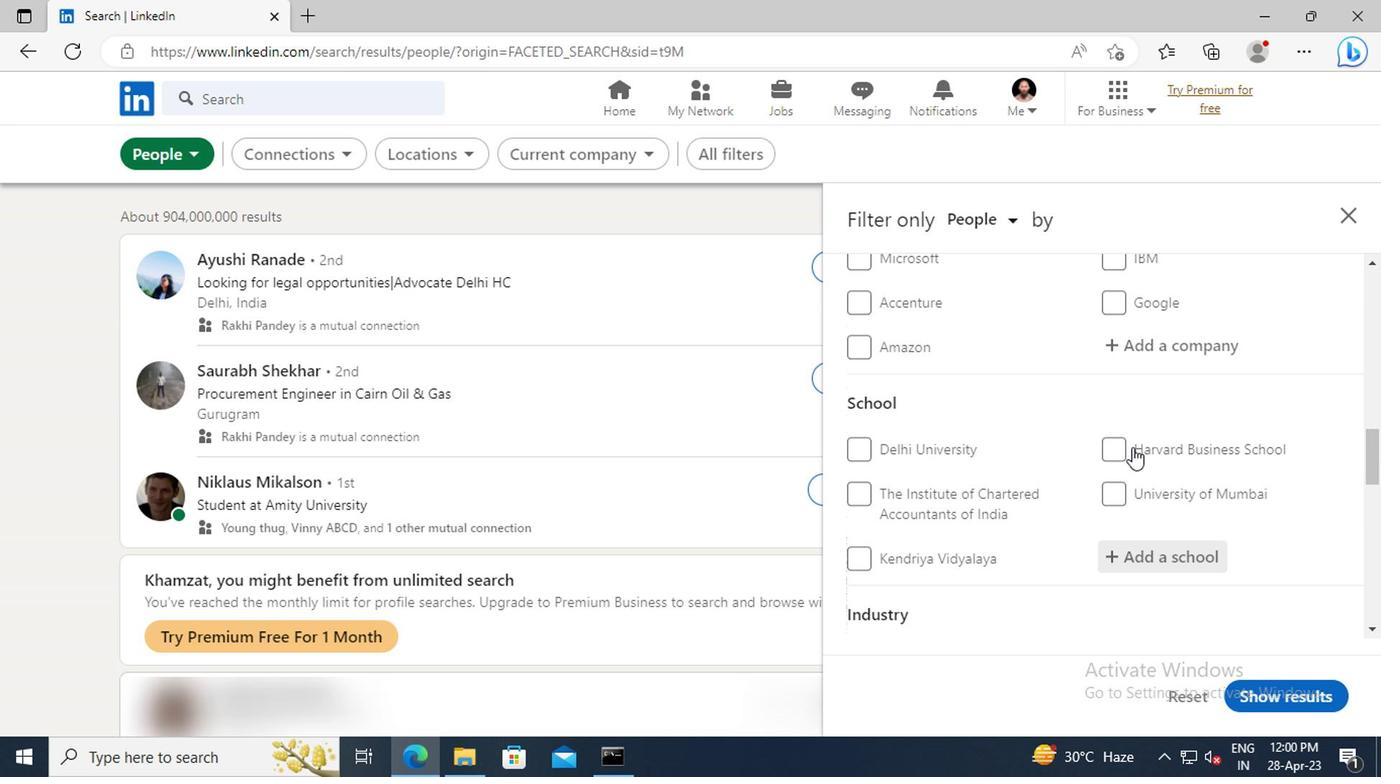 
Action: Mouse scrolled (1126, 449) with delta (0, 0)
Screenshot: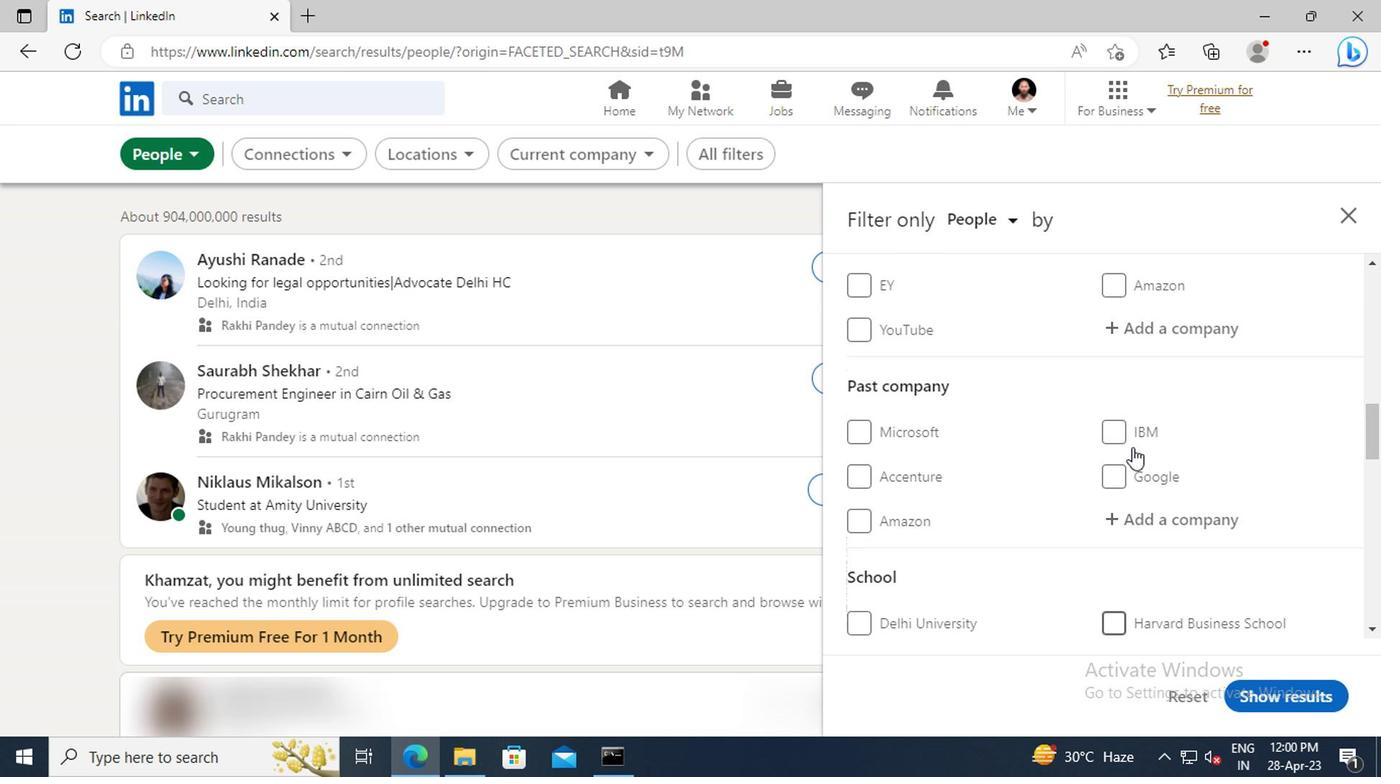 
Action: Mouse scrolled (1126, 449) with delta (0, 0)
Screenshot: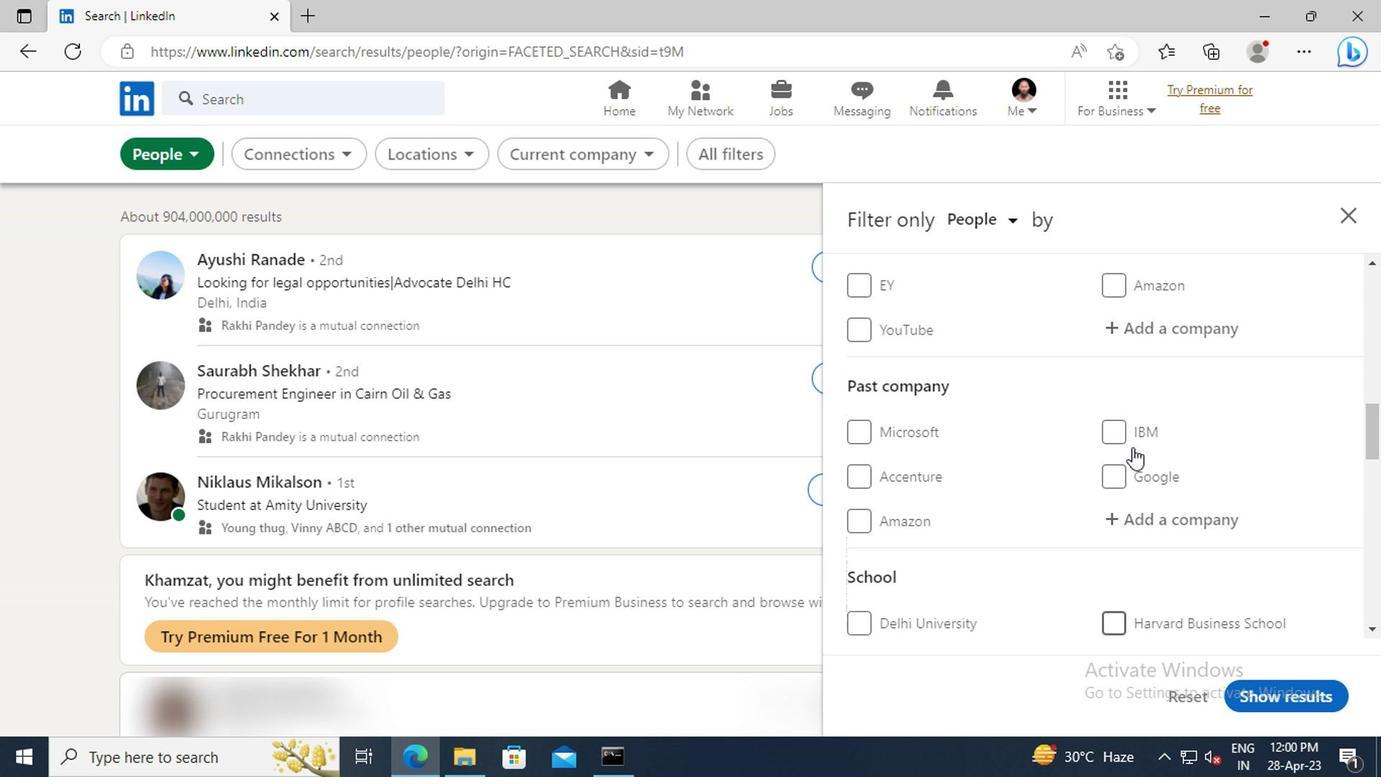 
Action: Mouse moved to (1121, 444)
Screenshot: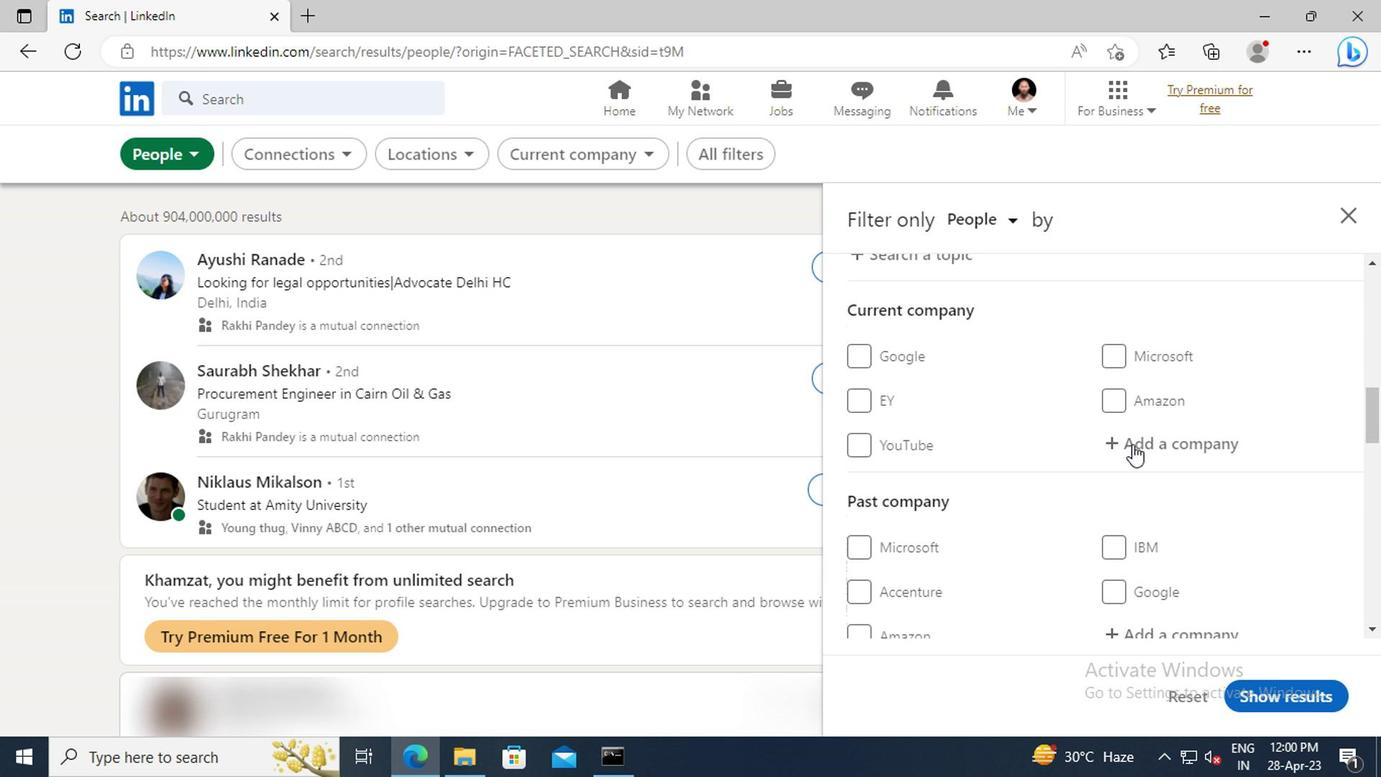 
Action: Mouse pressed left at (1121, 444)
Screenshot: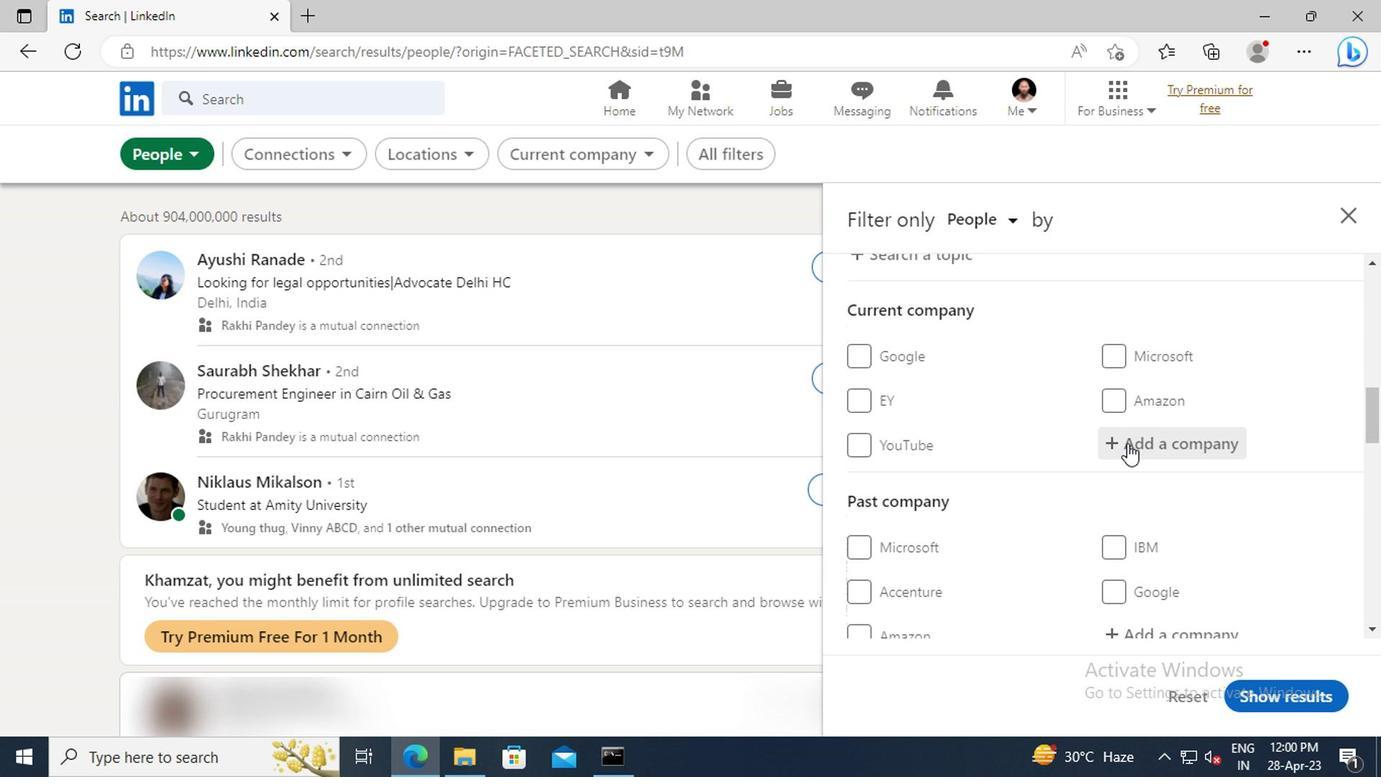
Action: Key pressed <Key.shift>DCB<Key.space><Key.shift>BANK
Screenshot: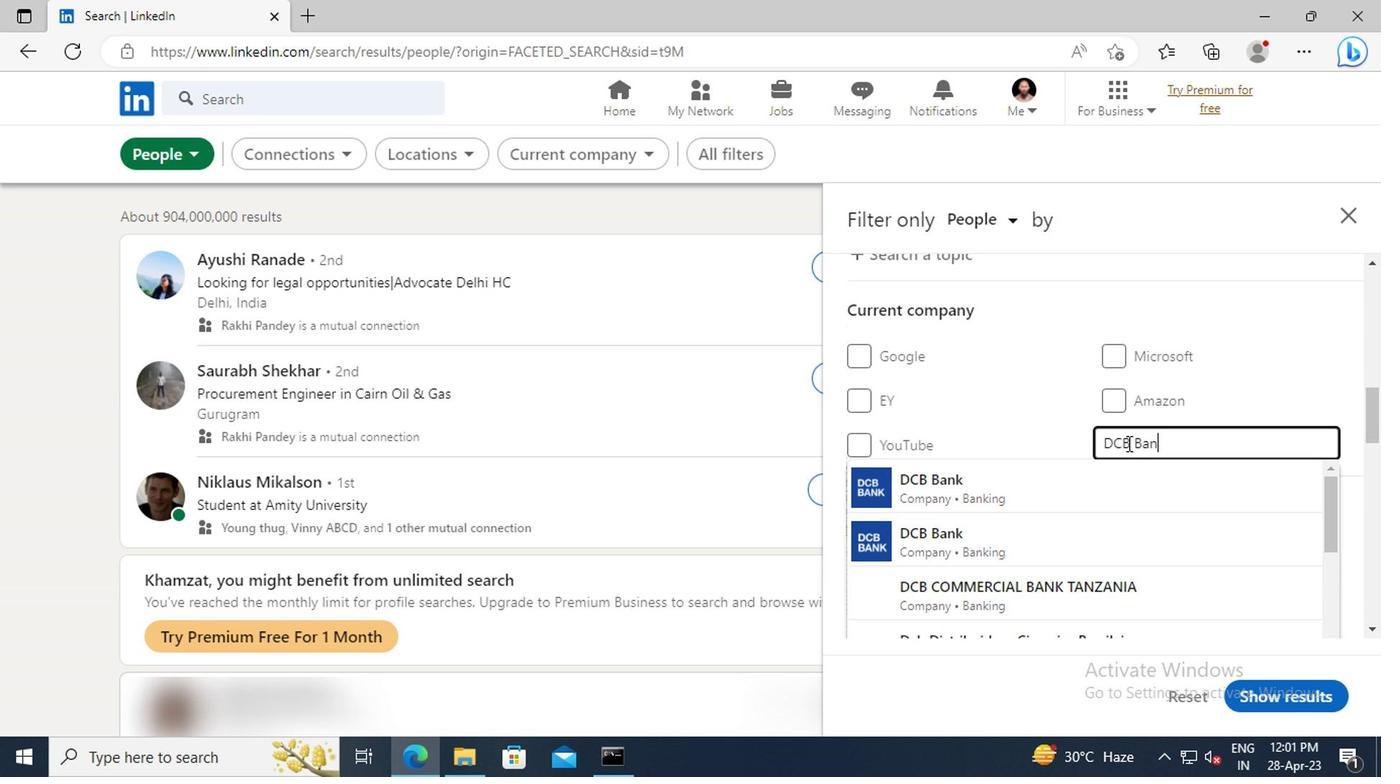 
Action: Mouse moved to (1110, 479)
Screenshot: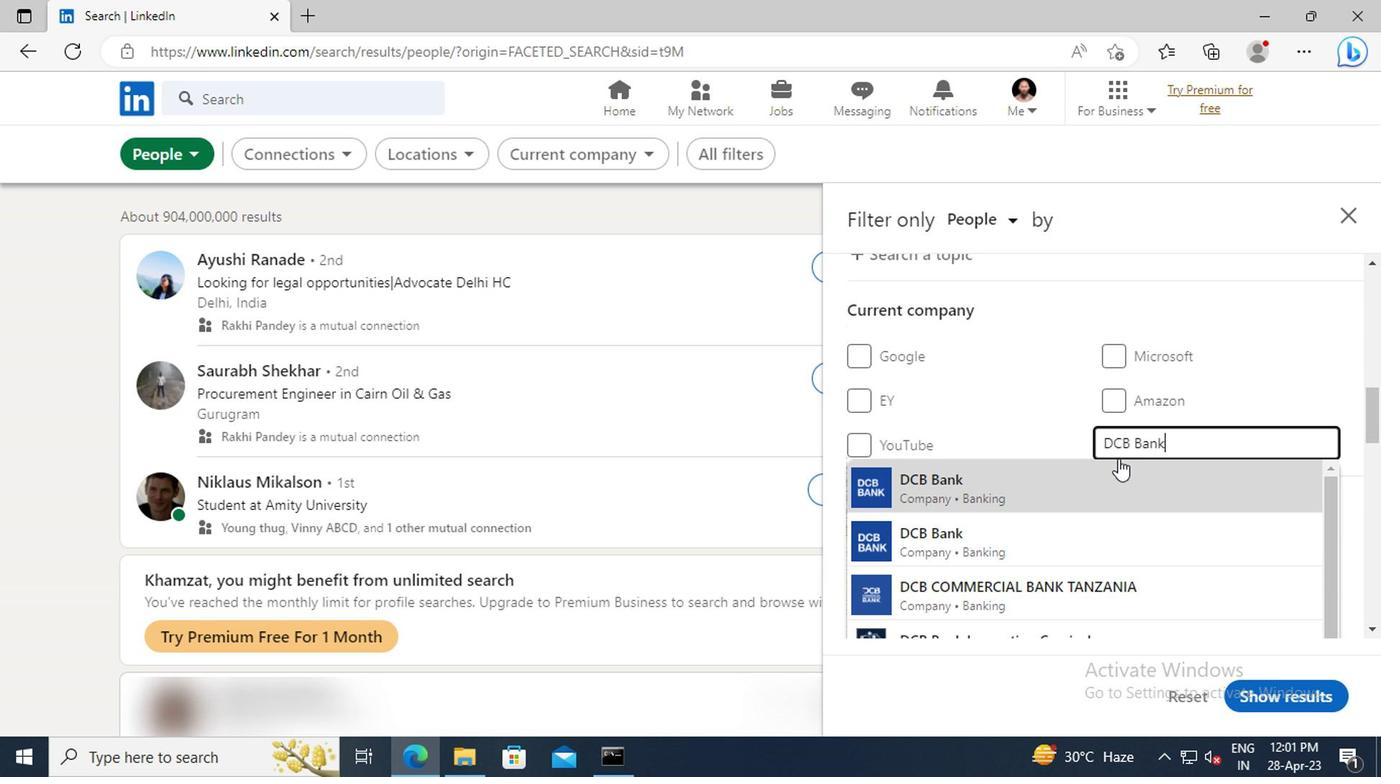 
Action: Mouse pressed left at (1110, 479)
Screenshot: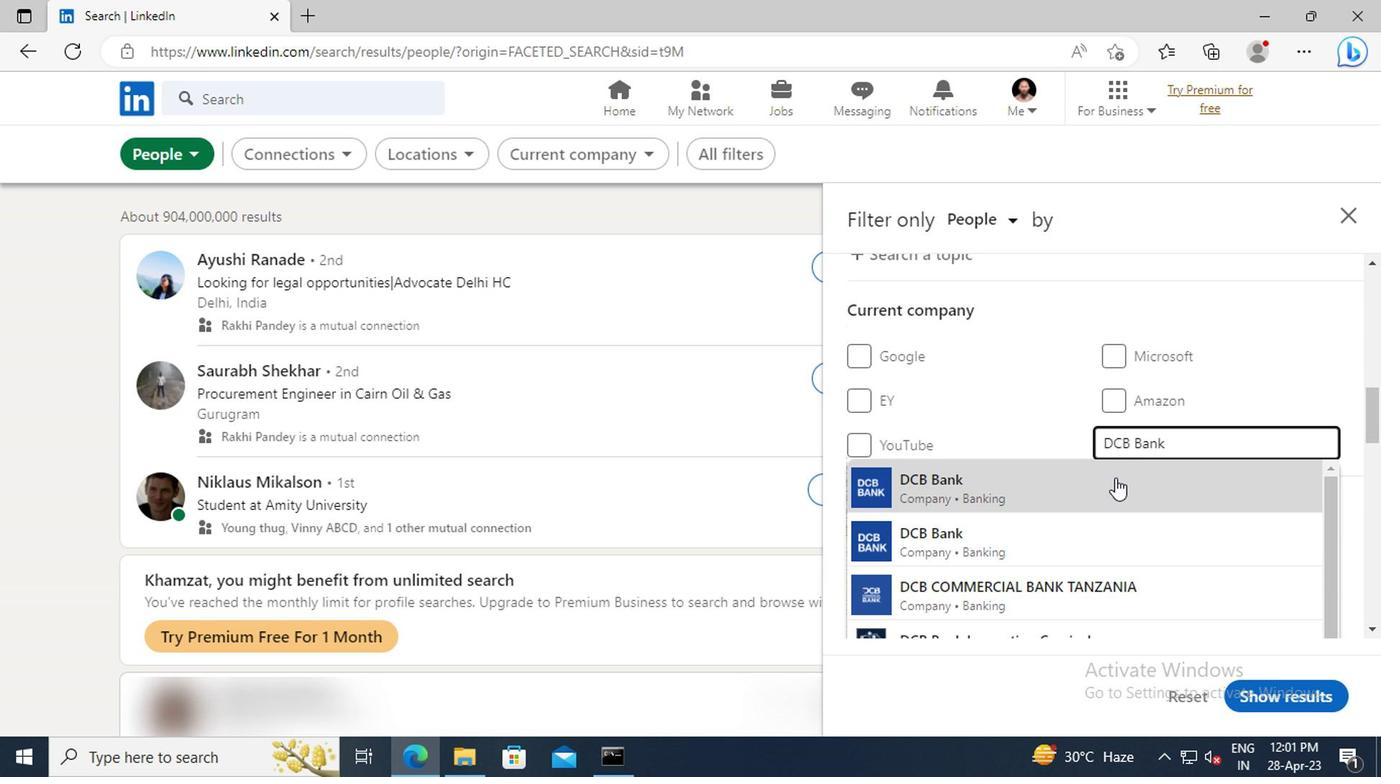 
Action: Mouse moved to (1081, 411)
Screenshot: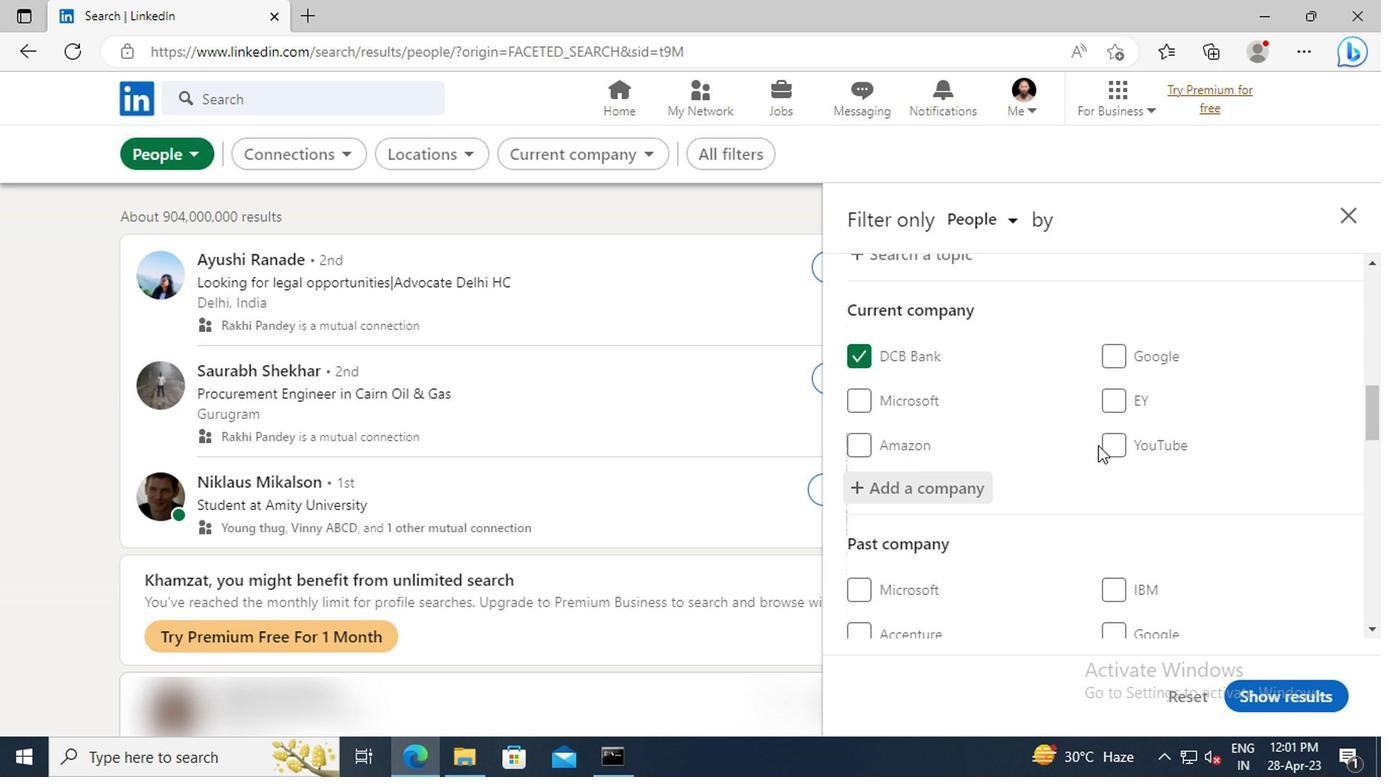 
Action: Mouse scrolled (1081, 410) with delta (0, -1)
Screenshot: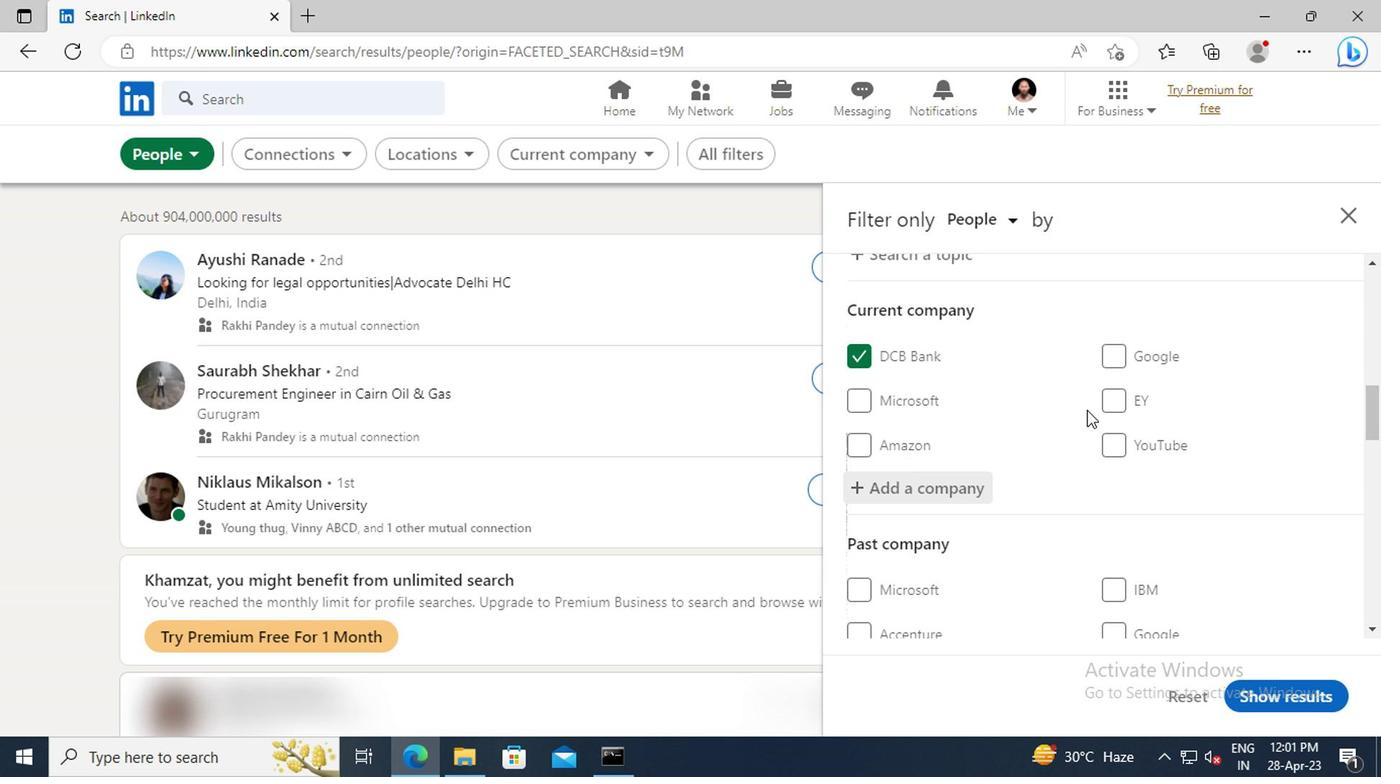 
Action: Mouse scrolled (1081, 410) with delta (0, -1)
Screenshot: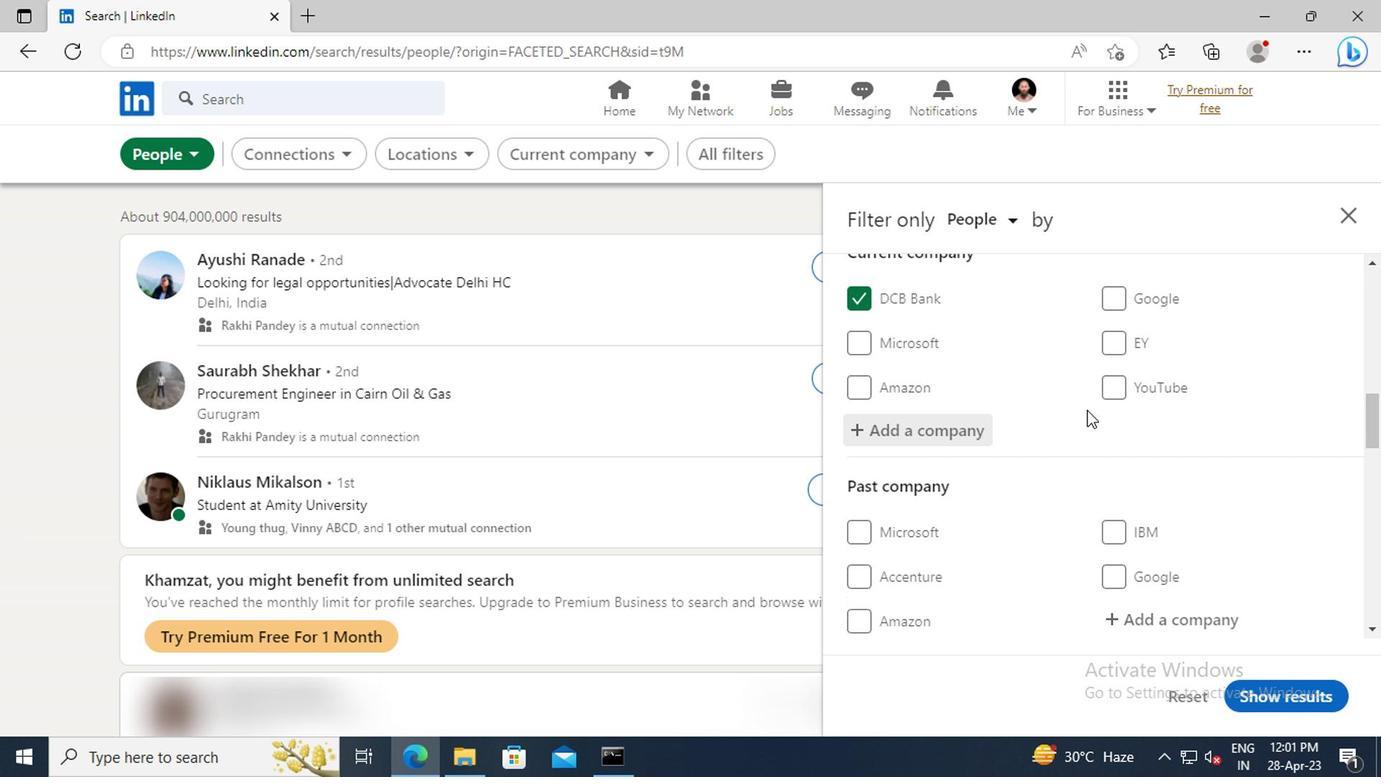 
Action: Mouse scrolled (1081, 410) with delta (0, -1)
Screenshot: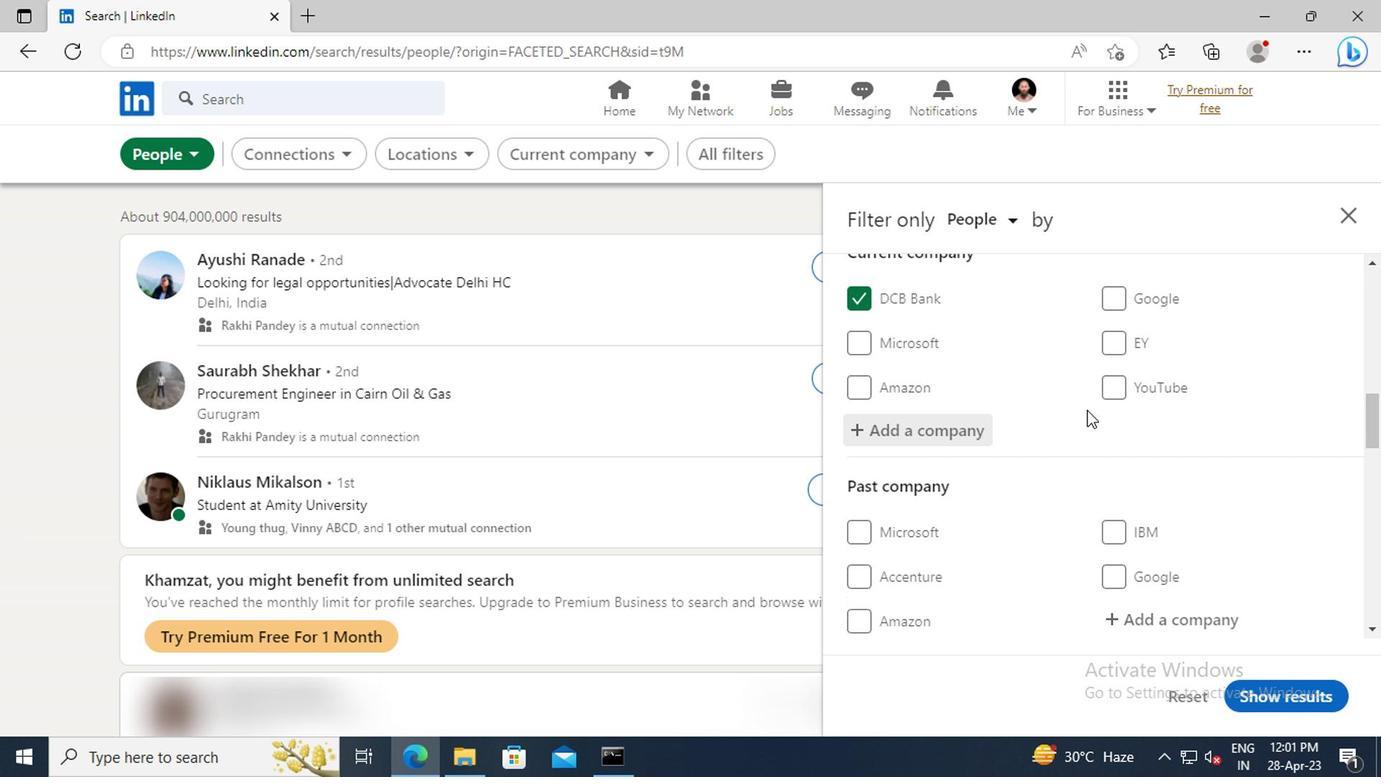 
Action: Mouse scrolled (1081, 410) with delta (0, -1)
Screenshot: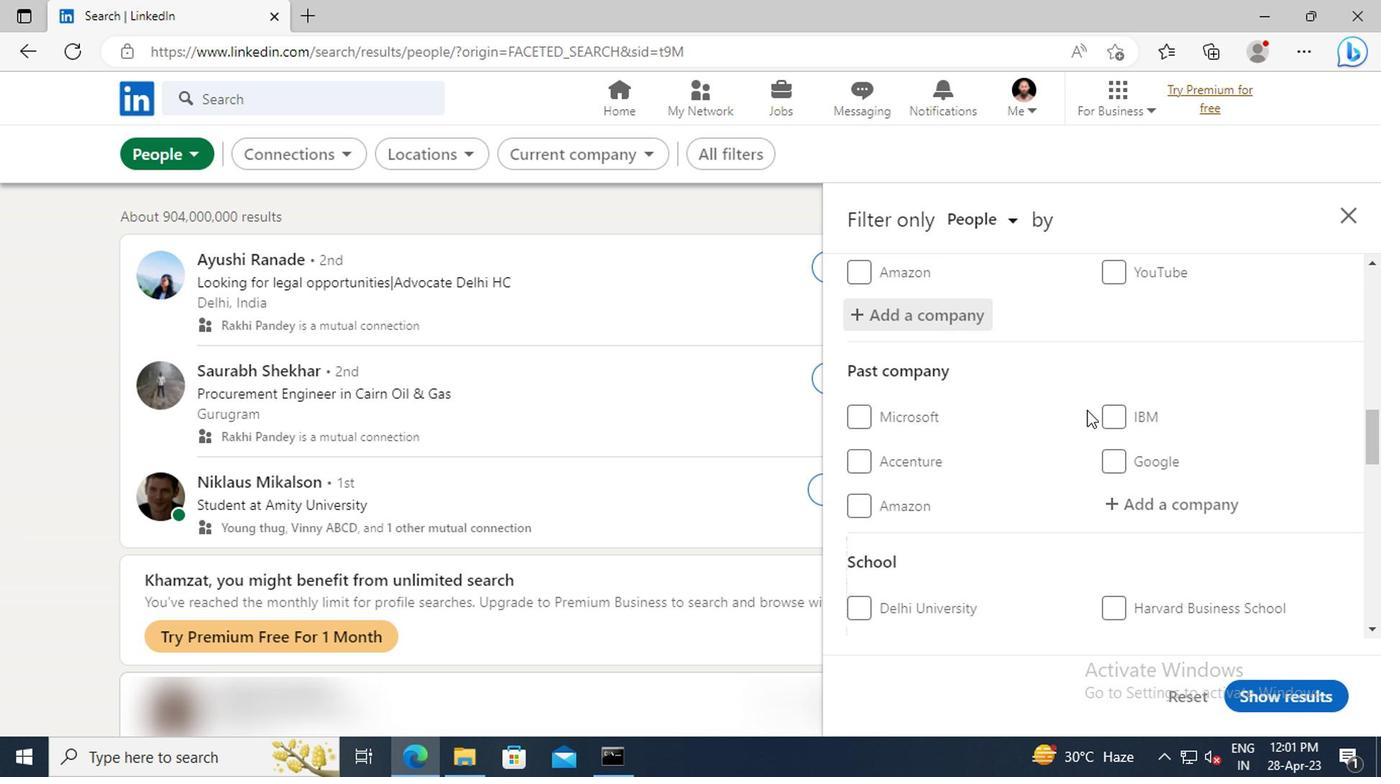 
Action: Mouse scrolled (1081, 410) with delta (0, -1)
Screenshot: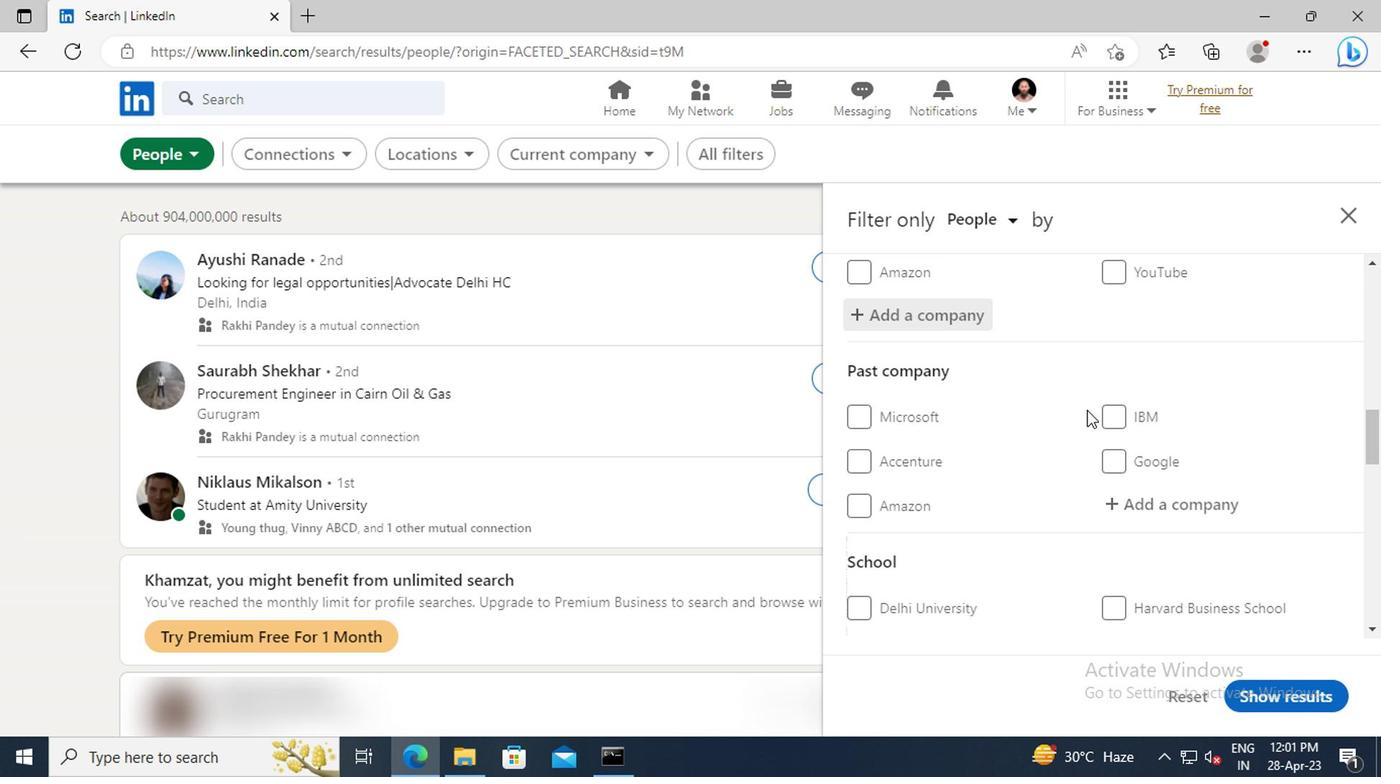 
Action: Mouse scrolled (1081, 410) with delta (0, -1)
Screenshot: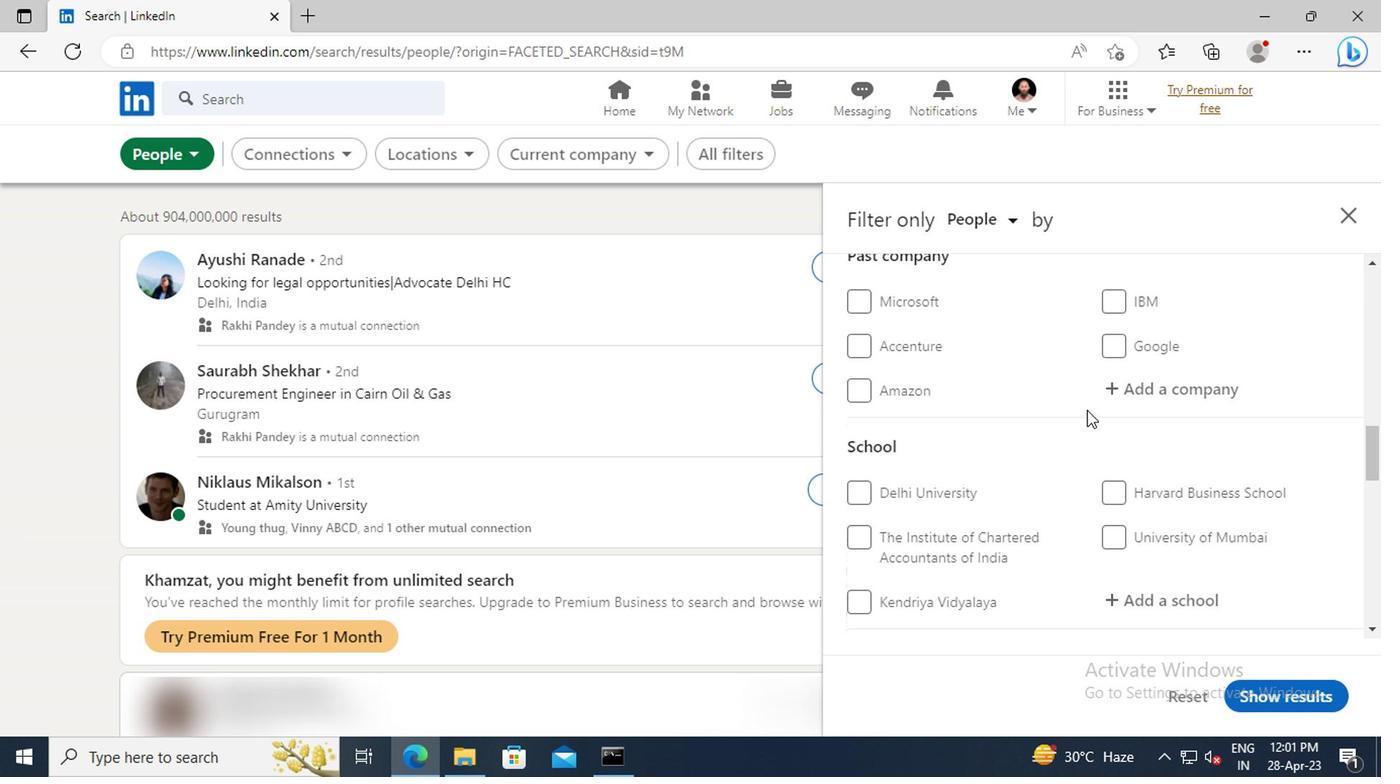 
Action: Mouse scrolled (1081, 410) with delta (0, -1)
Screenshot: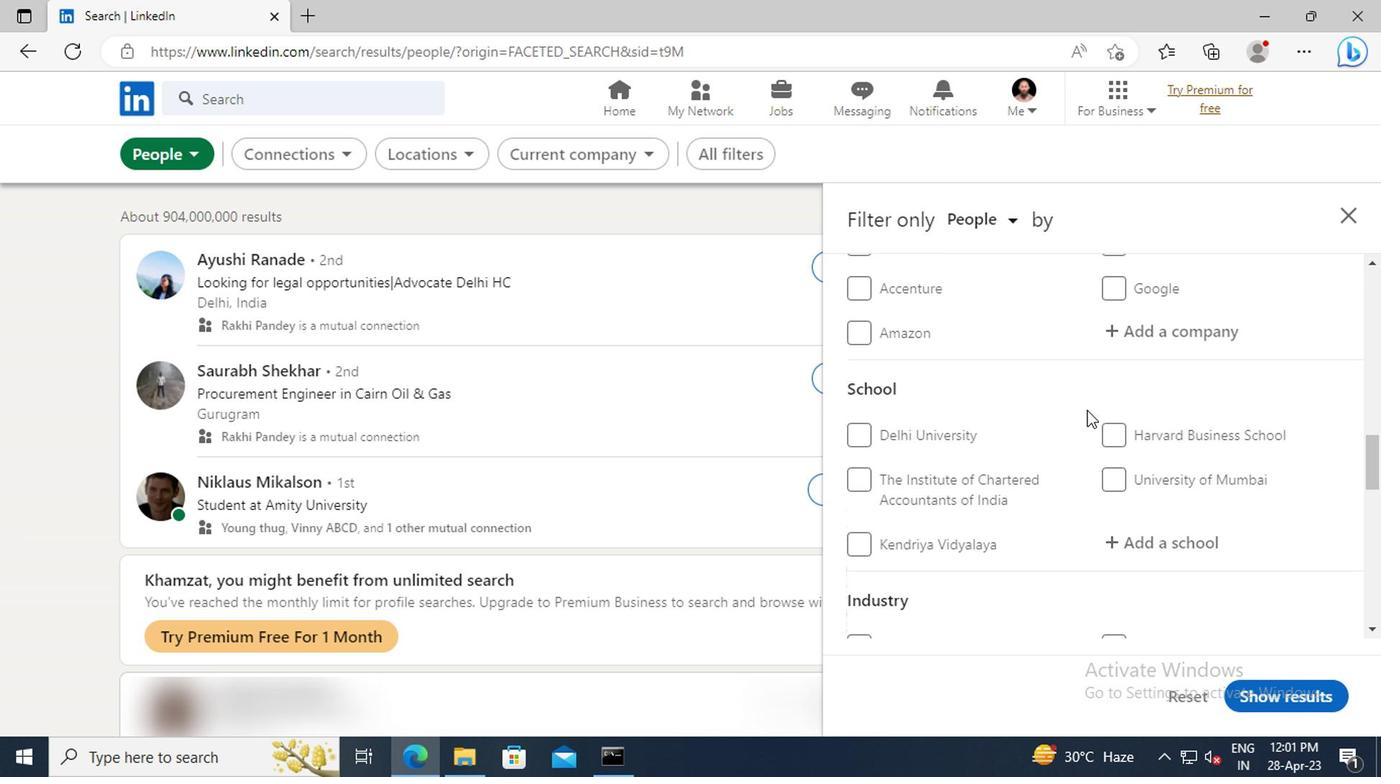 
Action: Mouse scrolled (1081, 410) with delta (0, -1)
Screenshot: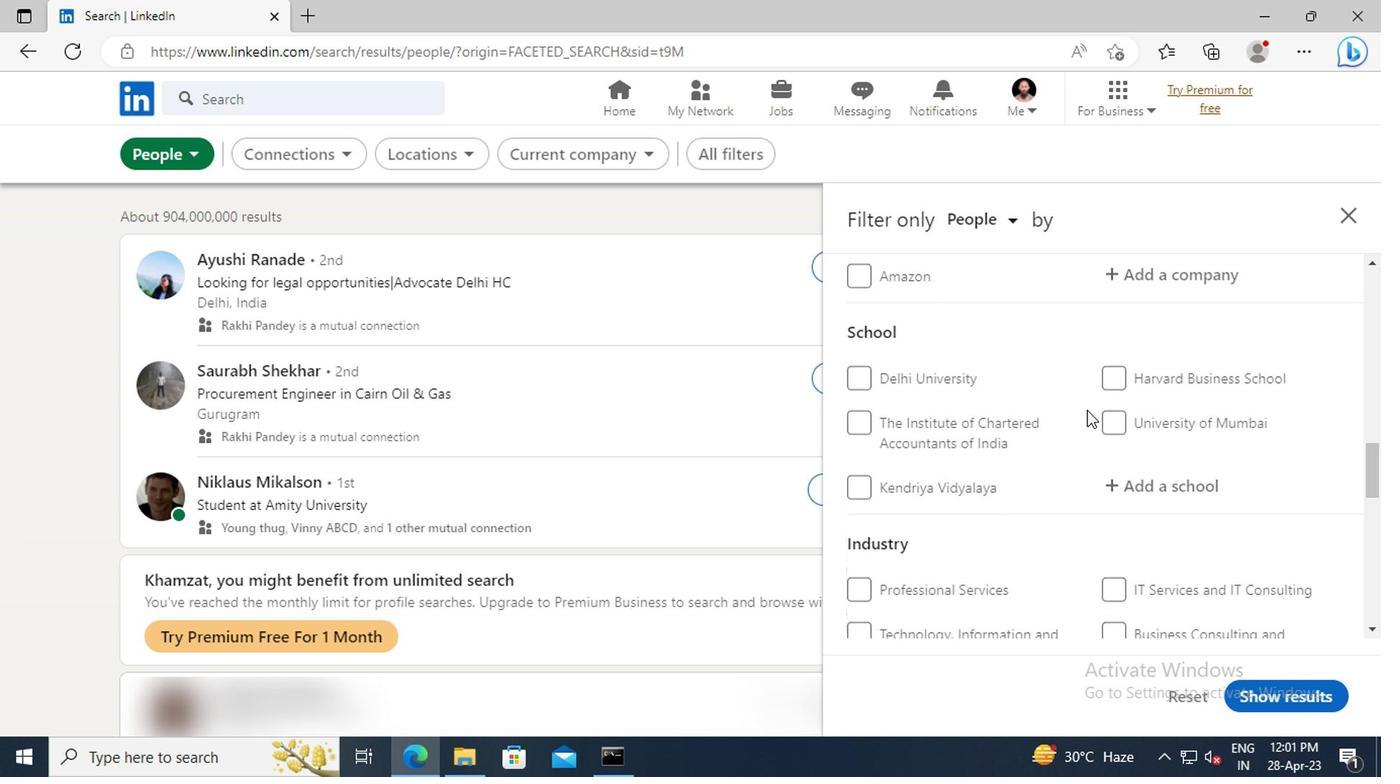 
Action: Mouse moved to (1110, 431)
Screenshot: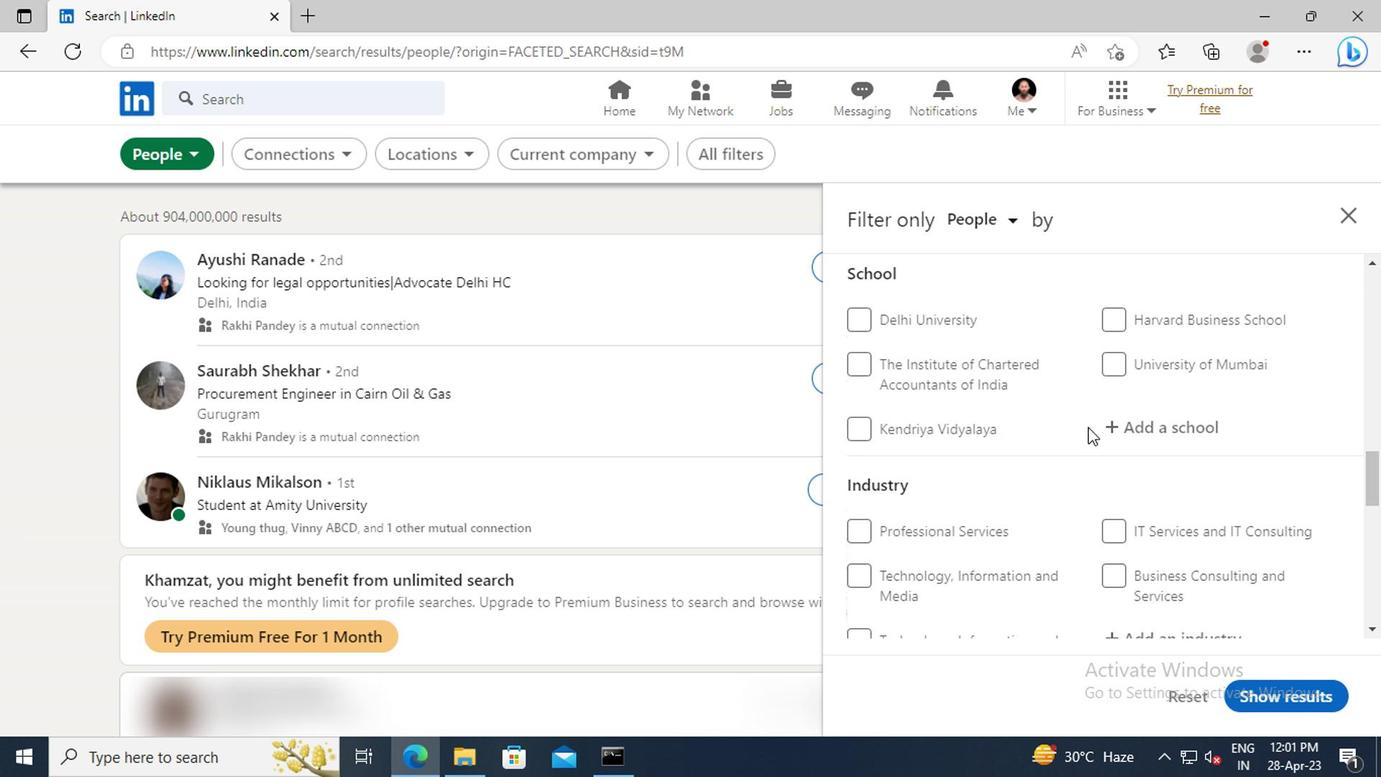 
Action: Mouse pressed left at (1110, 431)
Screenshot: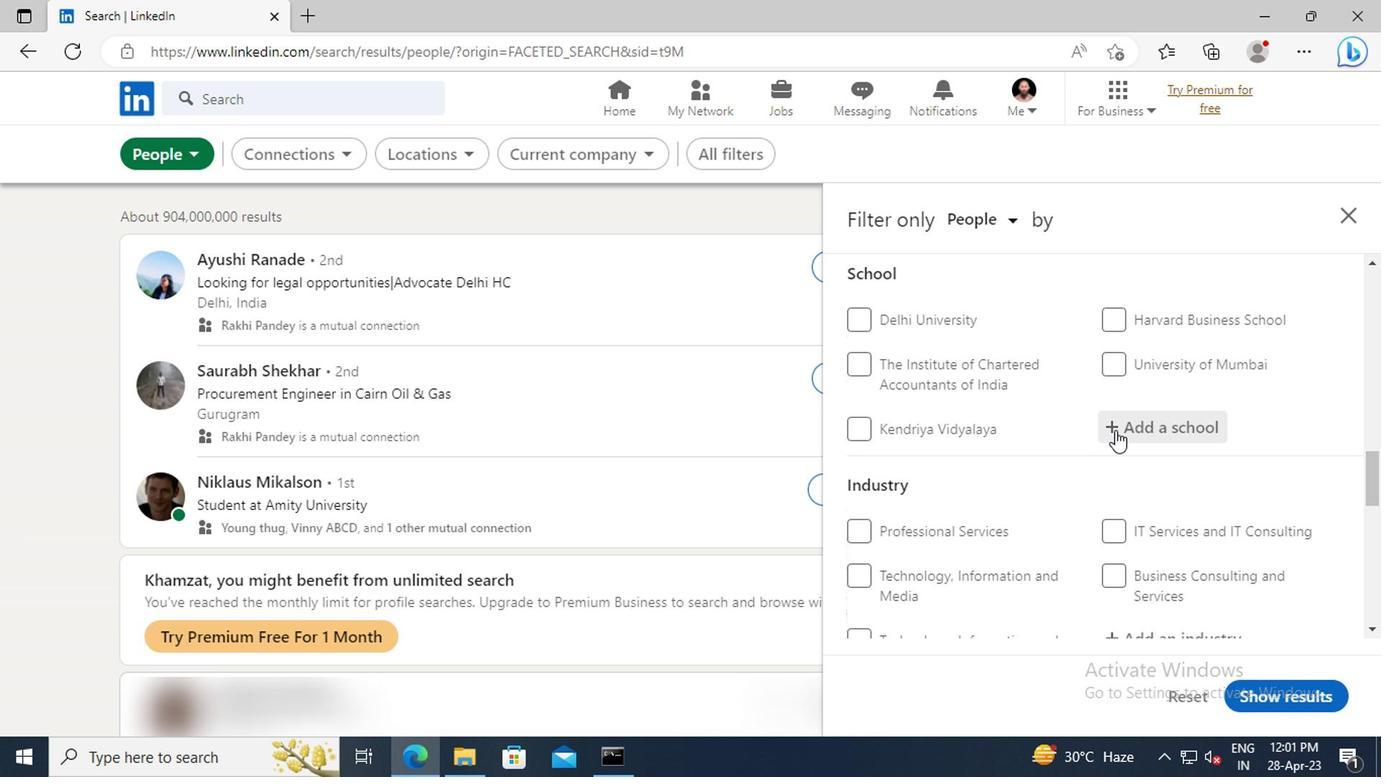 
Action: Key pressed <Key.shift>JAWAHAR<Key.space><Key.shift>EDUCATION
Screenshot: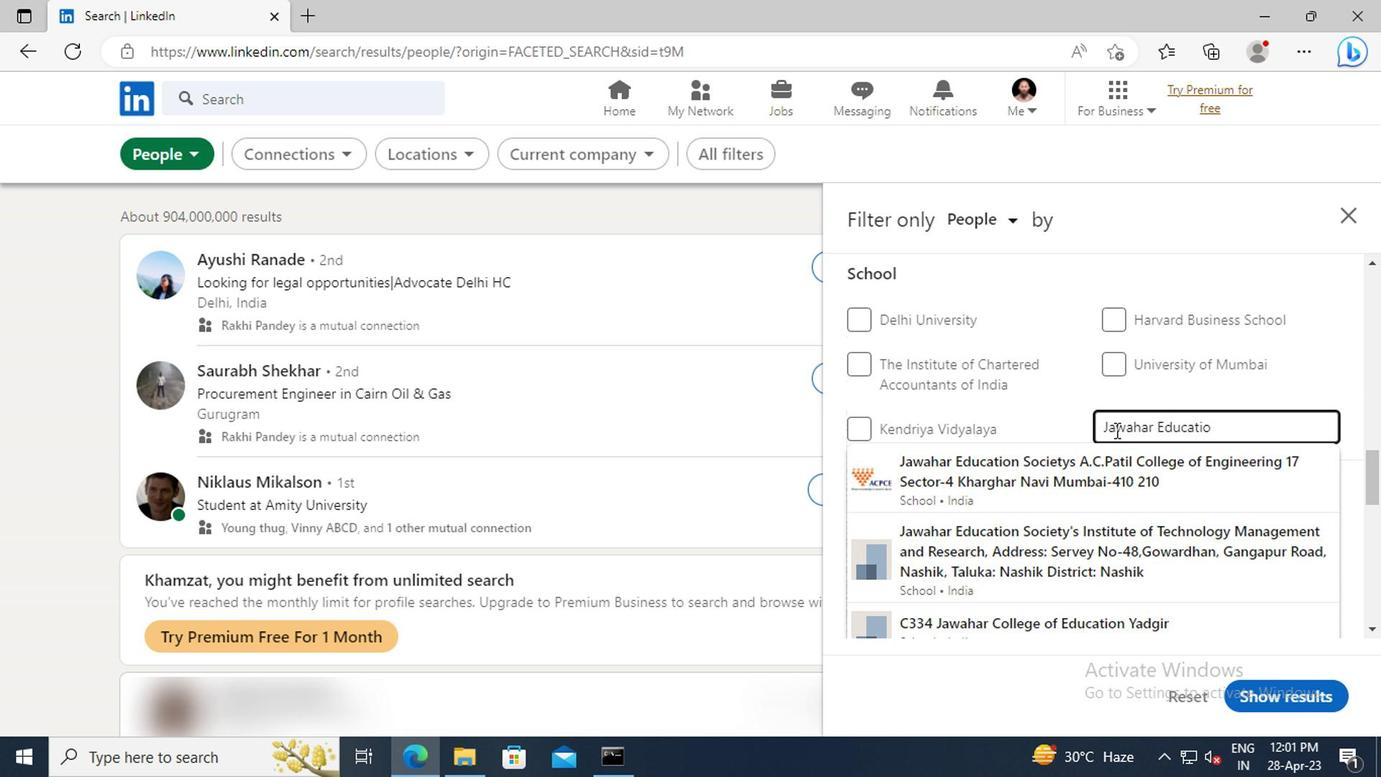 
Action: Mouse moved to (1133, 544)
Screenshot: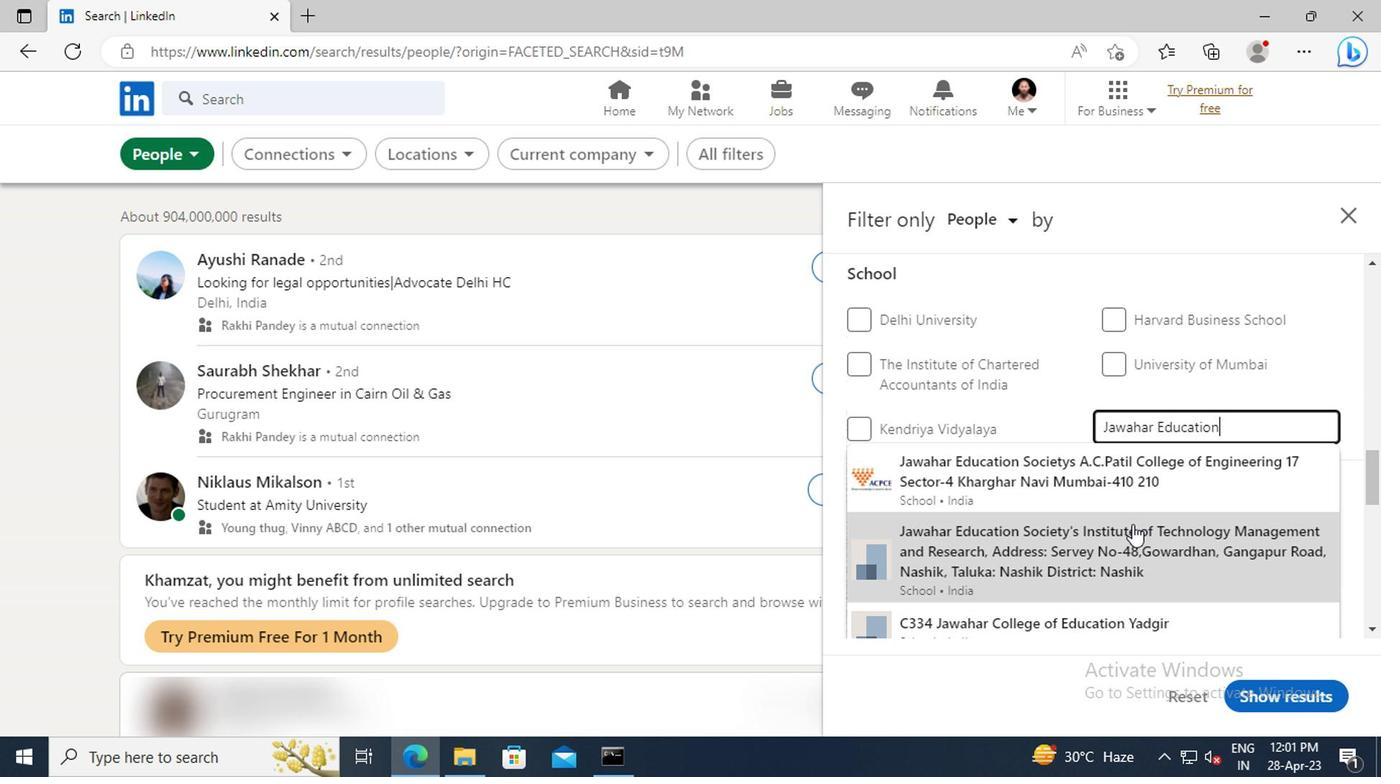 
Action: Mouse pressed left at (1133, 544)
Screenshot: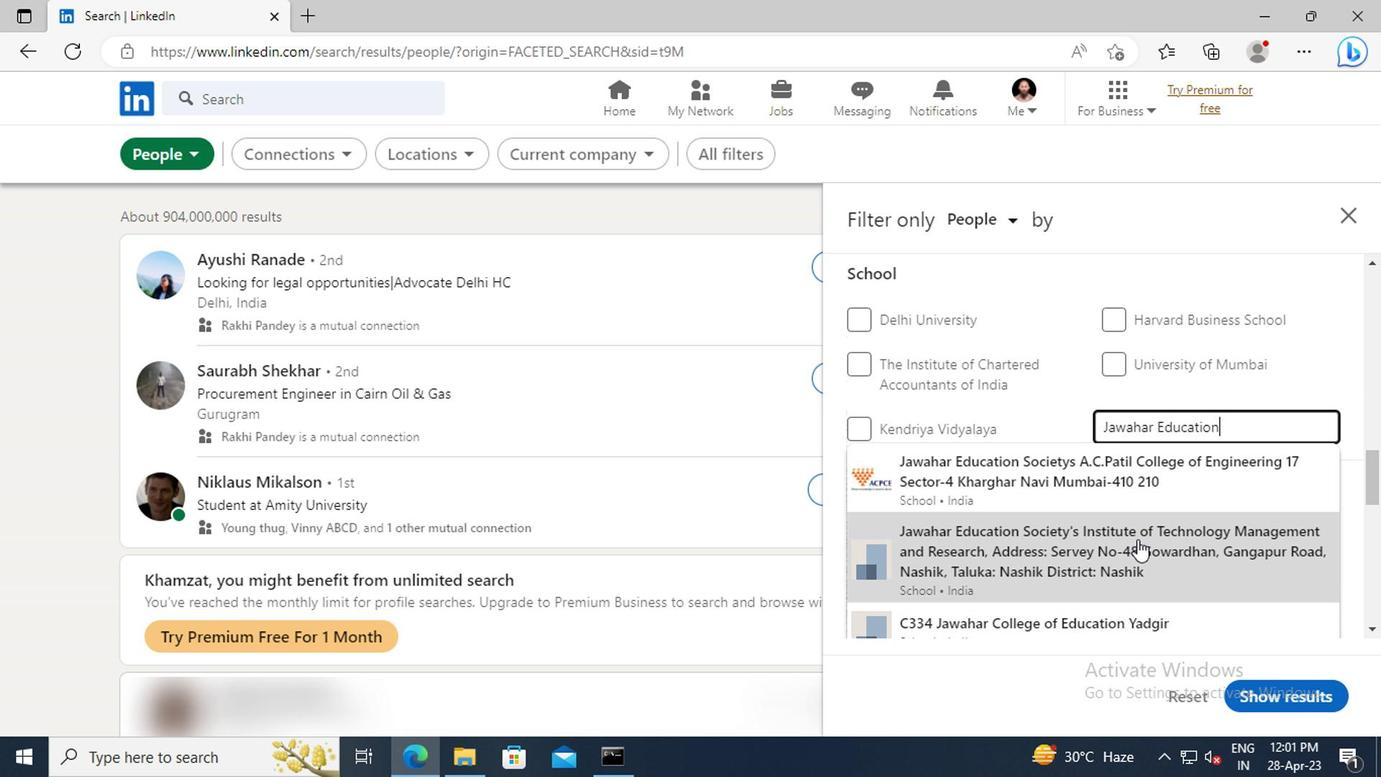 
Action: Mouse moved to (1139, 424)
Screenshot: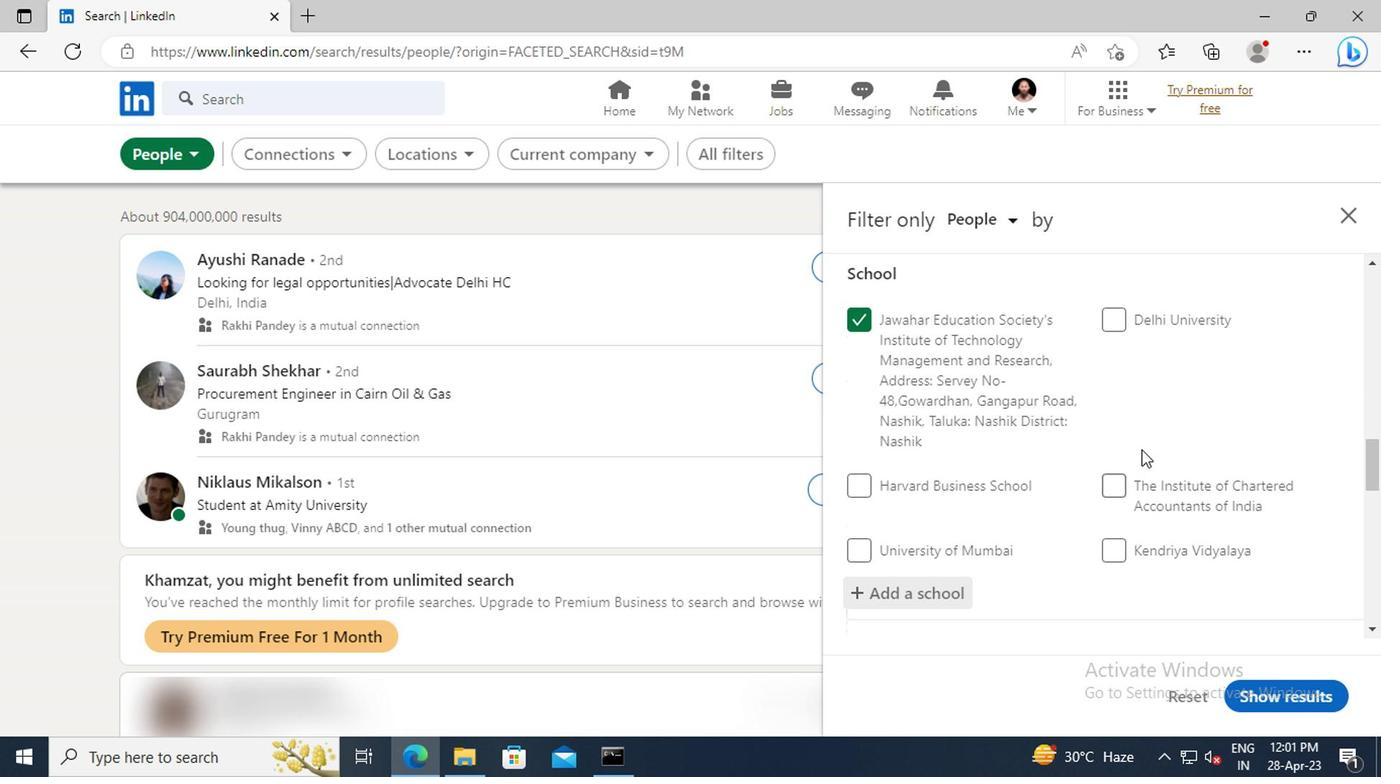 
Action: Mouse scrolled (1139, 423) with delta (0, -1)
Screenshot: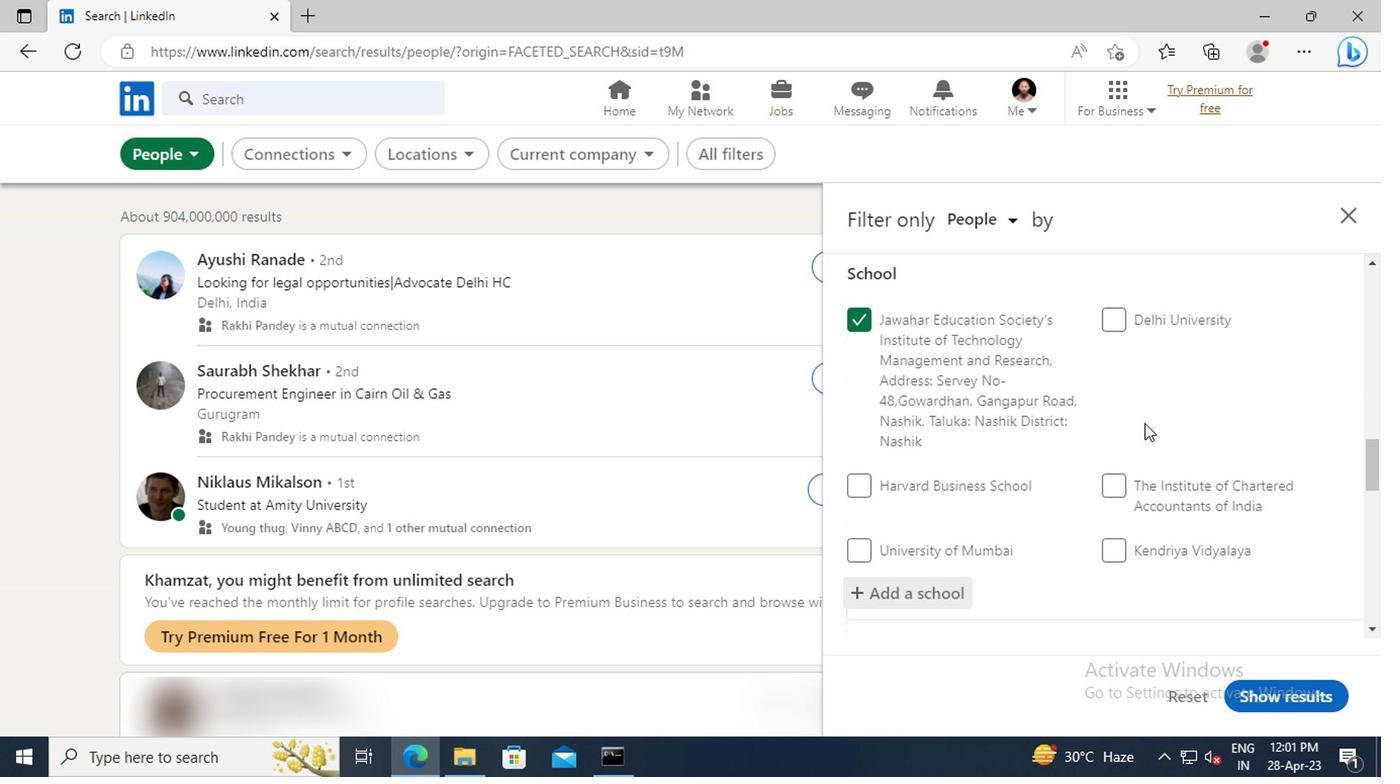 
Action: Mouse scrolled (1139, 423) with delta (0, -1)
Screenshot: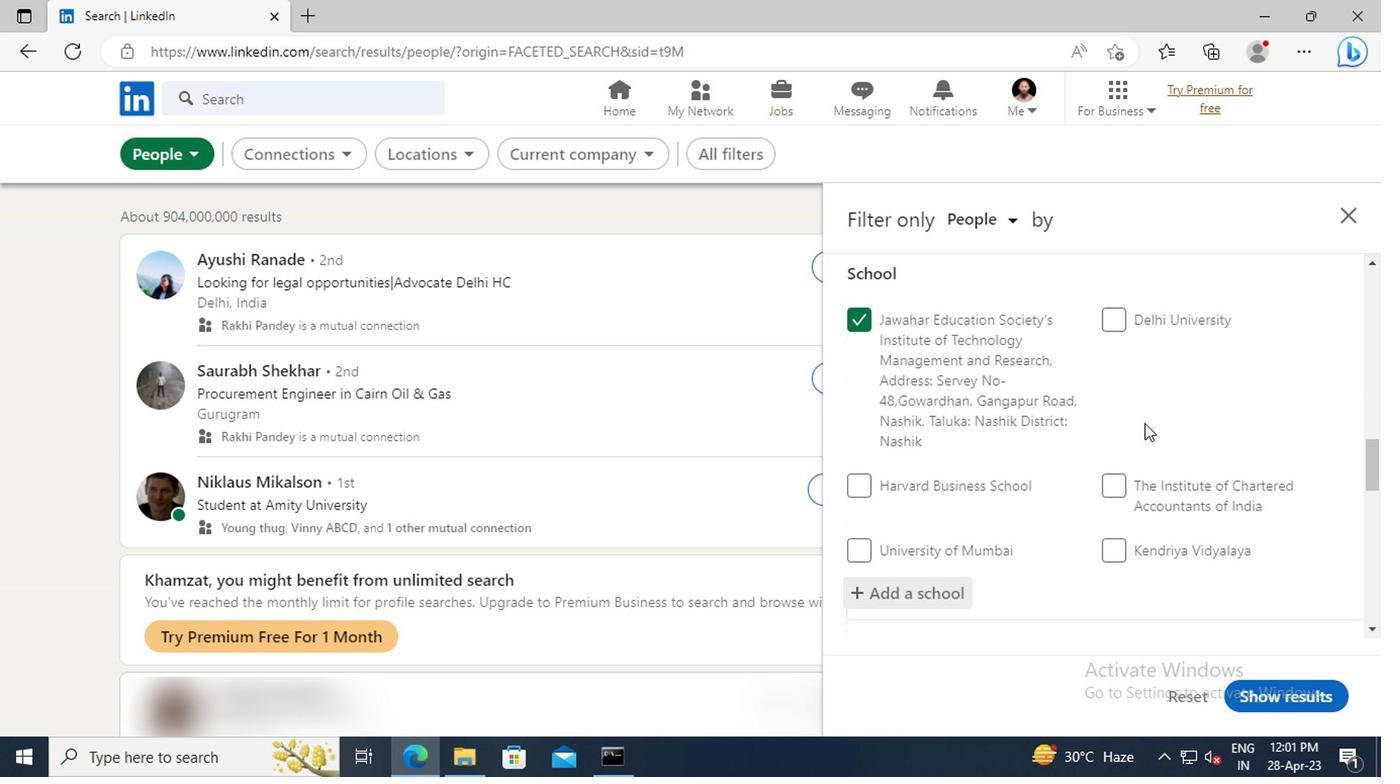 
Action: Mouse scrolled (1139, 423) with delta (0, -1)
Screenshot: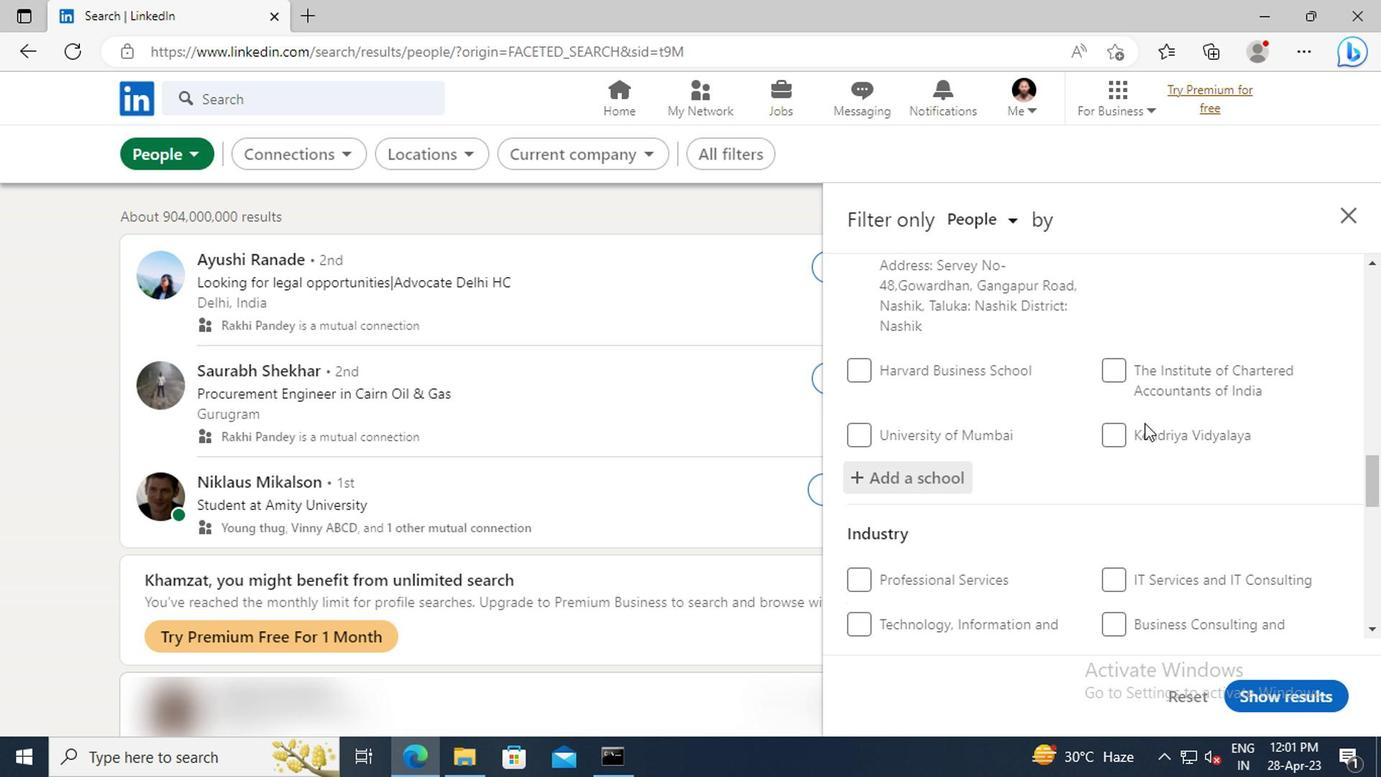 
Action: Mouse scrolled (1139, 423) with delta (0, -1)
Screenshot: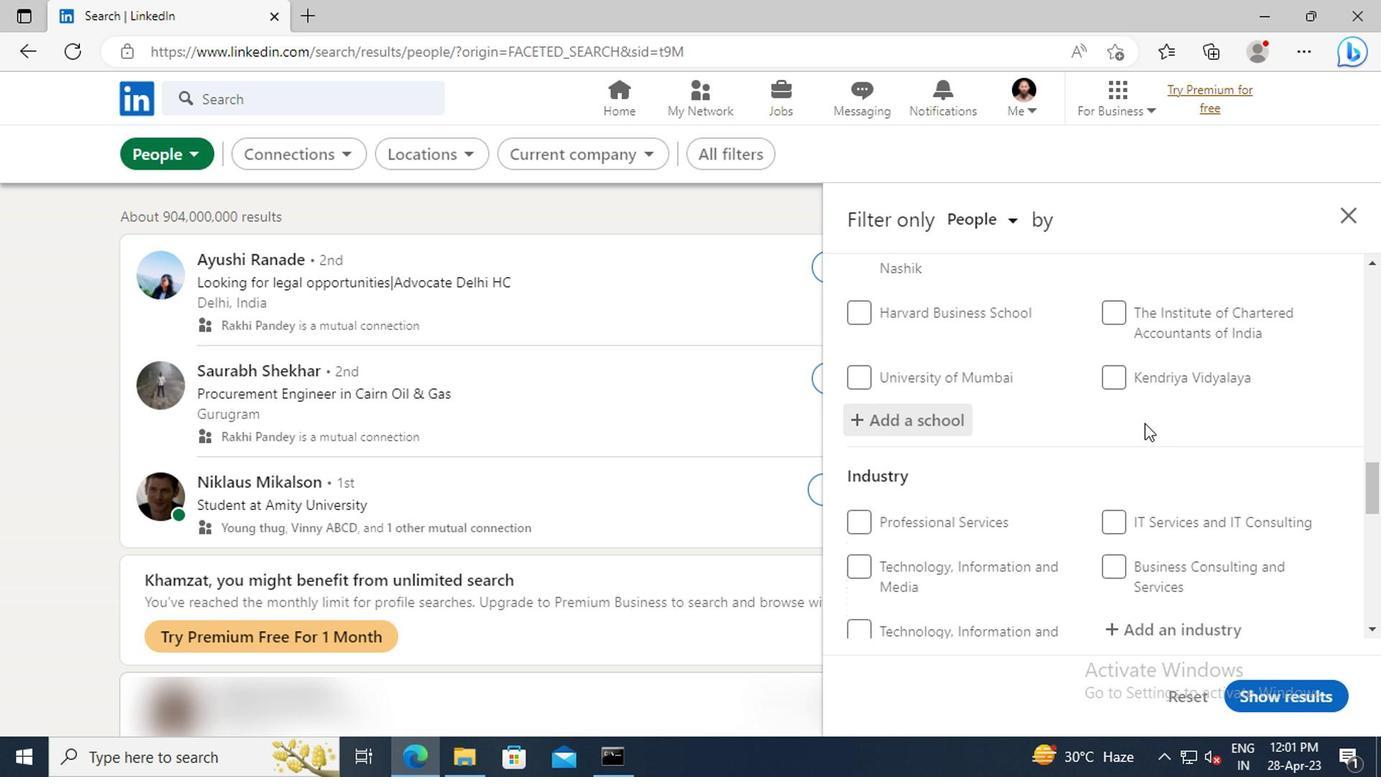
Action: Mouse moved to (1142, 415)
Screenshot: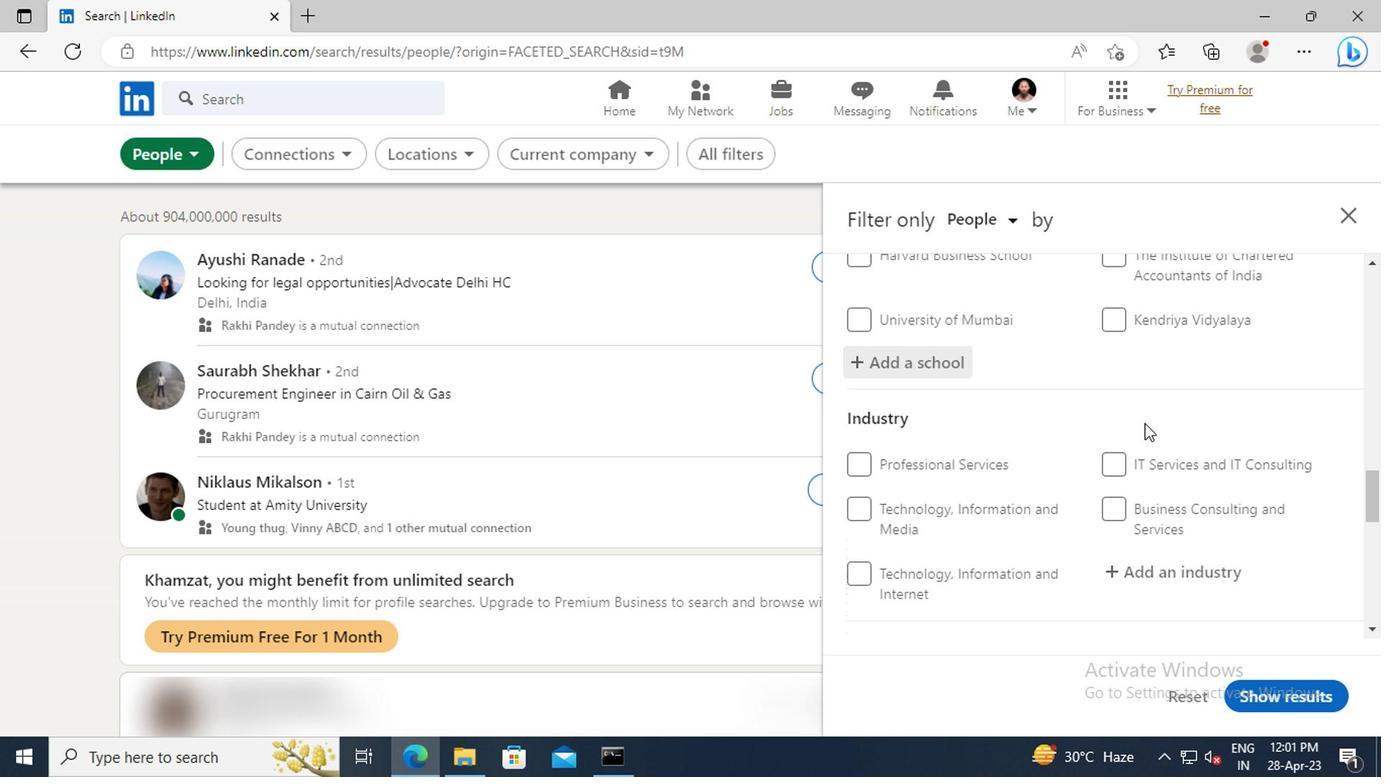 
Action: Mouse scrolled (1142, 414) with delta (0, 0)
Screenshot: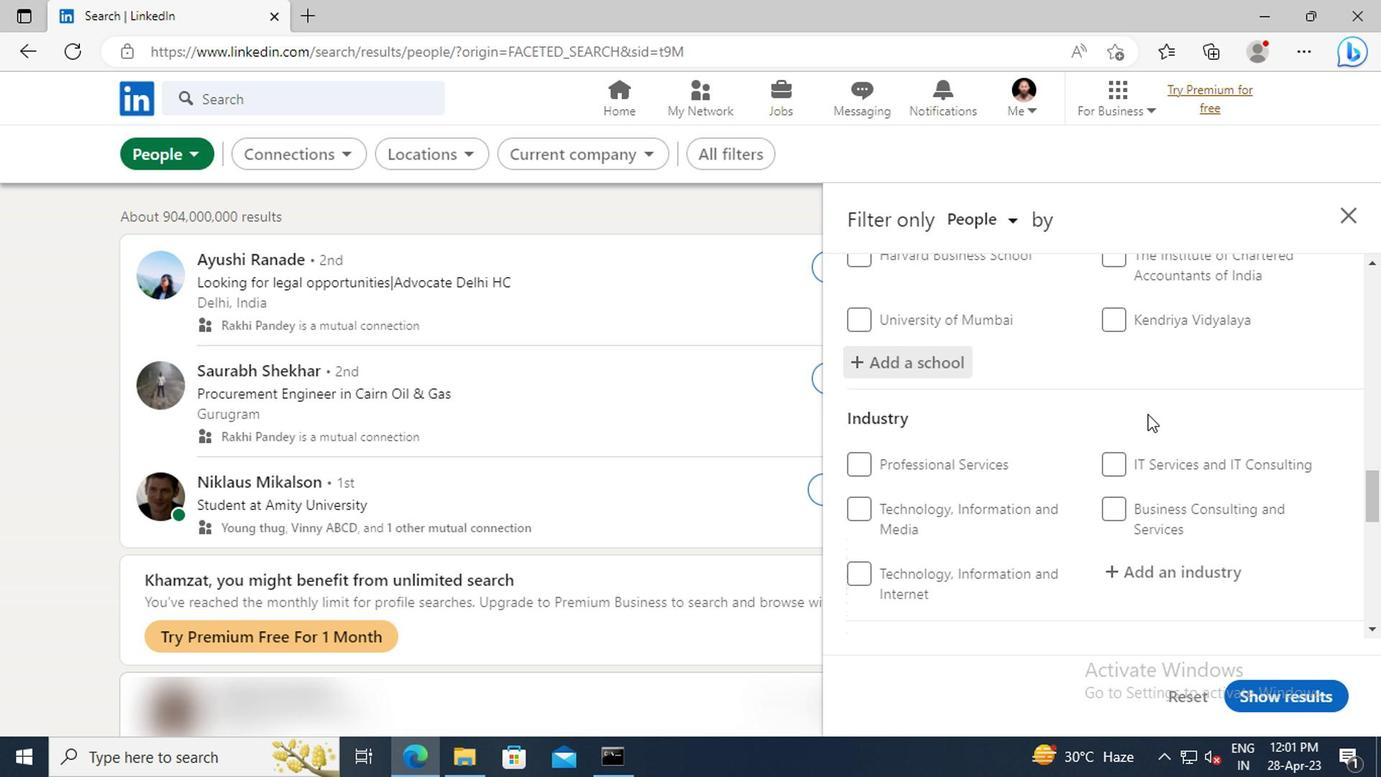 
Action: Mouse scrolled (1142, 414) with delta (0, 0)
Screenshot: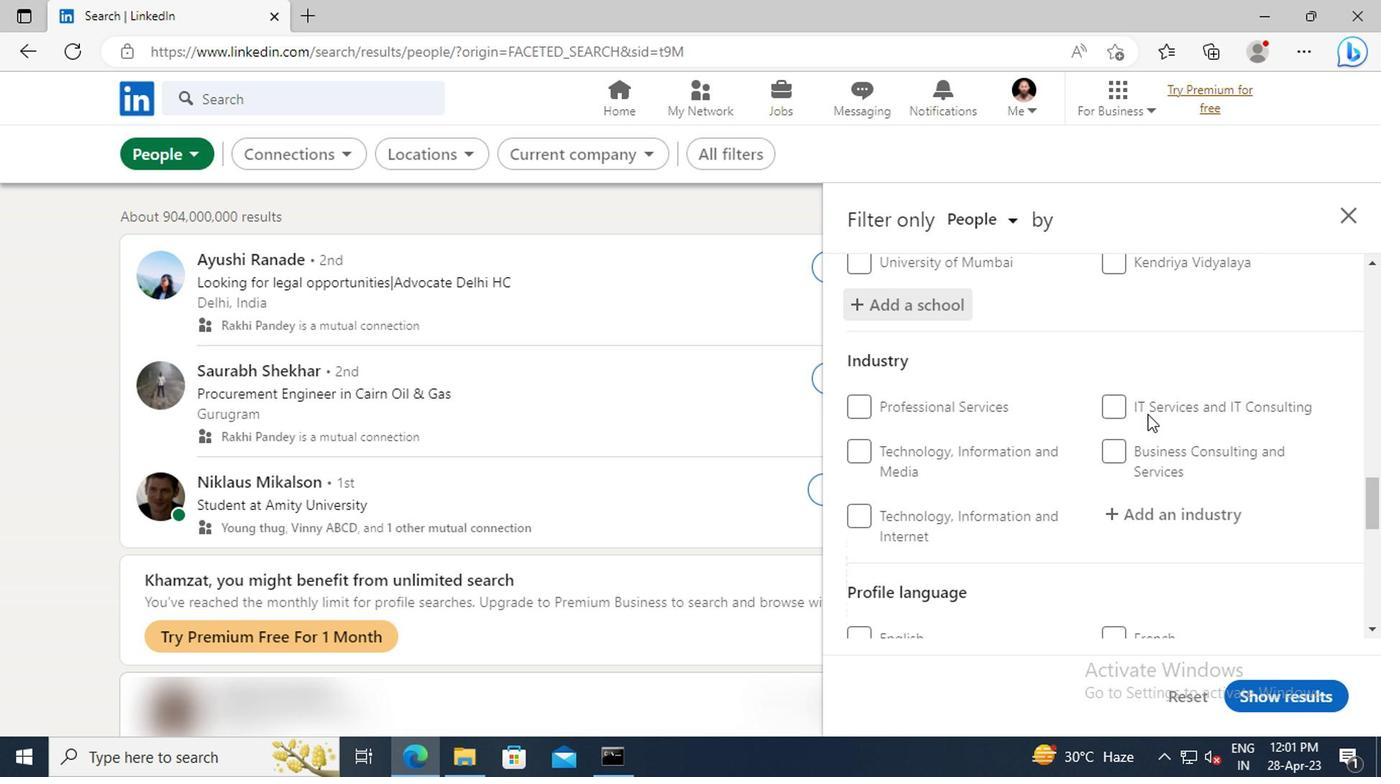 
Action: Mouse moved to (1140, 455)
Screenshot: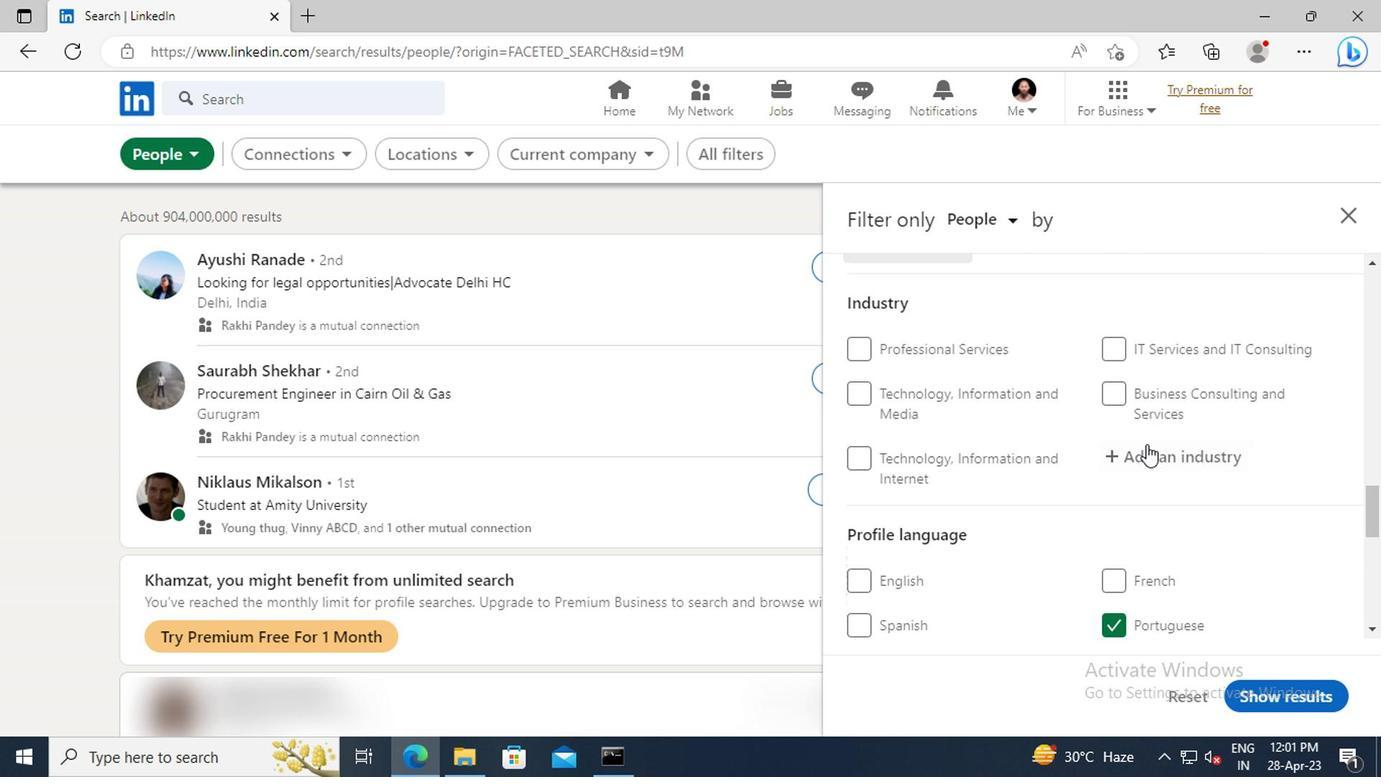 
Action: Mouse pressed left at (1140, 455)
Screenshot: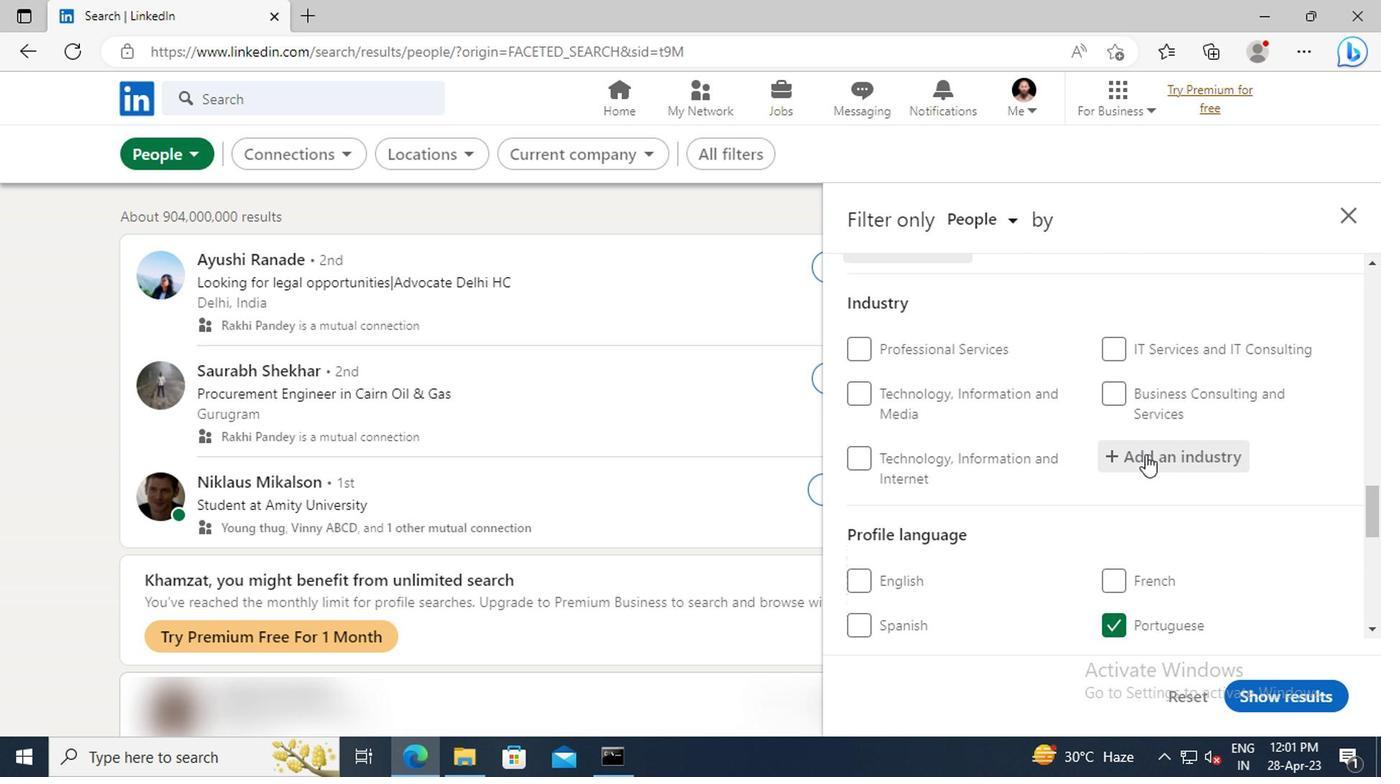 
Action: Key pressed <Key.shift>HVAC
Screenshot: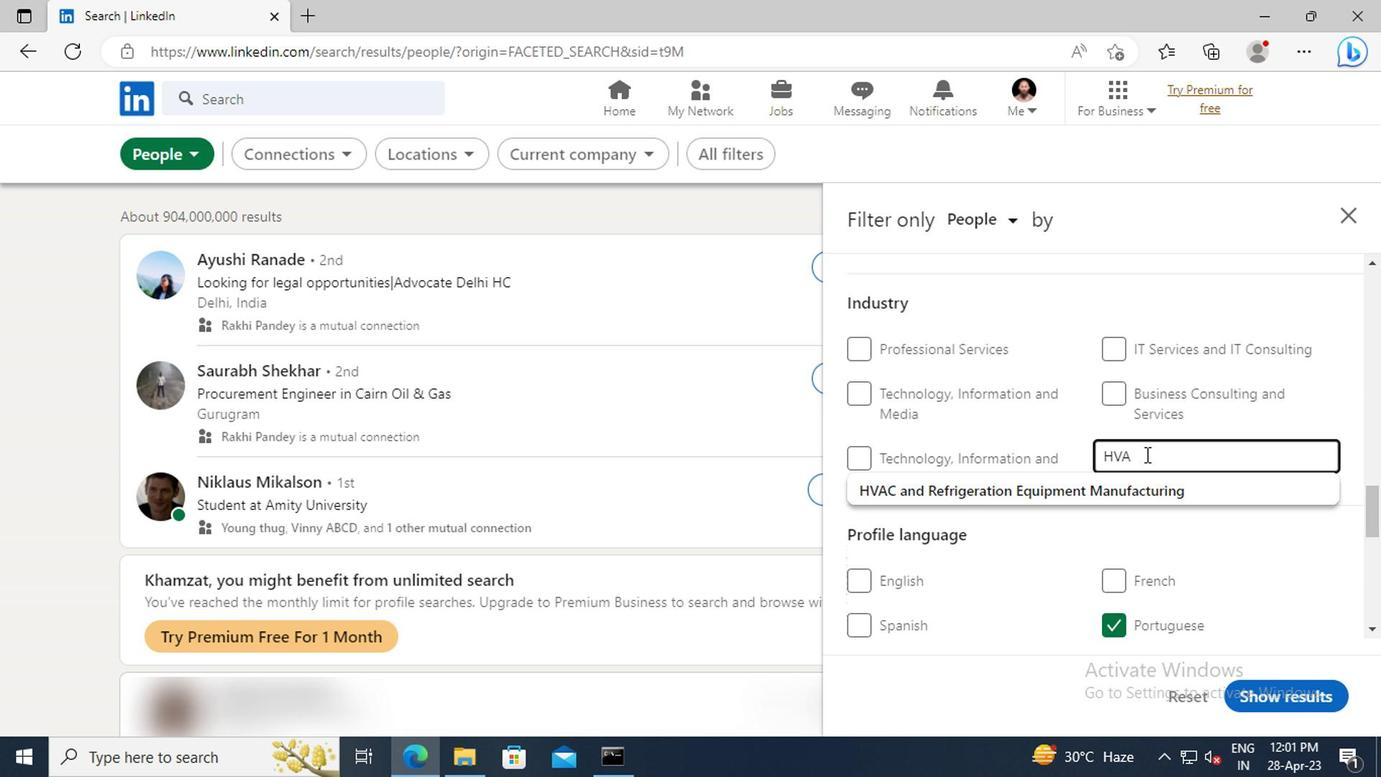 
Action: Mouse moved to (1153, 485)
Screenshot: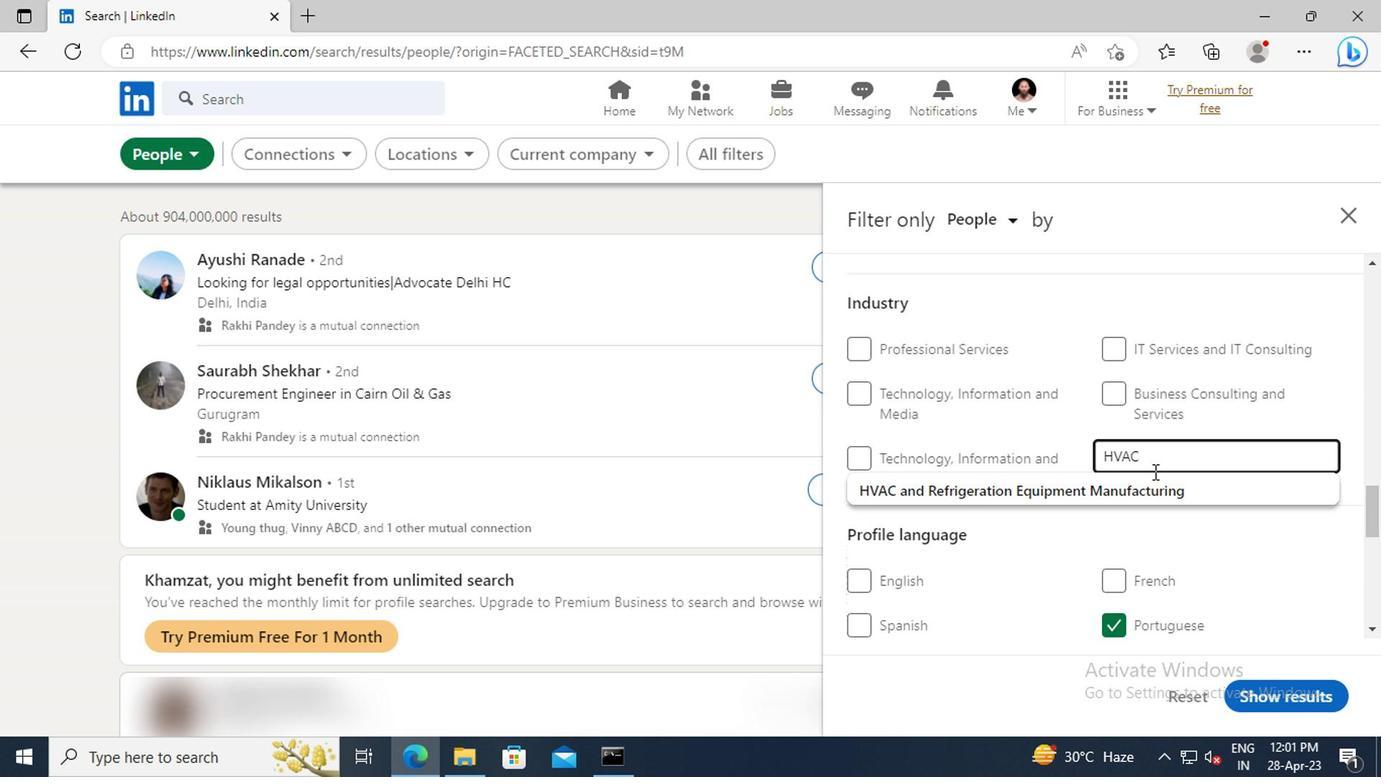 
Action: Mouse pressed left at (1153, 485)
Screenshot: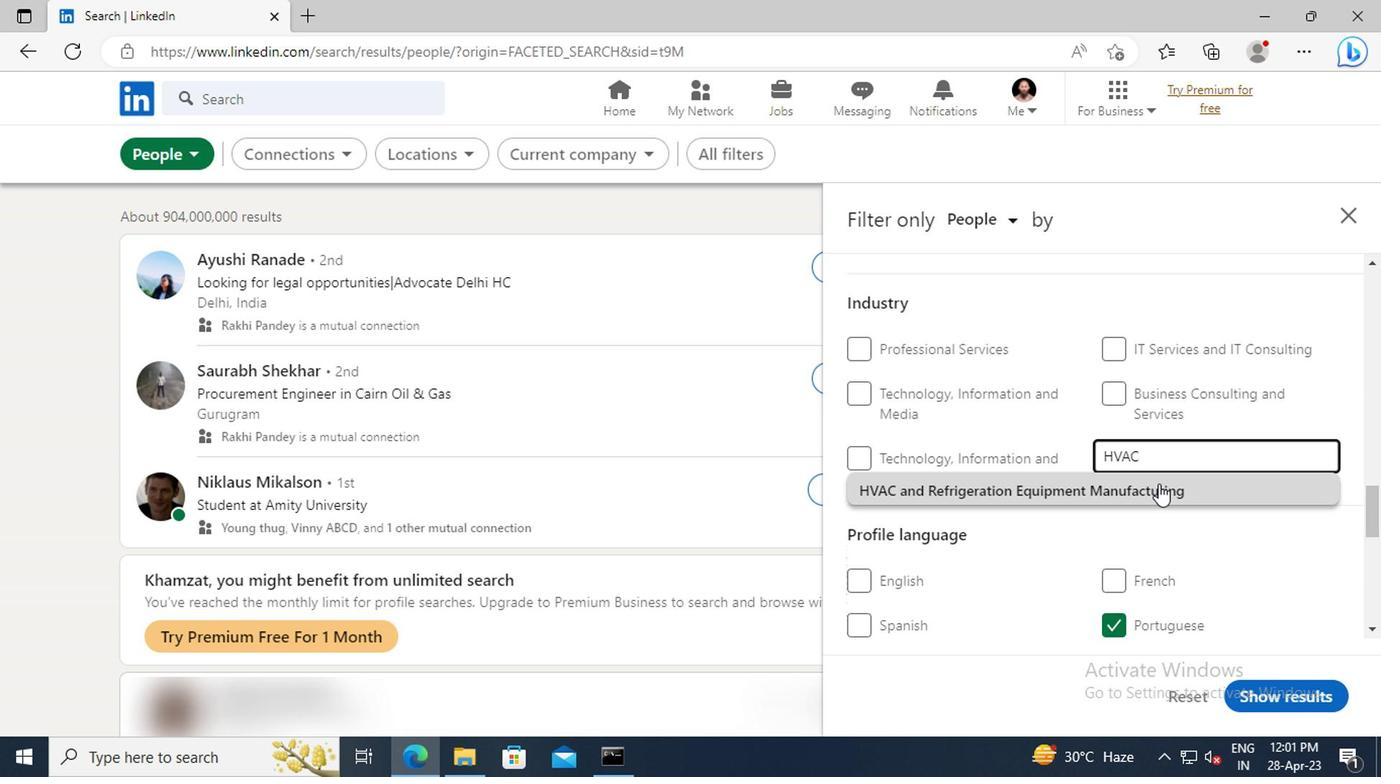
Action: Mouse moved to (1149, 418)
Screenshot: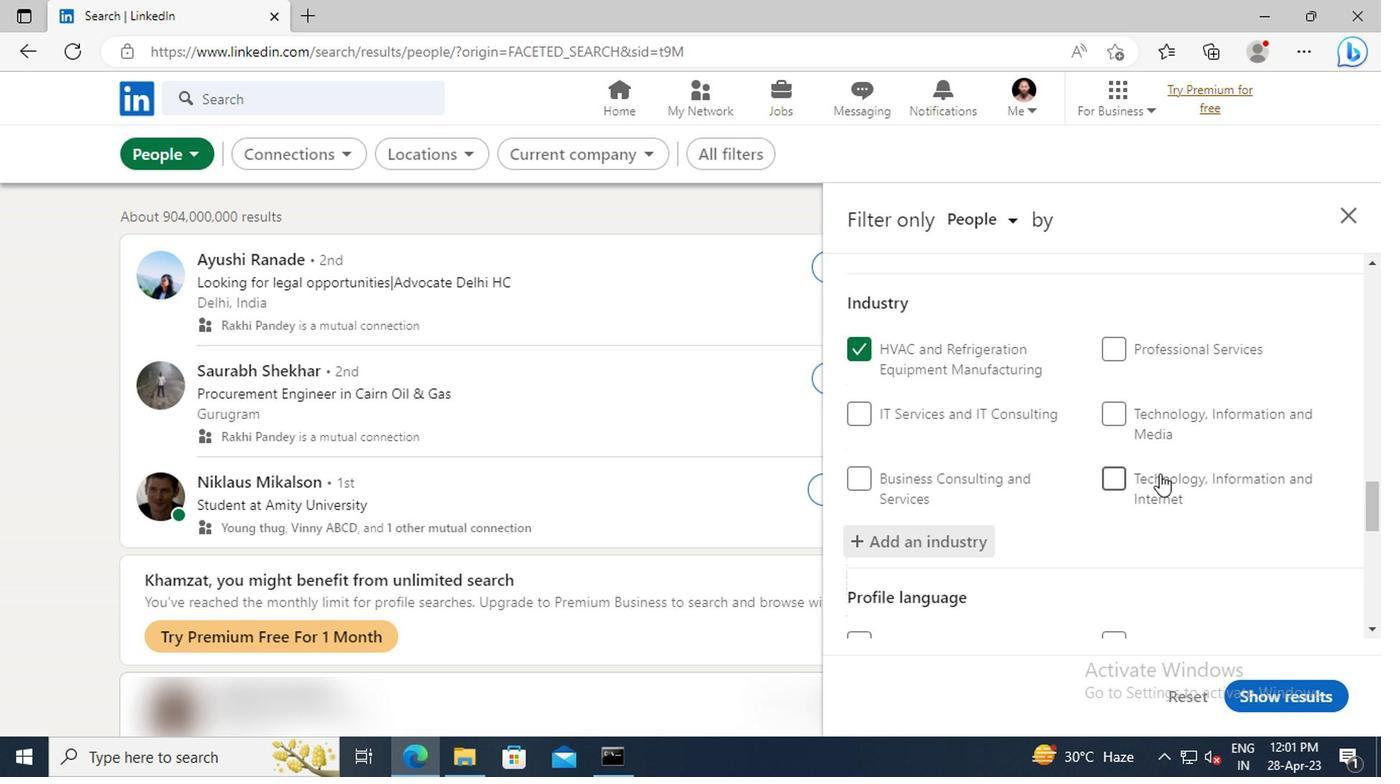 
Action: Mouse scrolled (1149, 417) with delta (0, 0)
Screenshot: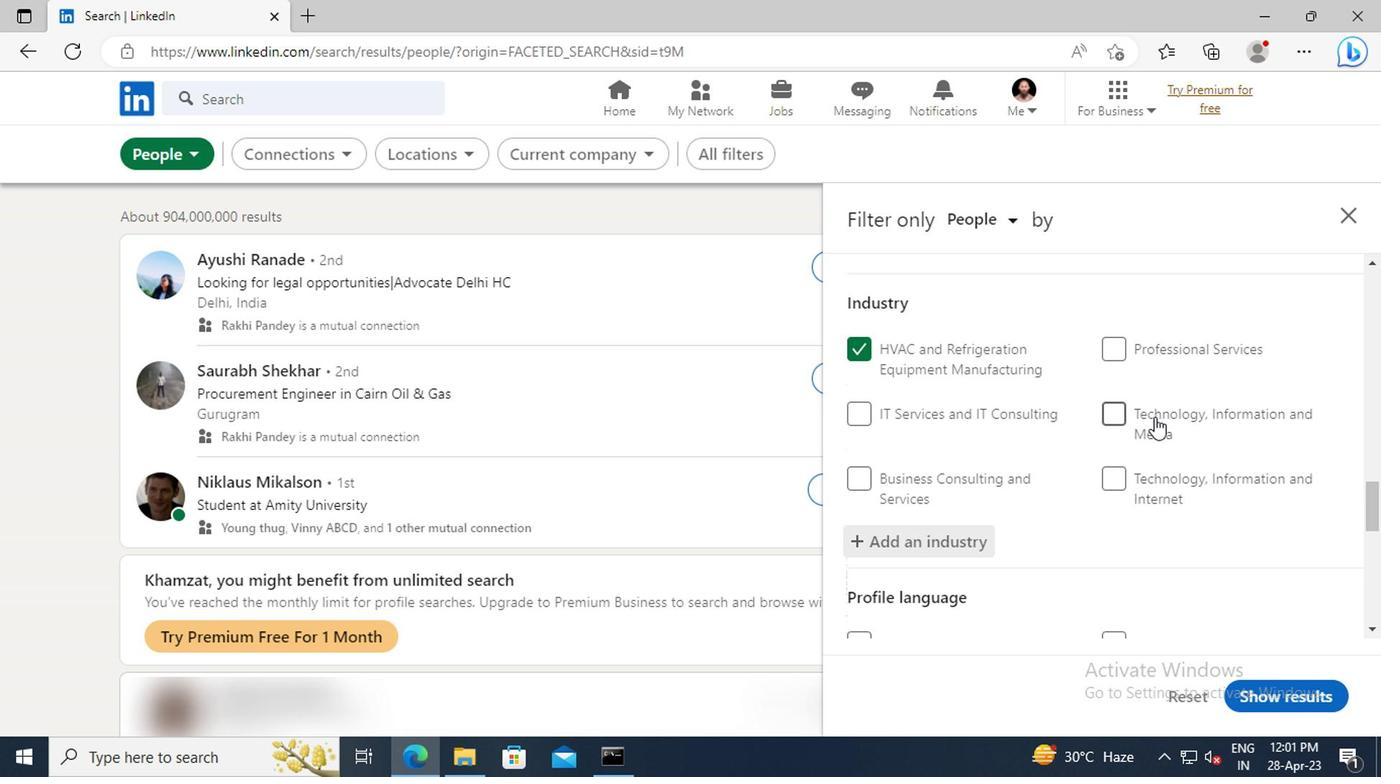 
Action: Mouse scrolled (1149, 417) with delta (0, 0)
Screenshot: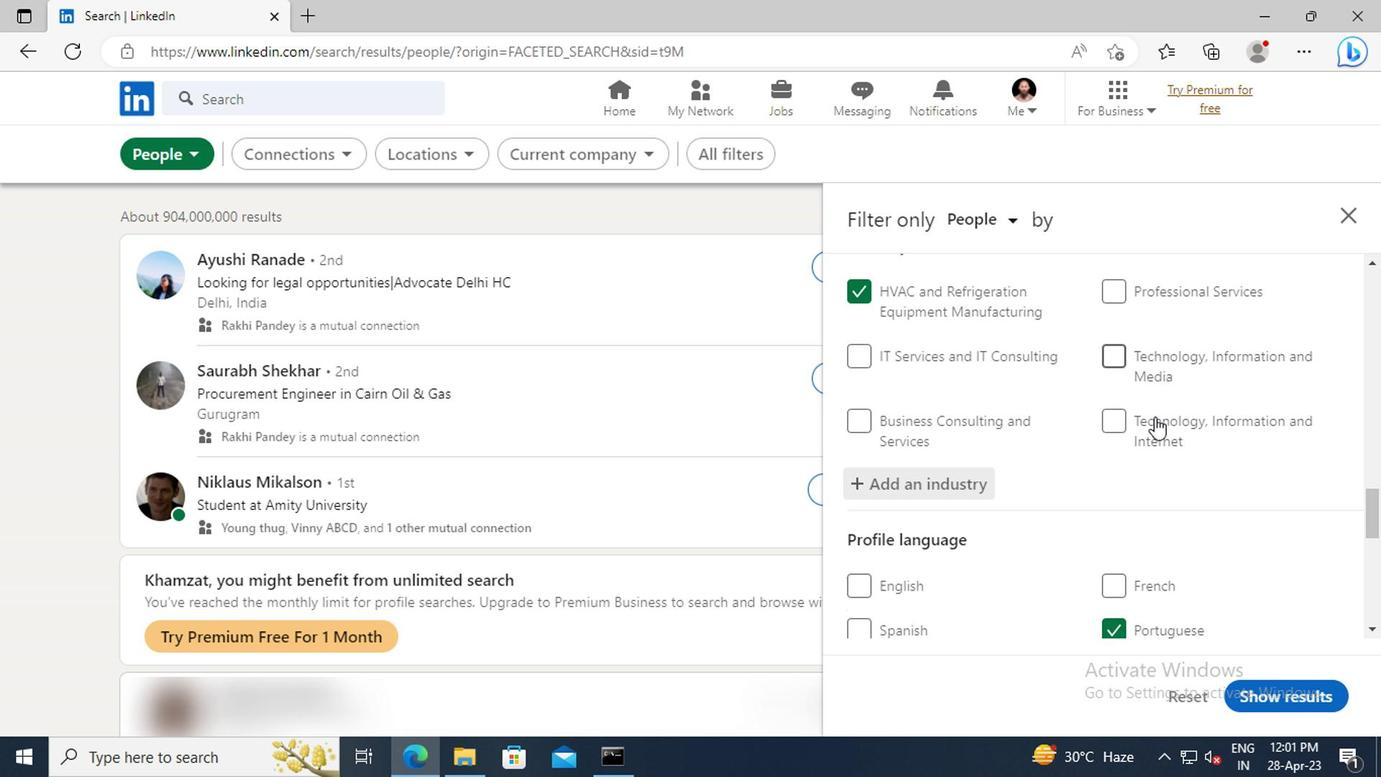 
Action: Mouse scrolled (1149, 417) with delta (0, 0)
Screenshot: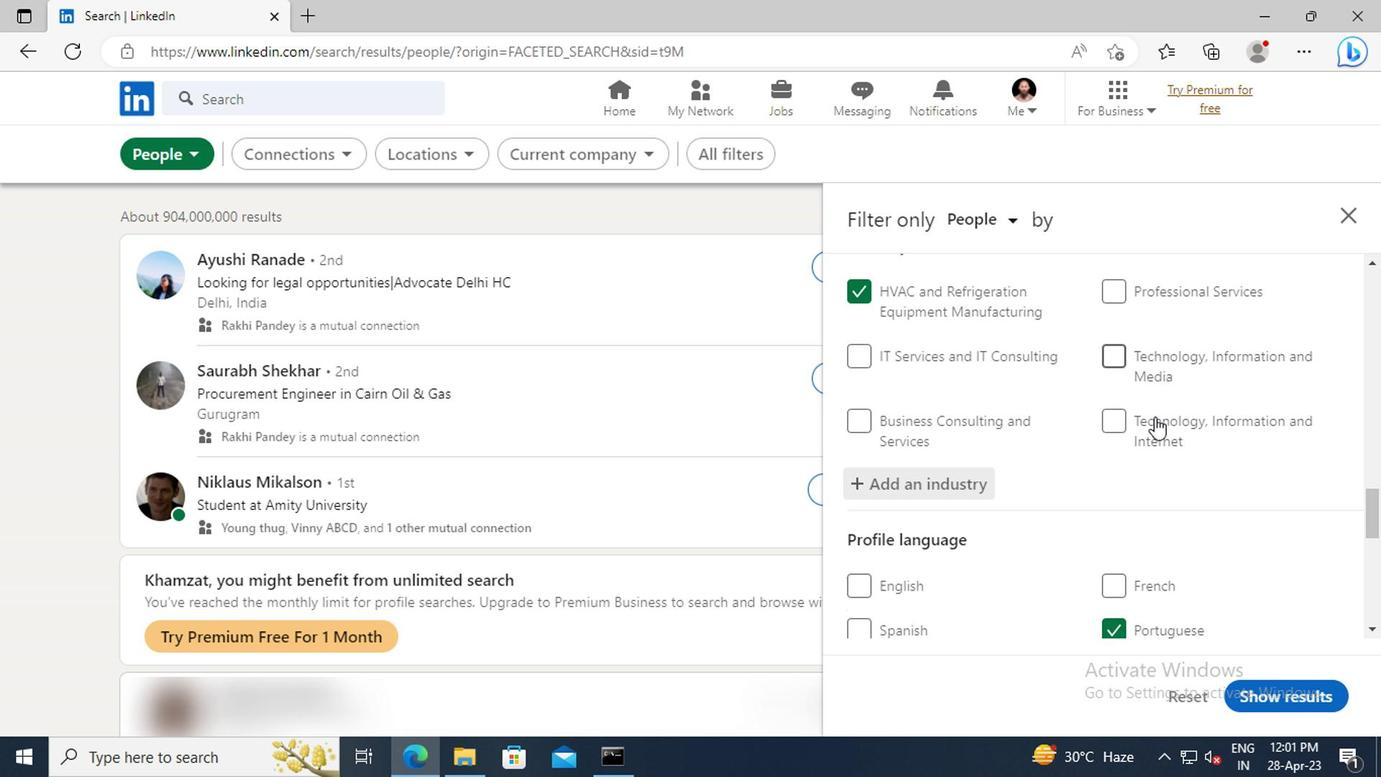 
Action: Mouse scrolled (1149, 417) with delta (0, 0)
Screenshot: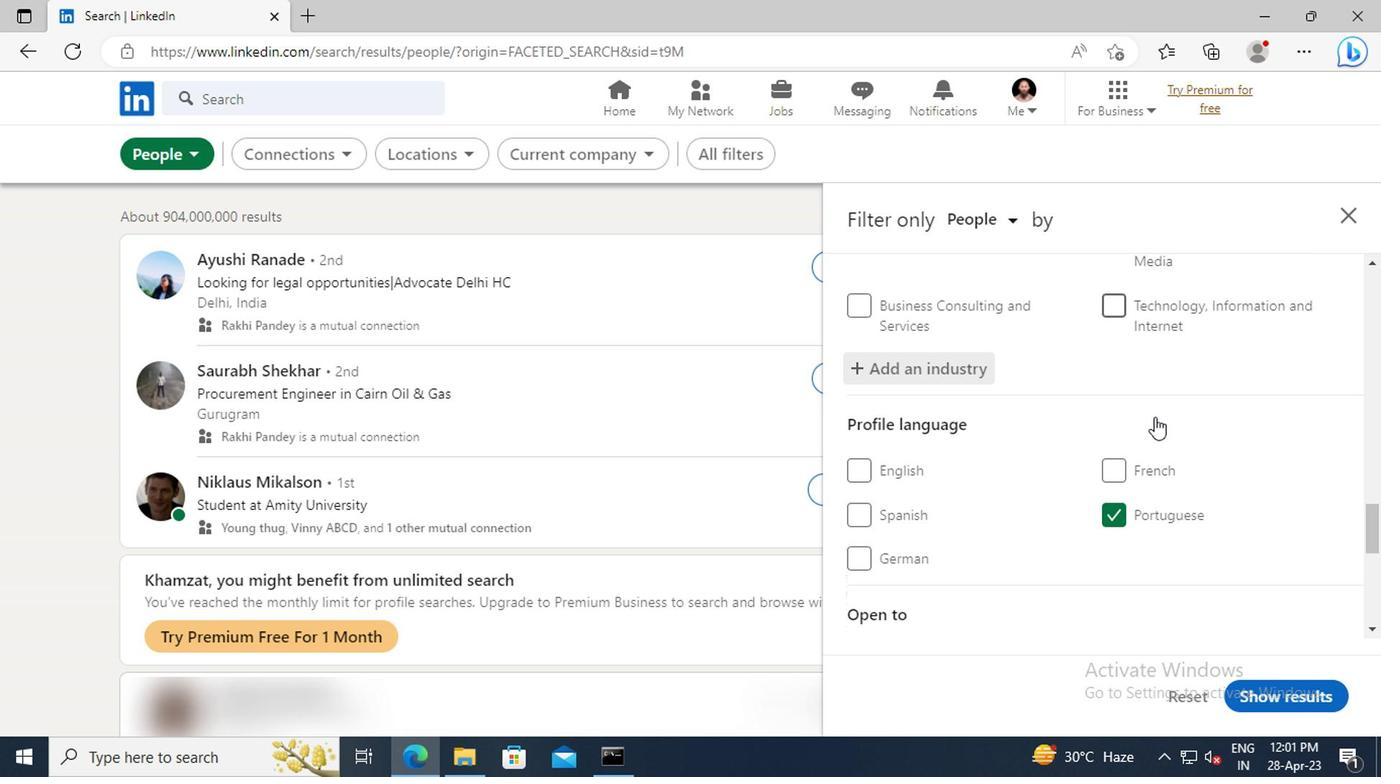 
Action: Mouse scrolled (1149, 417) with delta (0, 0)
Screenshot: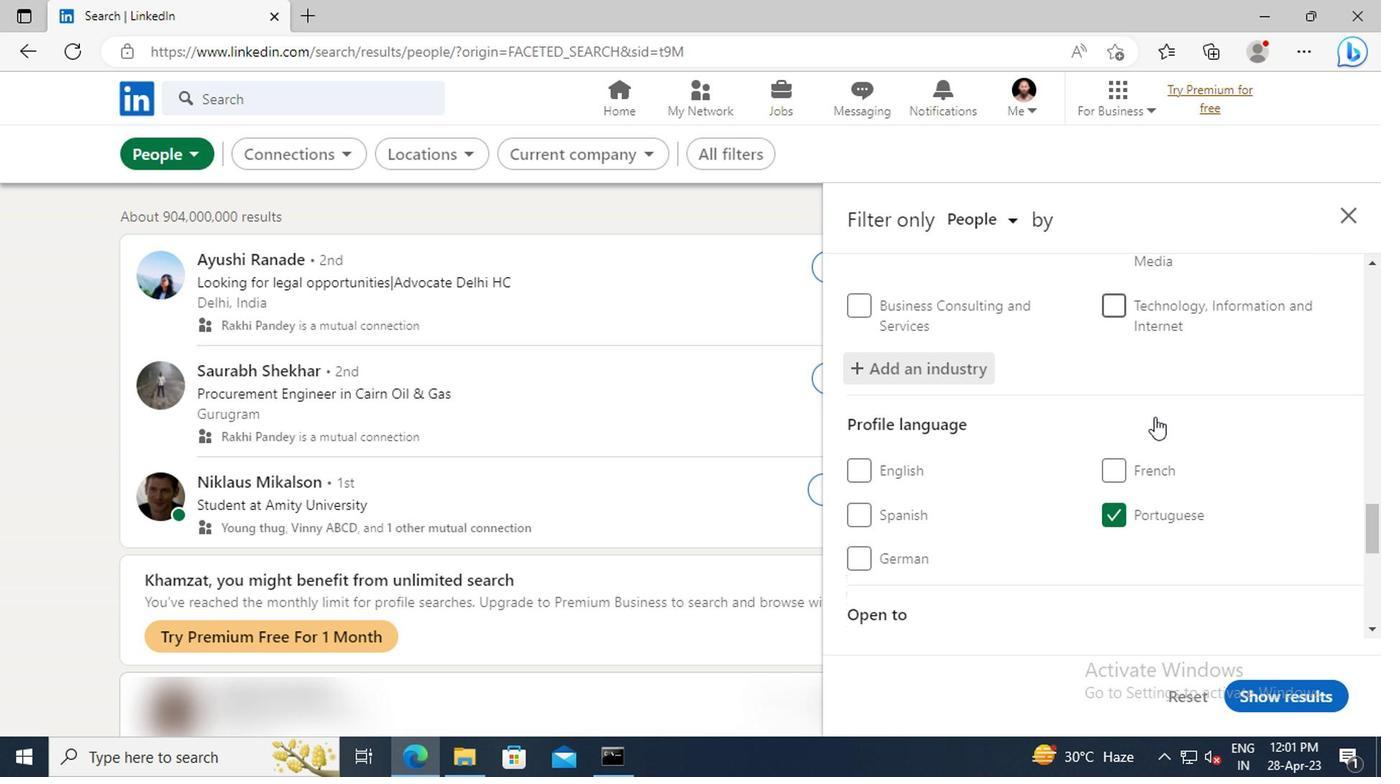 
Action: Mouse scrolled (1149, 417) with delta (0, 0)
Screenshot: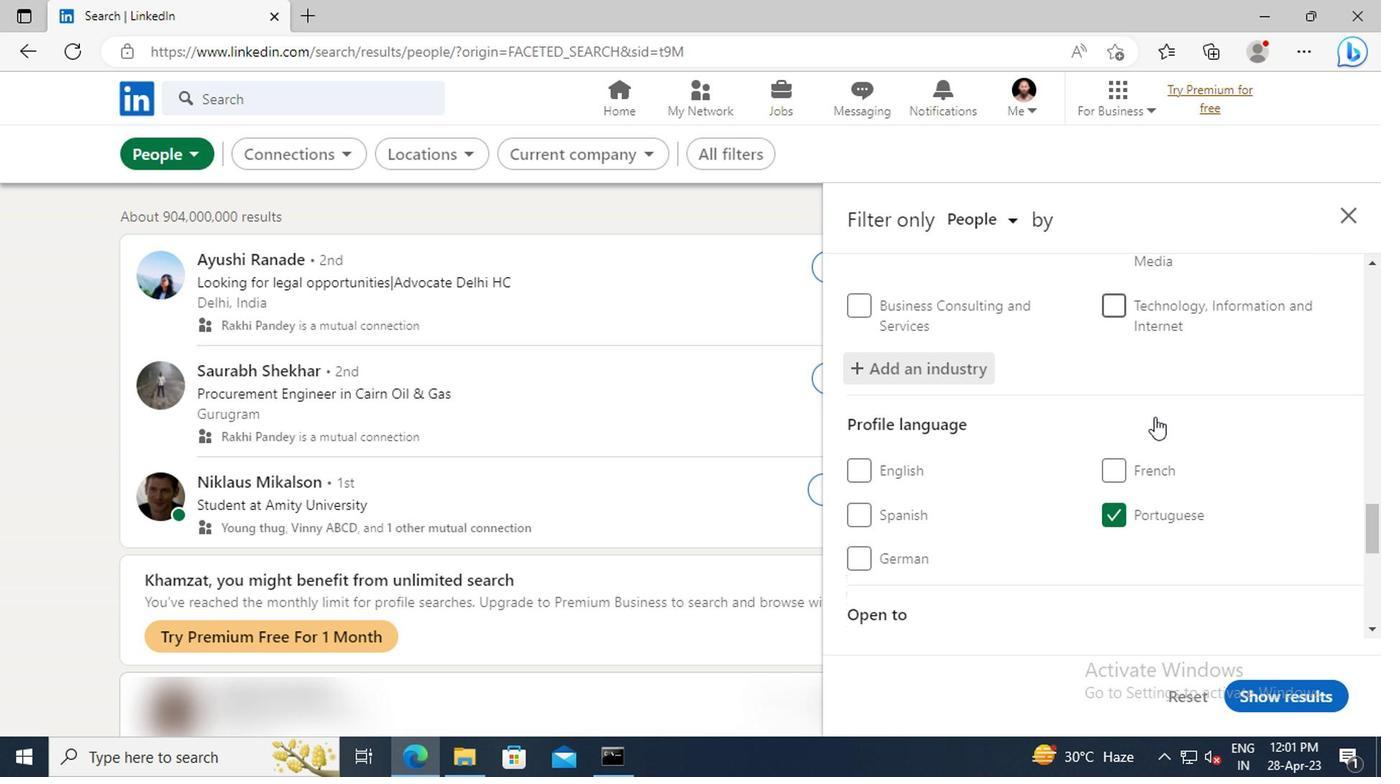 
Action: Mouse scrolled (1149, 417) with delta (0, 0)
Screenshot: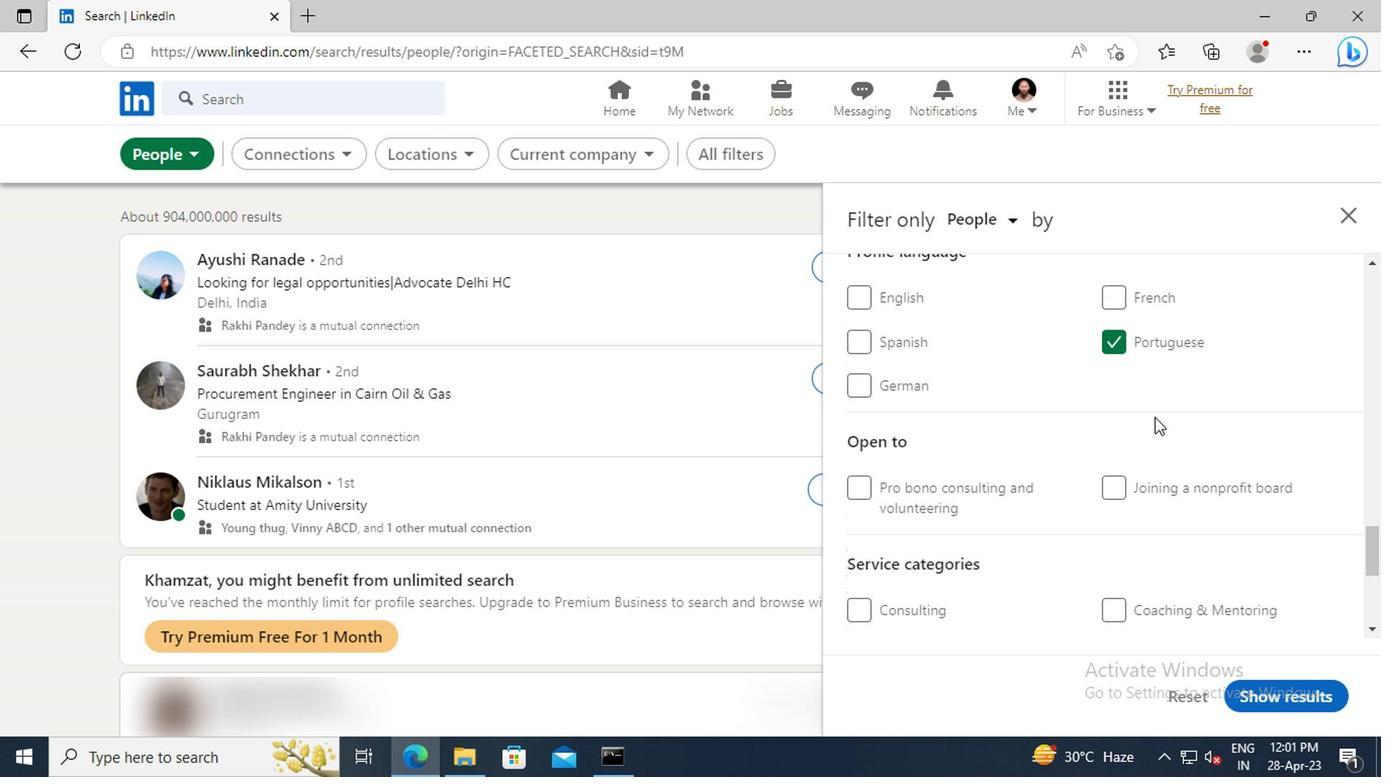 
Action: Mouse scrolled (1149, 417) with delta (0, 0)
Screenshot: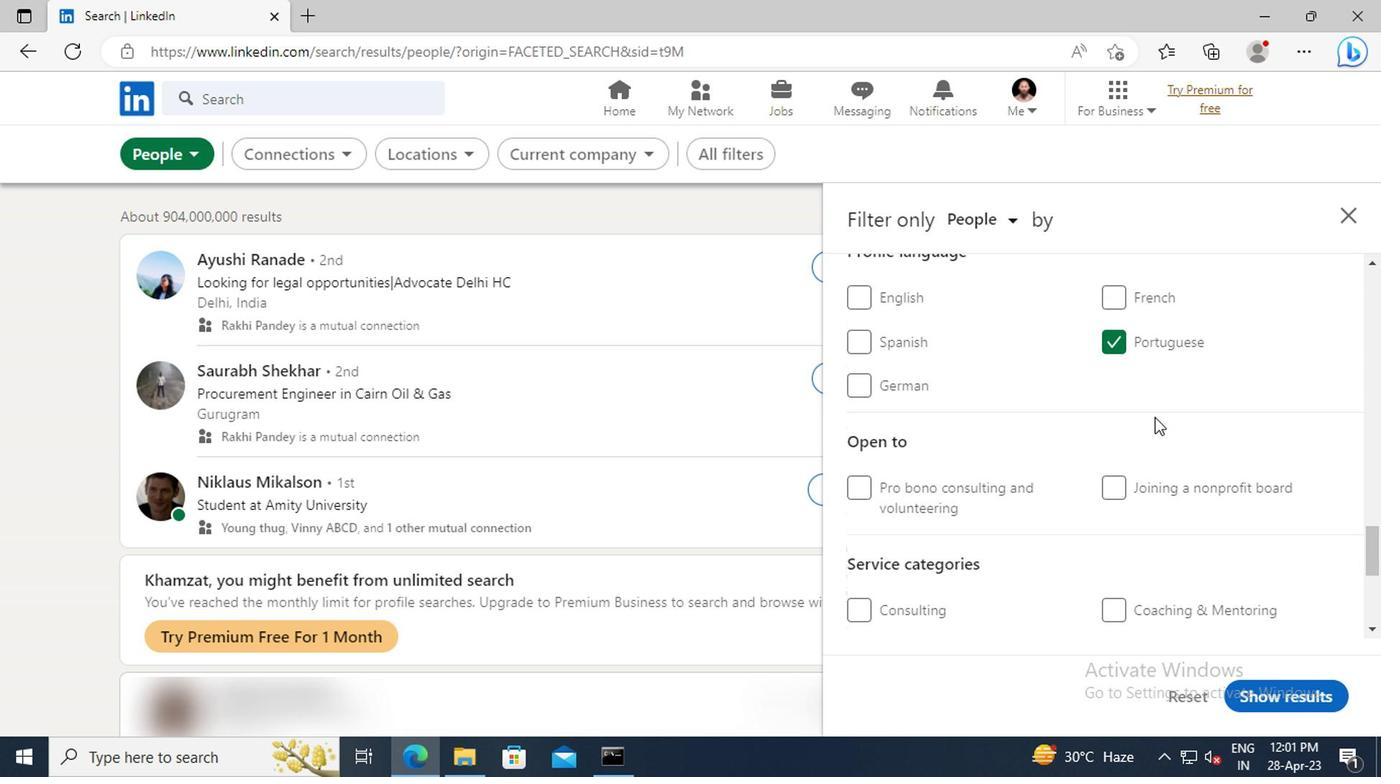 
Action: Mouse scrolled (1149, 417) with delta (0, 0)
Screenshot: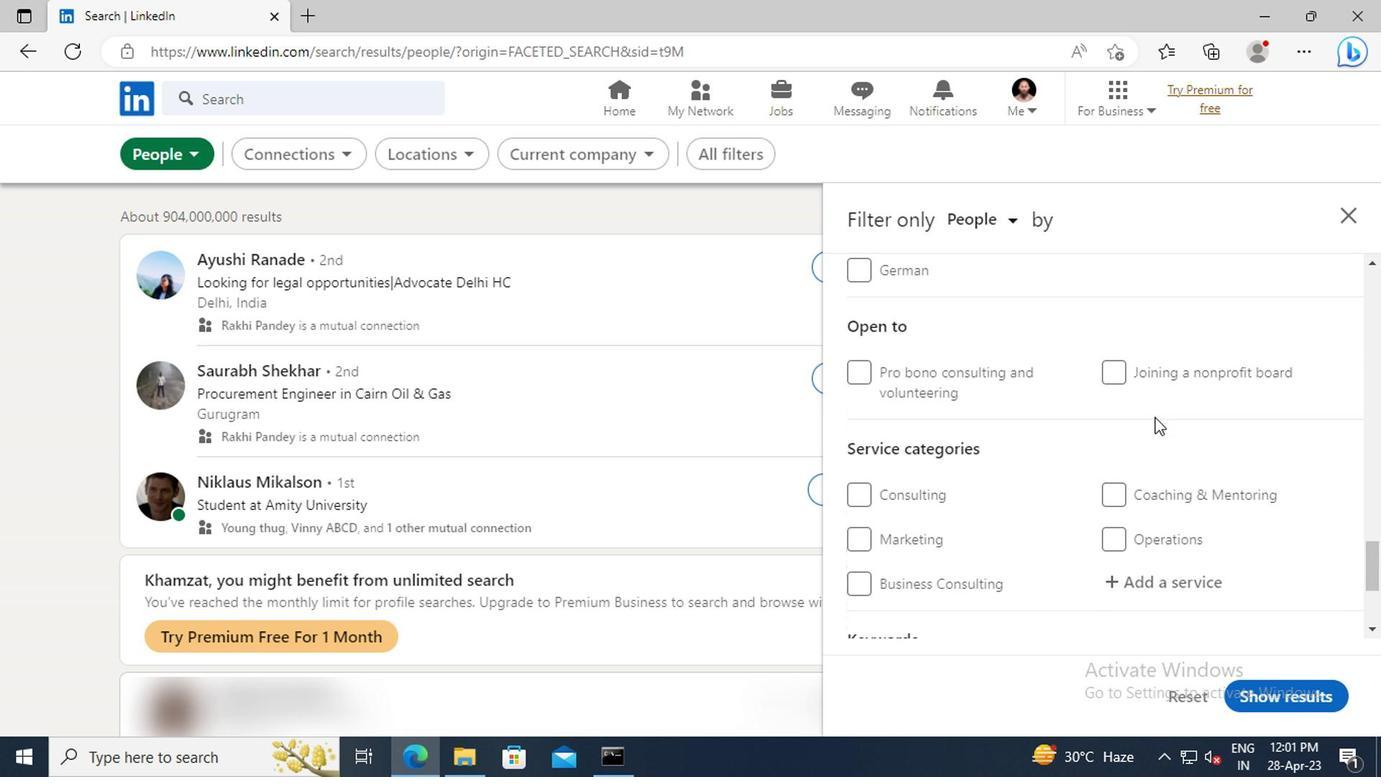 
Action: Mouse scrolled (1149, 417) with delta (0, 0)
Screenshot: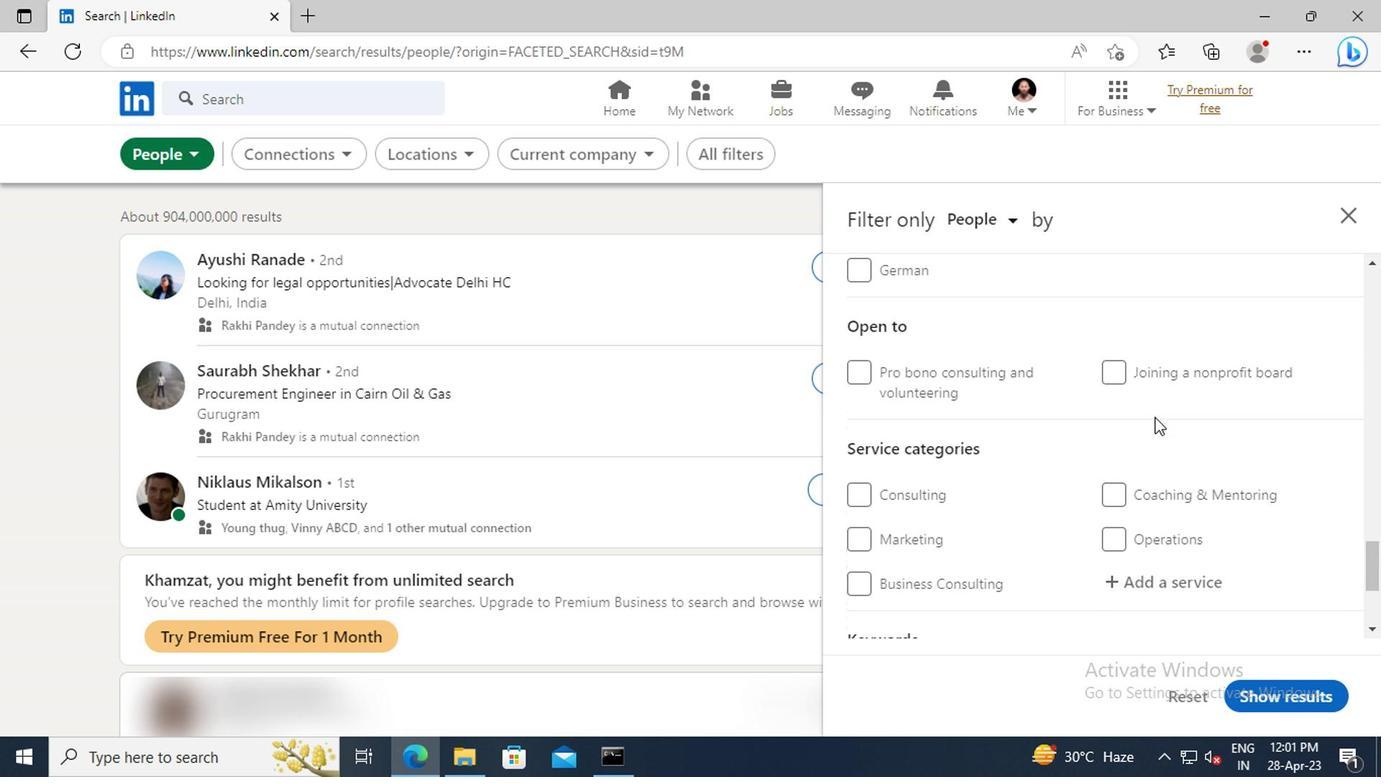 
Action: Mouse scrolled (1149, 417) with delta (0, 0)
Screenshot: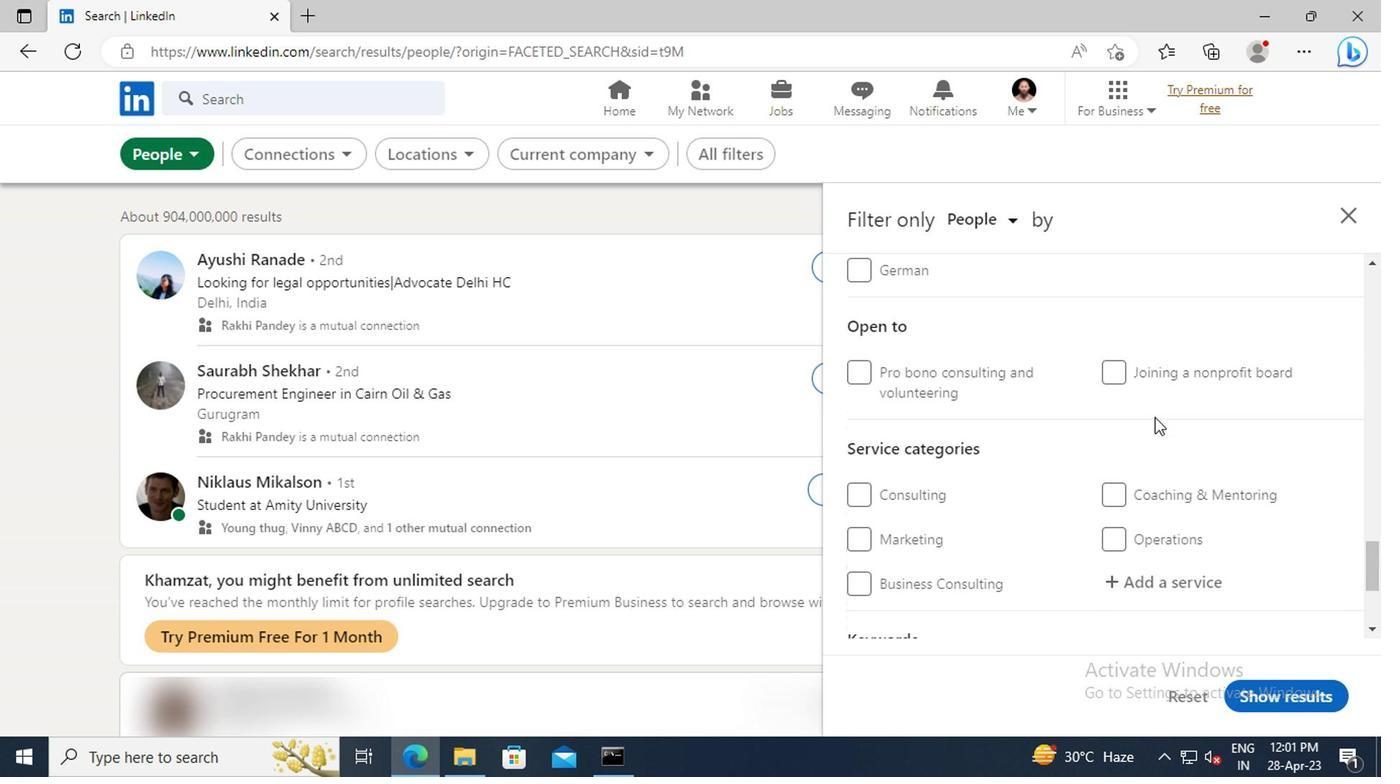 
Action: Mouse moved to (1128, 419)
Screenshot: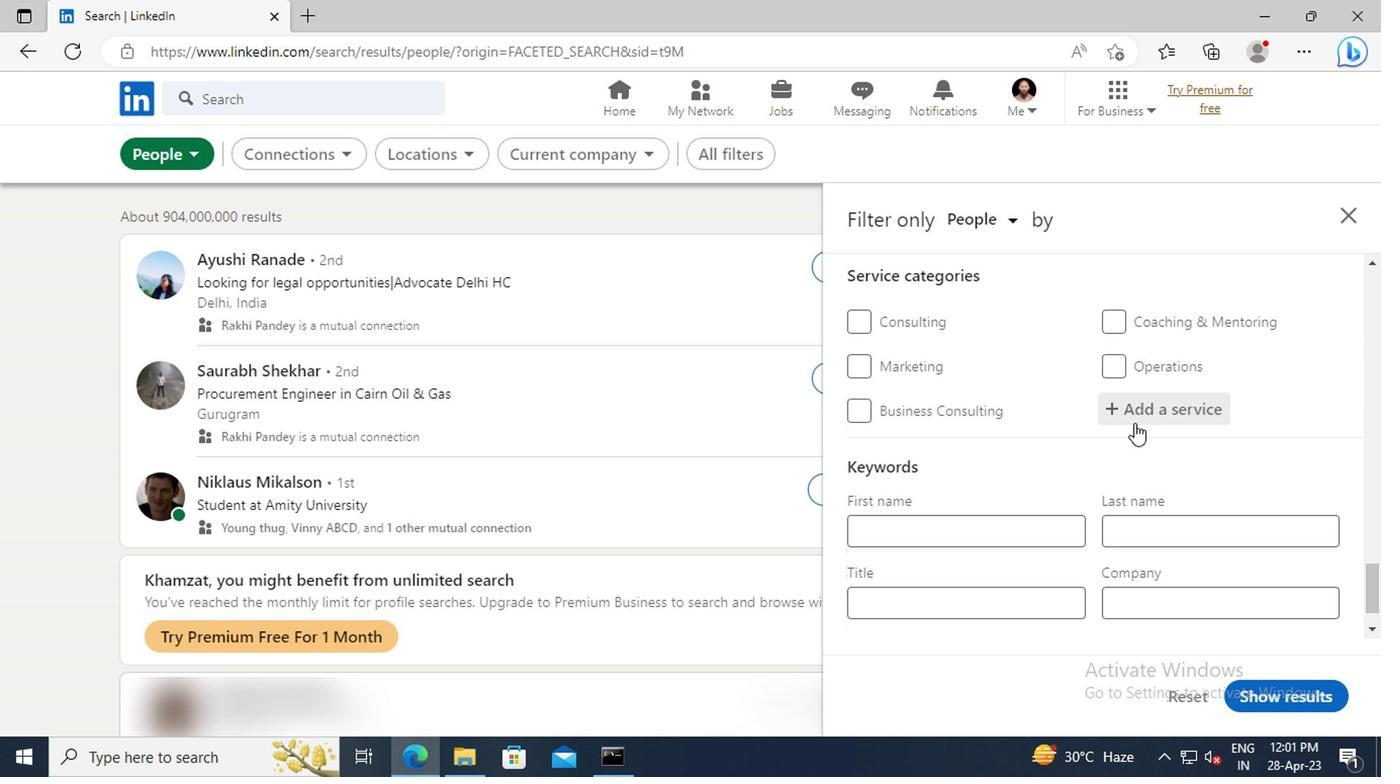 
Action: Mouse pressed left at (1128, 419)
Screenshot: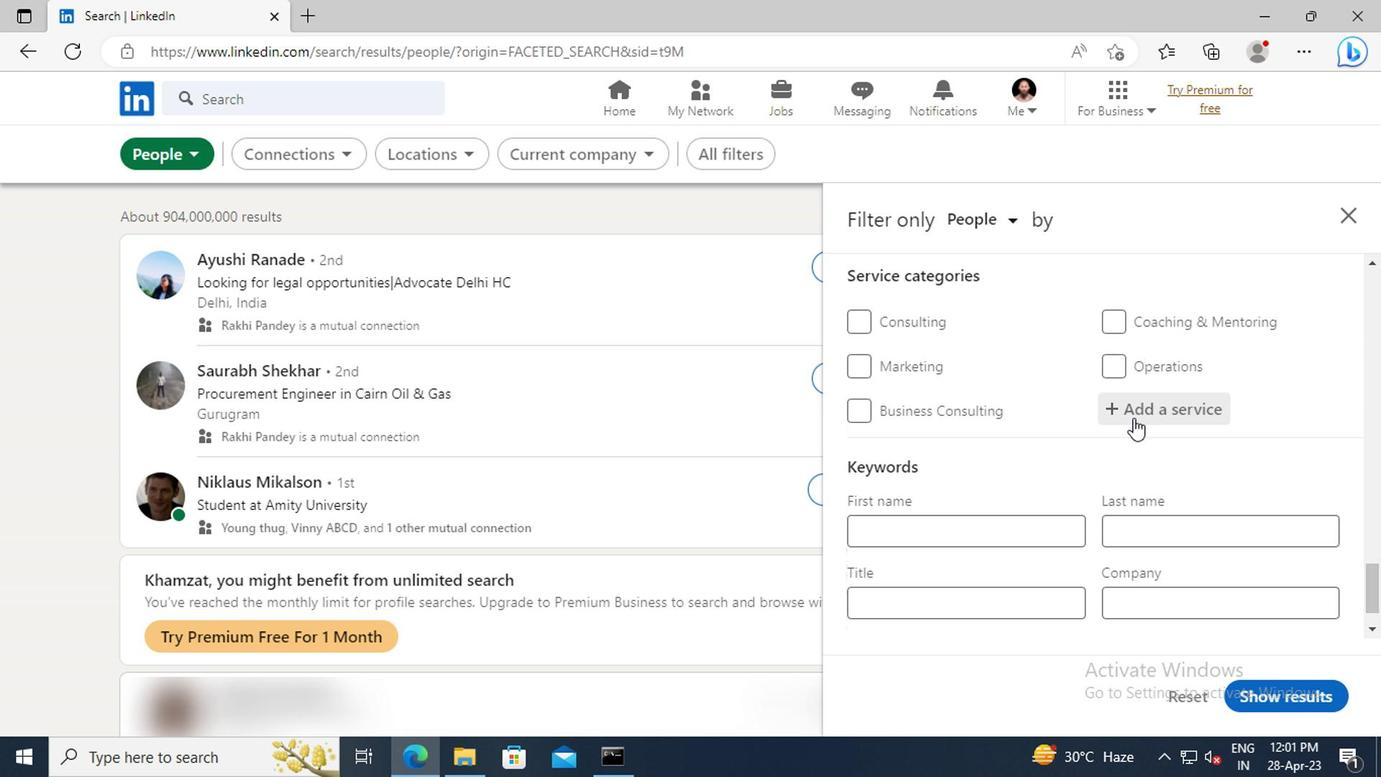 
Action: Key pressed <Key.shift>VIDEO<Key.space><Key.shift>PROD
Screenshot: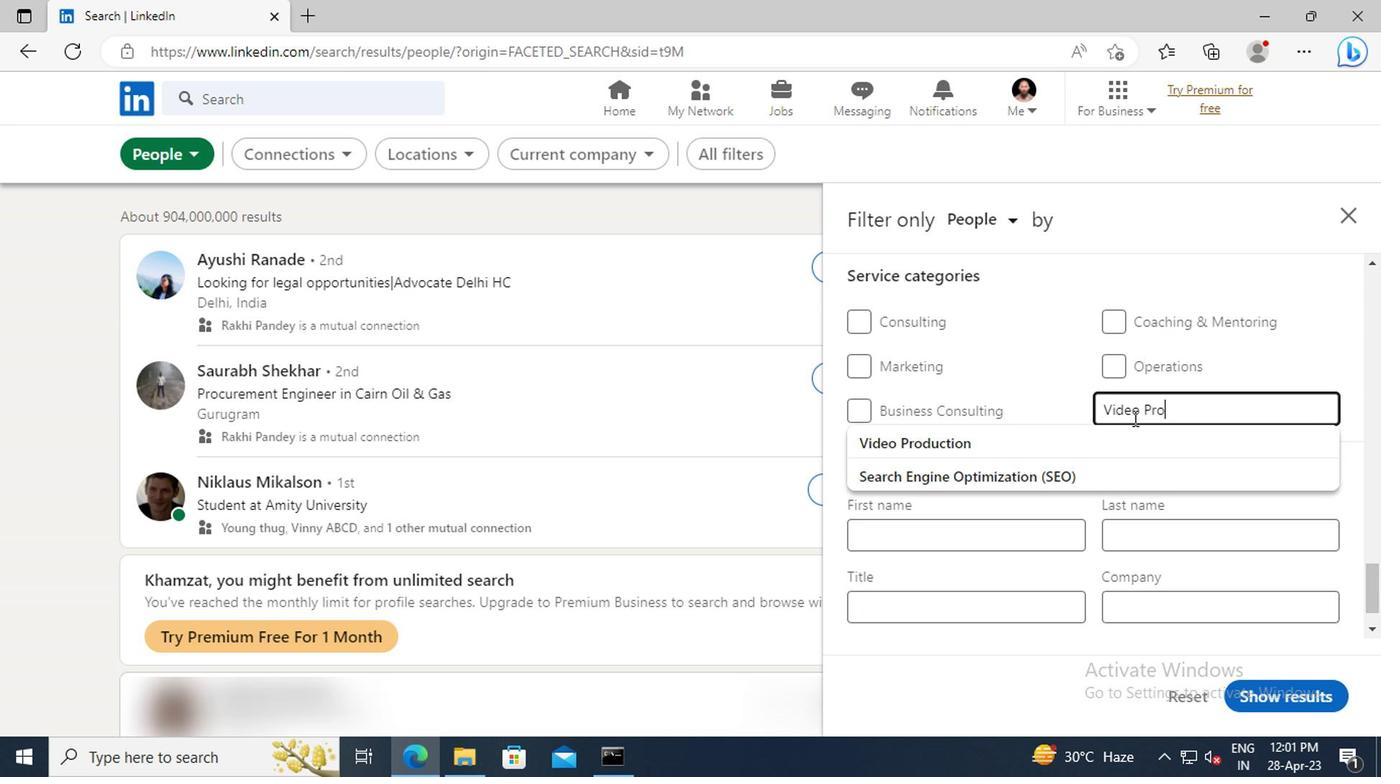 
Action: Mouse moved to (1123, 438)
Screenshot: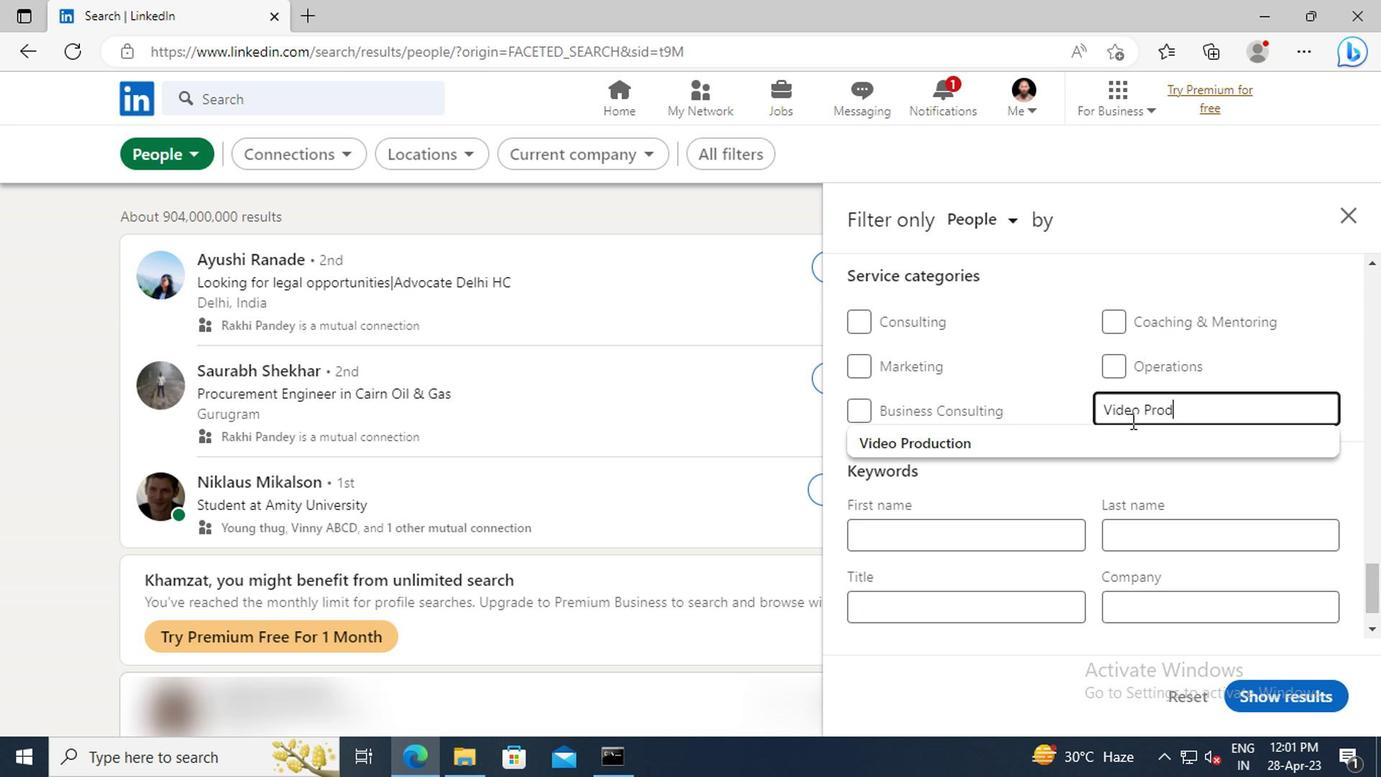 
Action: Mouse pressed left at (1123, 438)
Screenshot: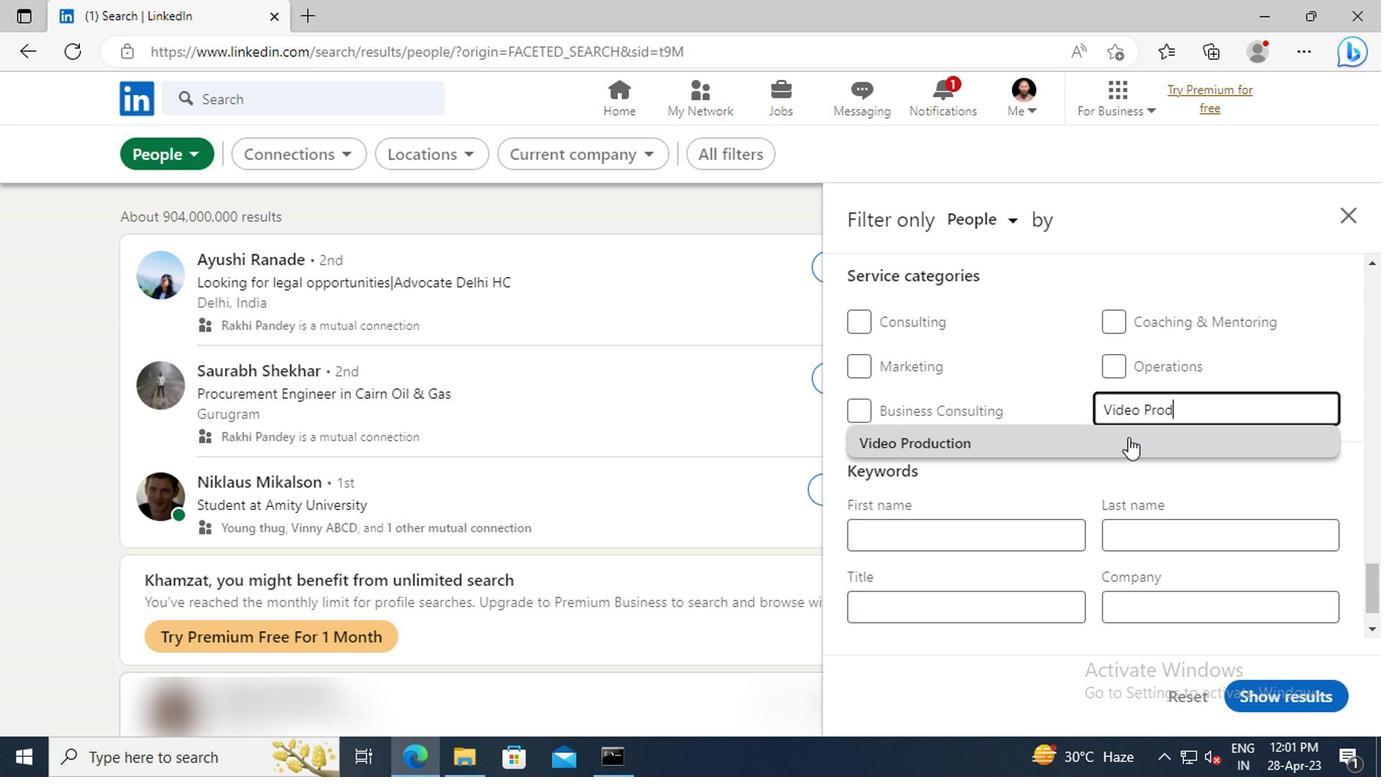 
Action: Mouse moved to (1116, 437)
Screenshot: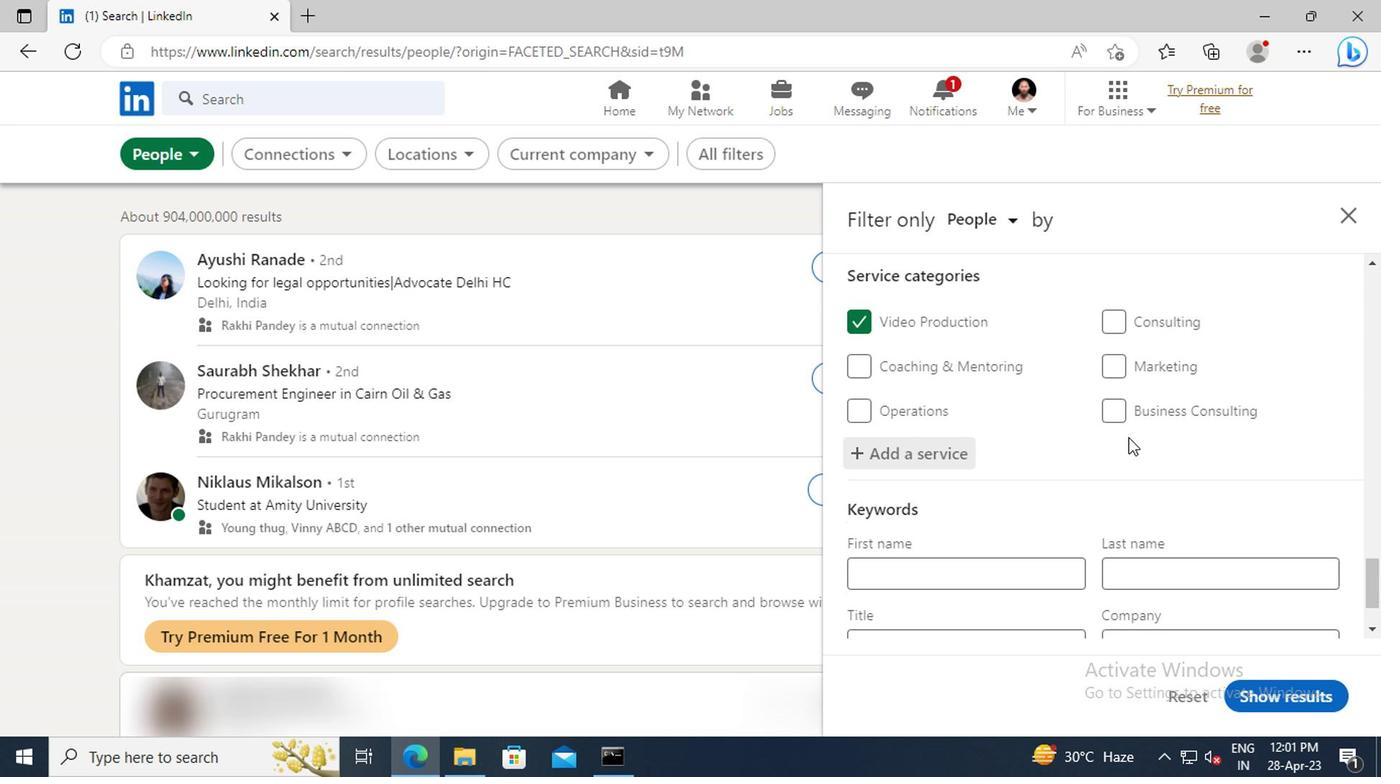 
Action: Mouse scrolled (1116, 436) with delta (0, 0)
Screenshot: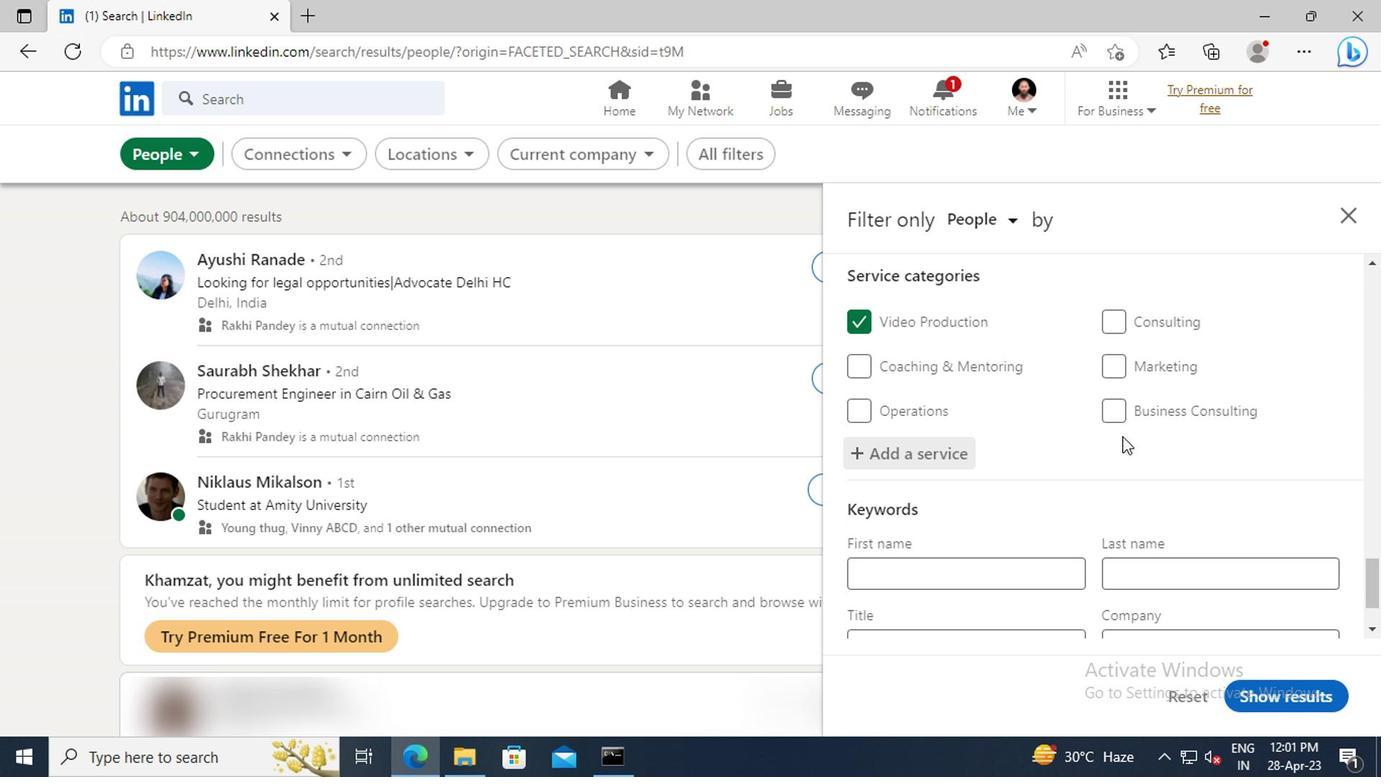 
Action: Mouse scrolled (1116, 436) with delta (0, 0)
Screenshot: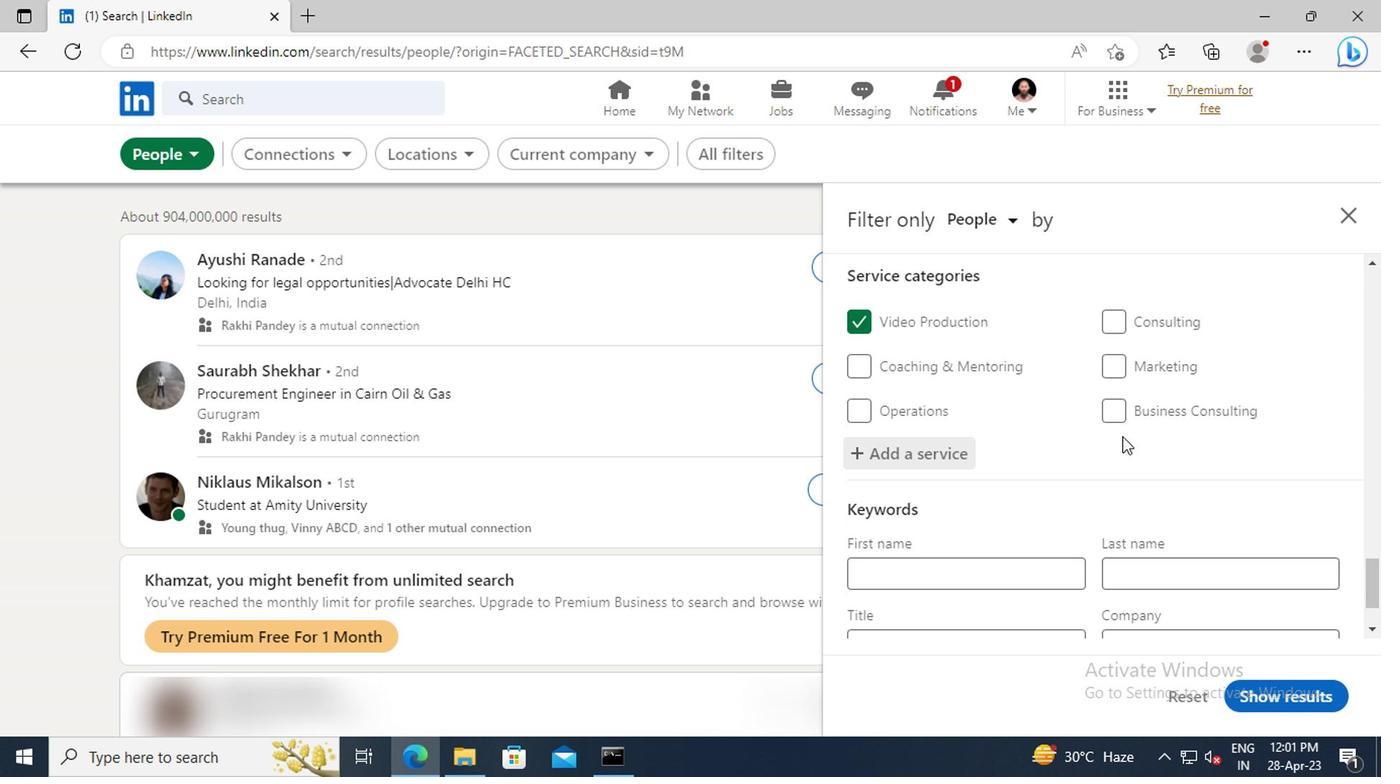 
Action: Mouse scrolled (1116, 436) with delta (0, 0)
Screenshot: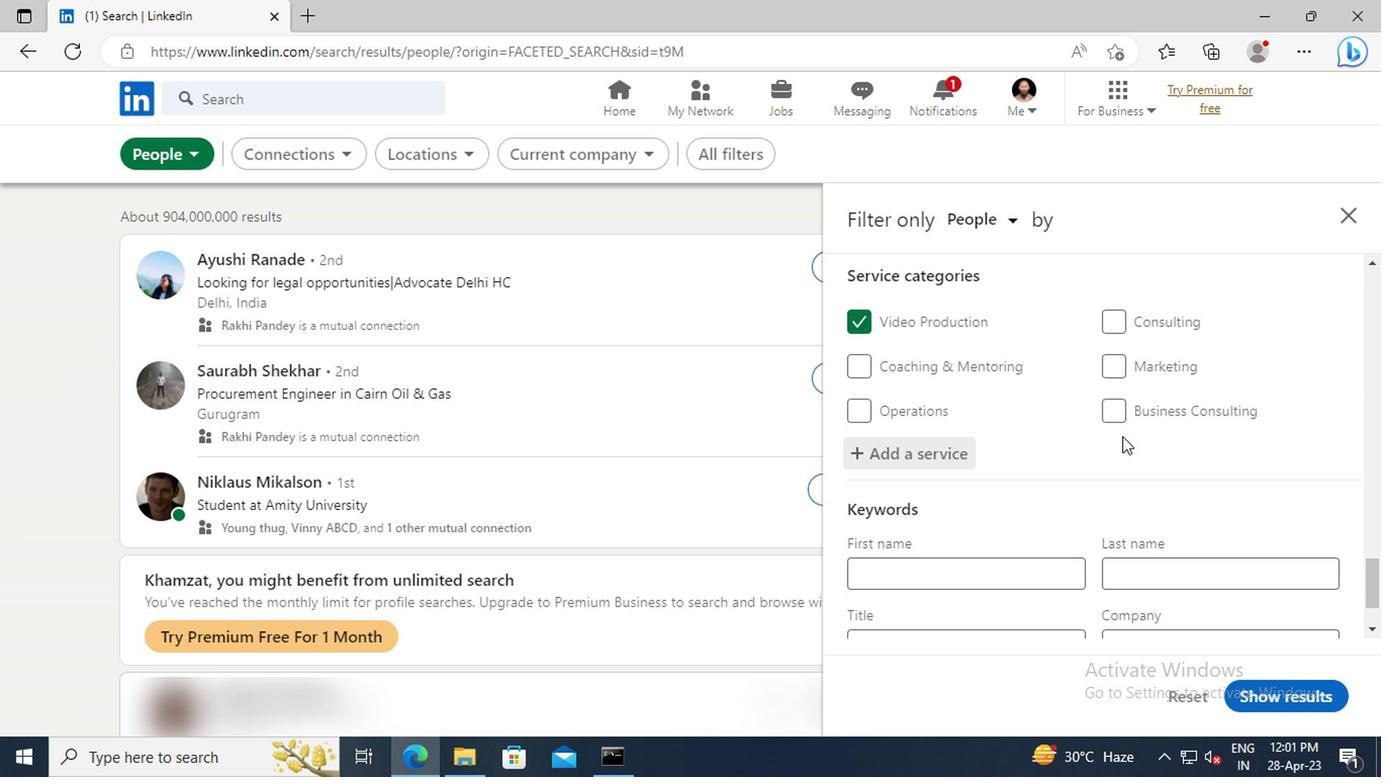 
Action: Mouse moved to (928, 550)
Screenshot: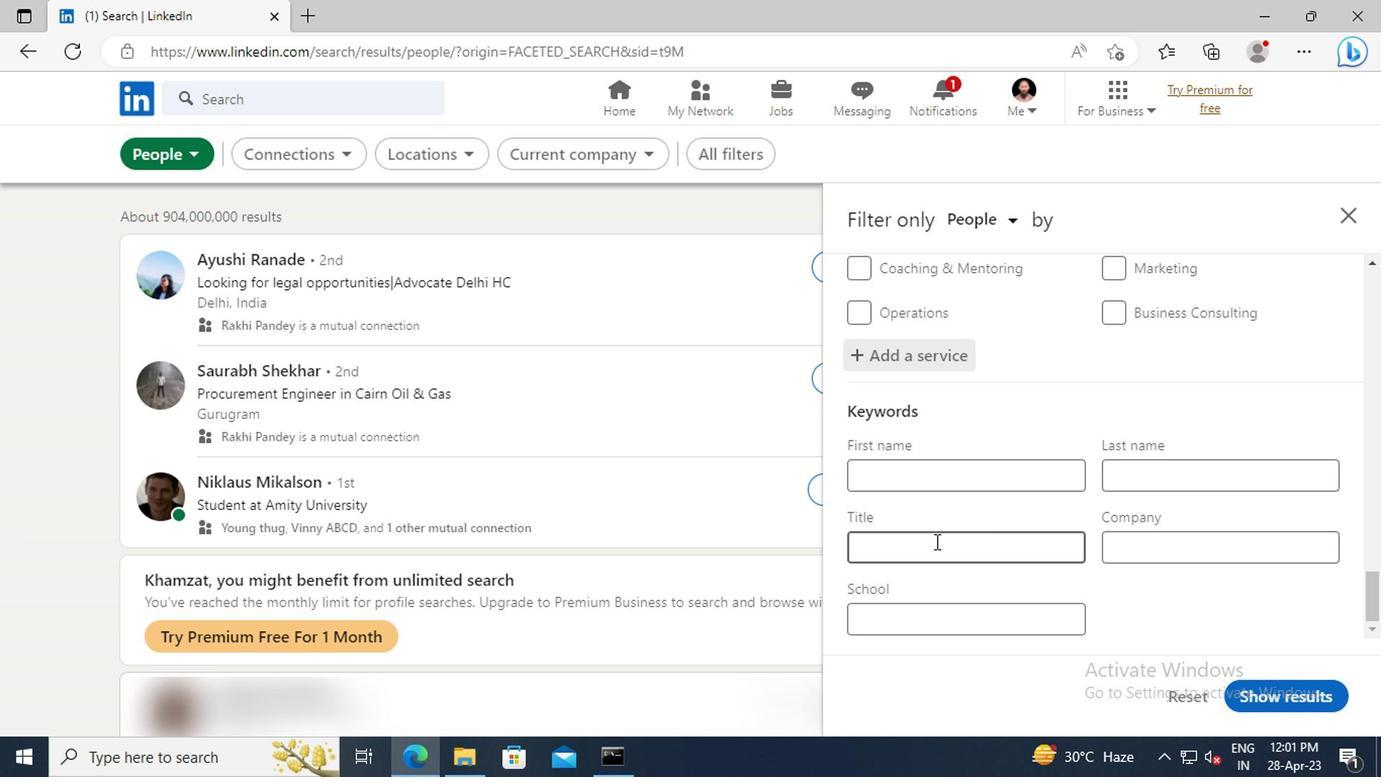 
Action: Mouse pressed left at (928, 550)
Screenshot: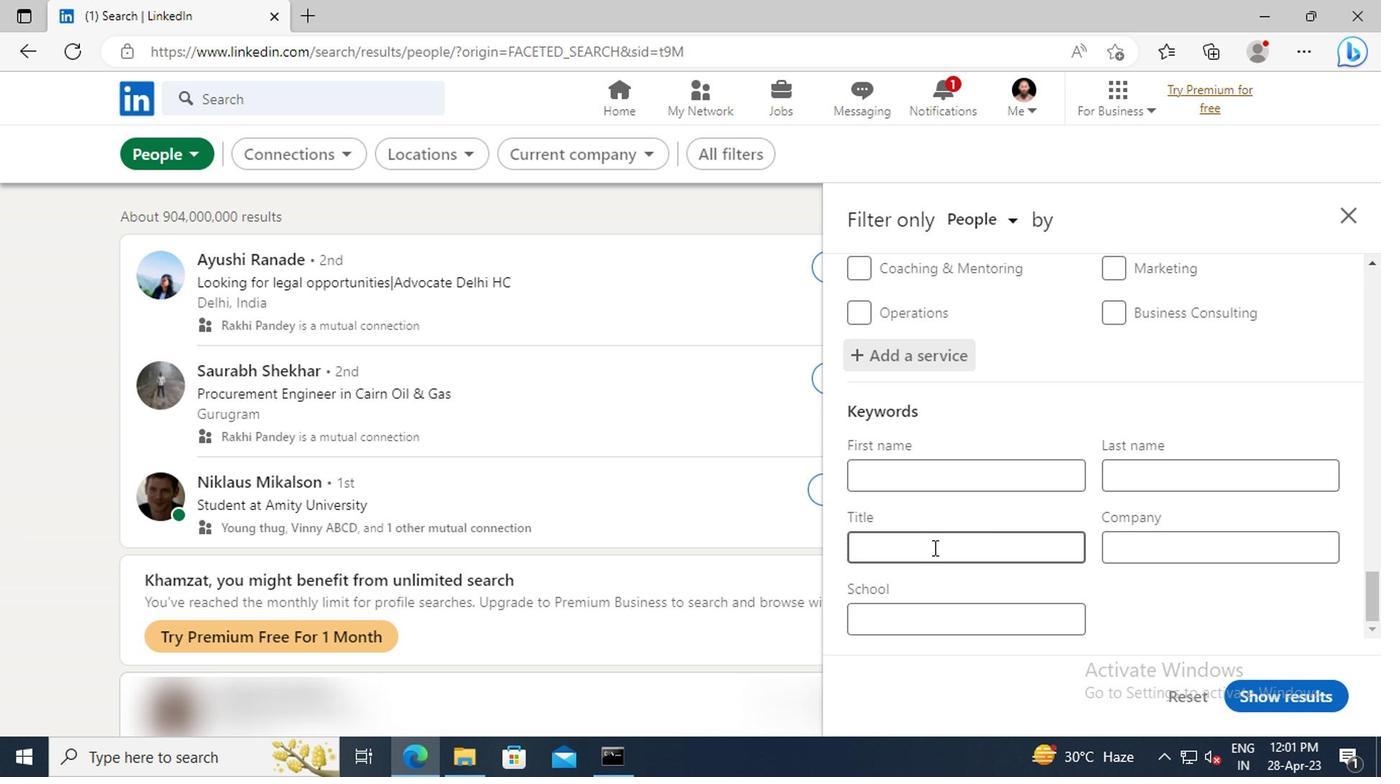 
Action: Key pressed <Key.shift>PROPRIETOR<Key.enter>
Screenshot: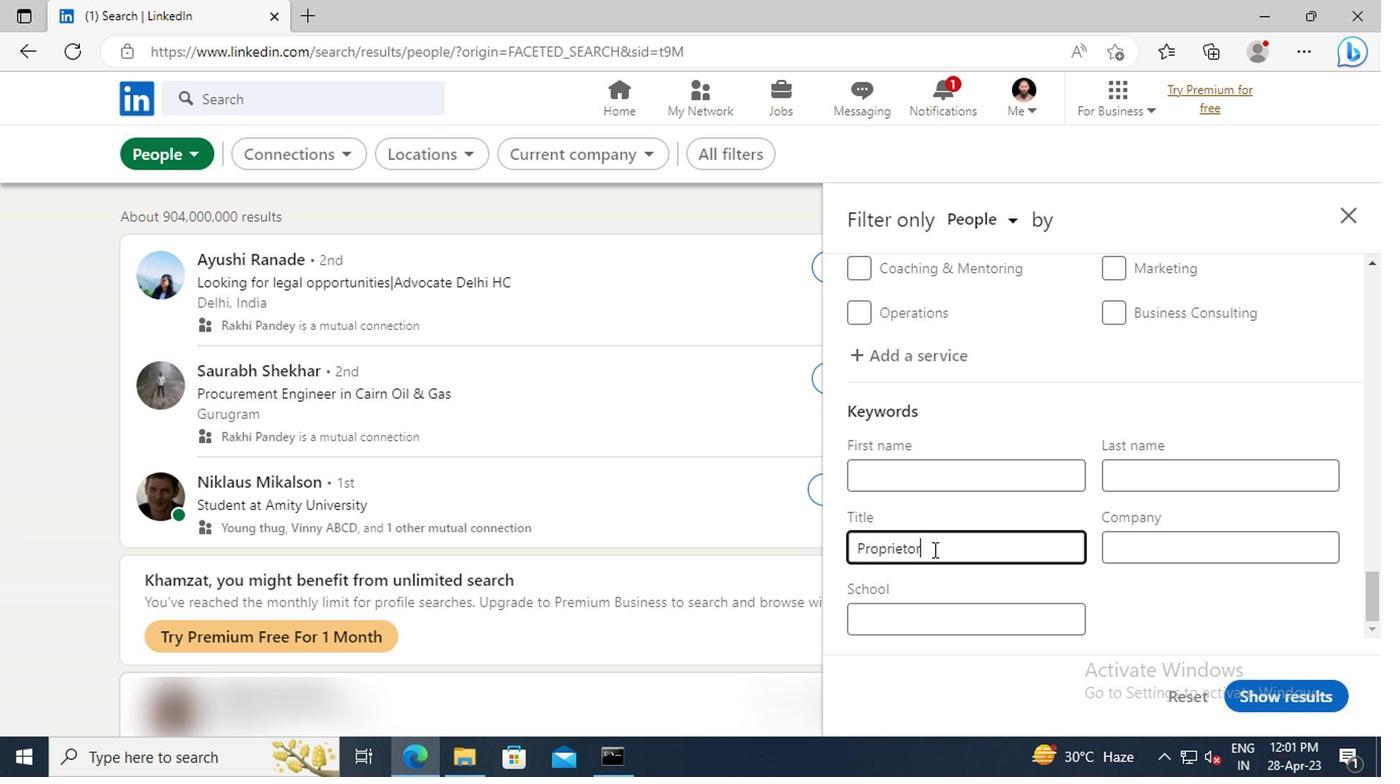 
Action: Mouse moved to (1254, 695)
Screenshot: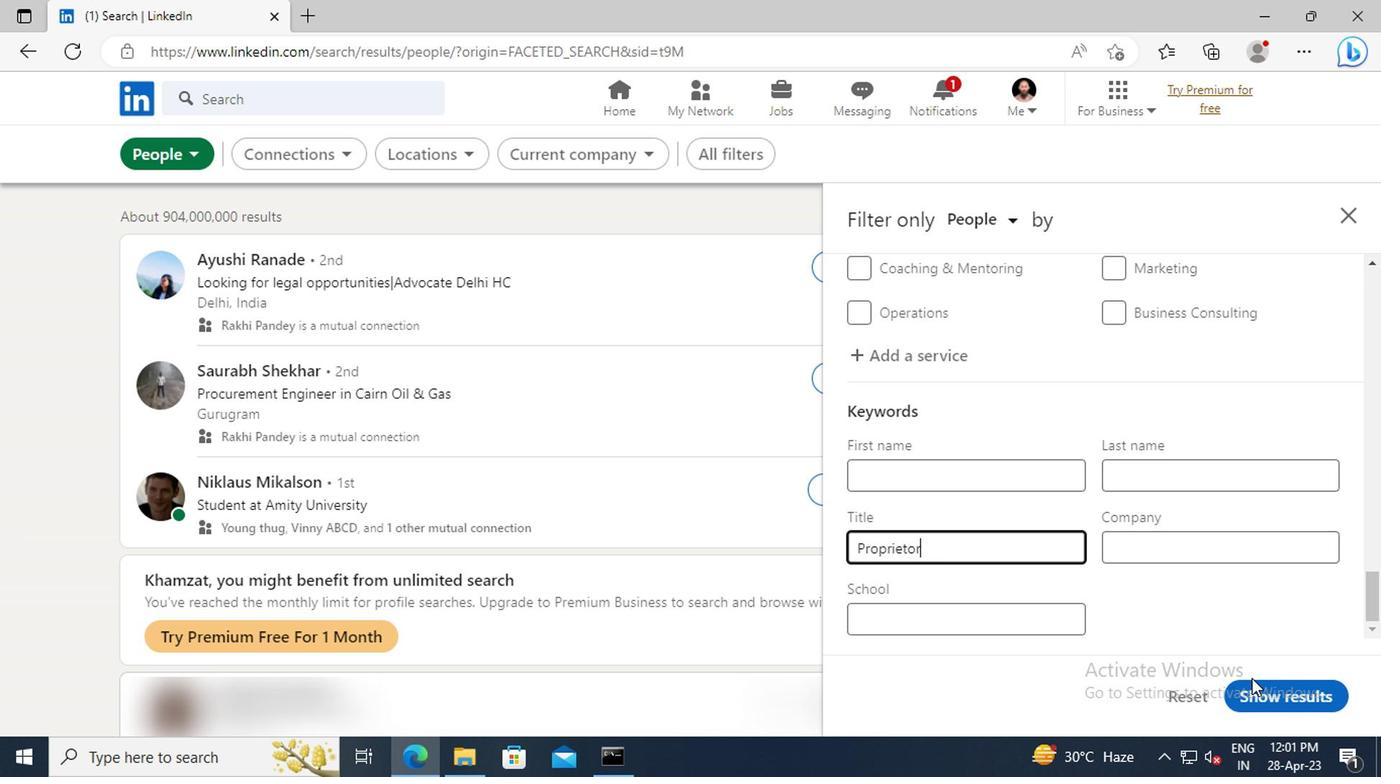 
Action: Mouse pressed left at (1254, 695)
Screenshot: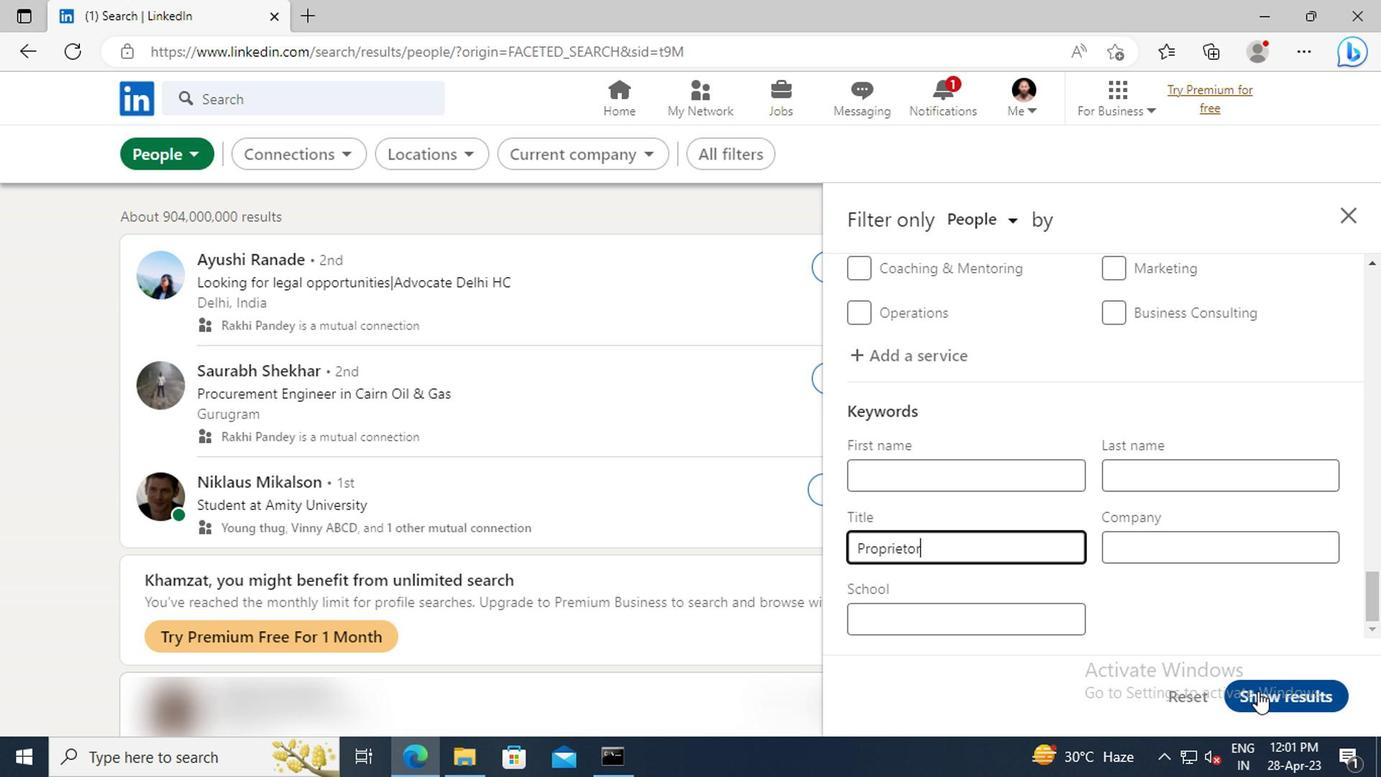 
